 Task: Look for space in Nāgarpur, Bangladesh from 2nd June, 2023 to 6th June, 2023 for 1 adult in price range Rs.10000 to Rs.13000. Place can be private room with 1  bedroom having 1 bed and 1 bathroom. Property type can be hotel. Amenities needed are: air conditioning, . Booking option can be shelf check-in. Required host language is English.
Action: Mouse moved to (564, 156)
Screenshot: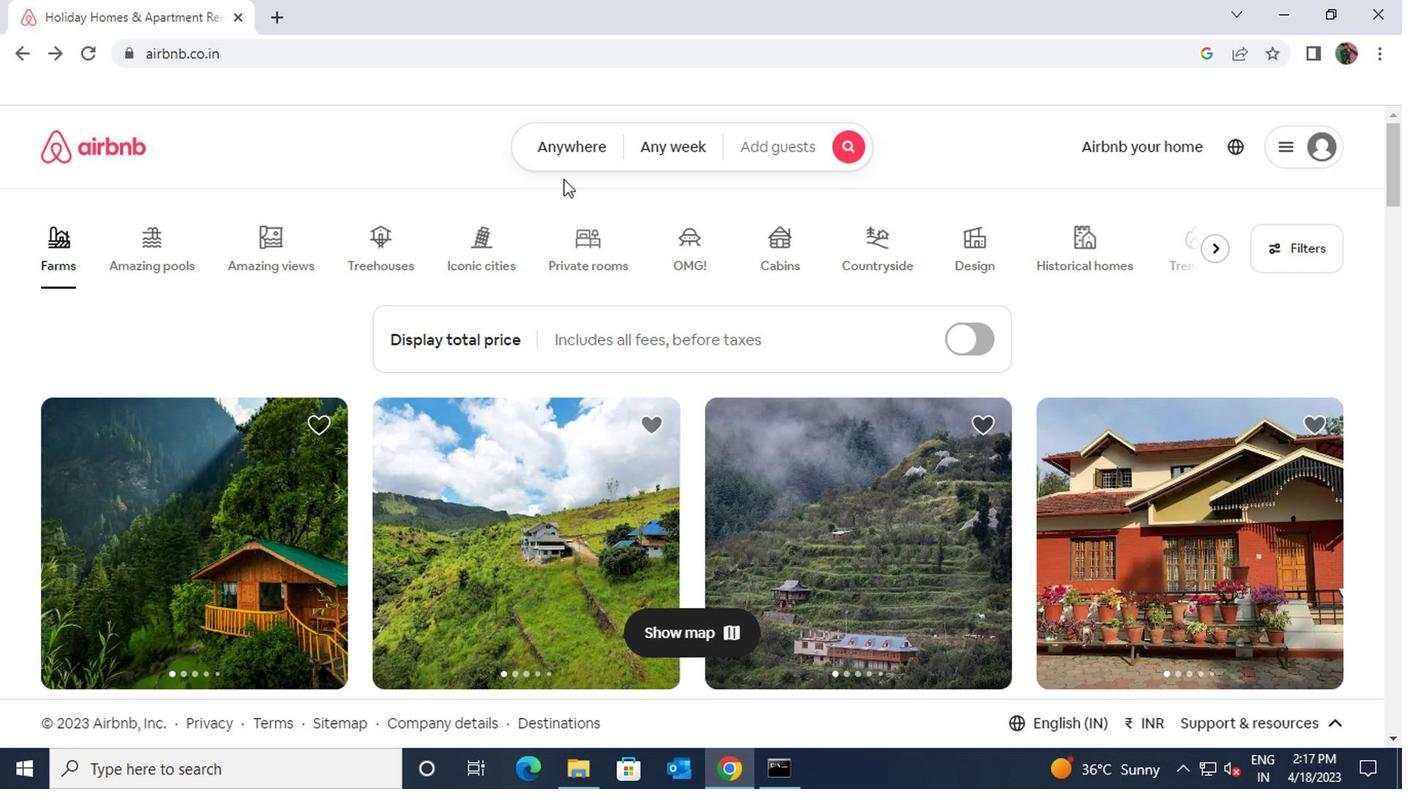 
Action: Mouse pressed left at (564, 156)
Screenshot: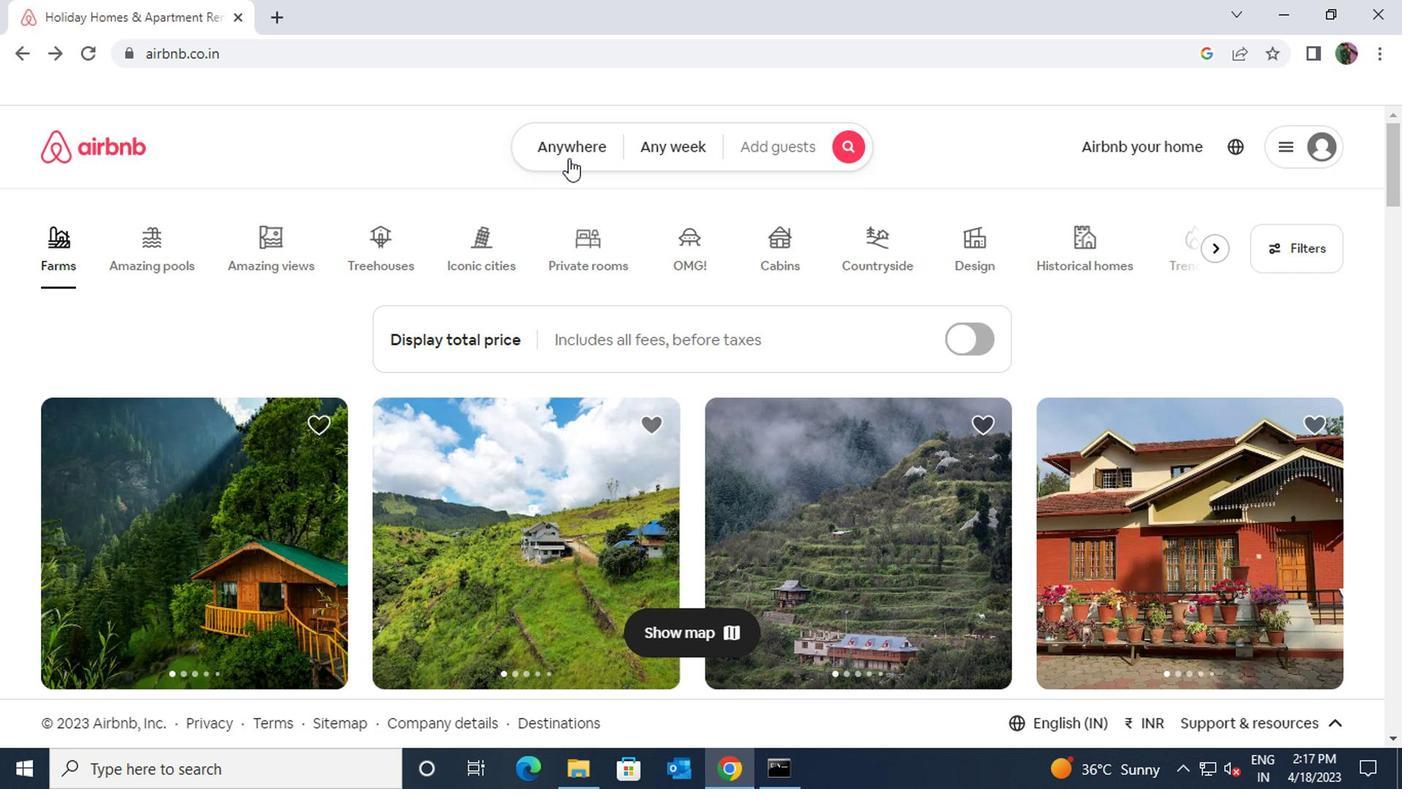 
Action: Mouse moved to (474, 214)
Screenshot: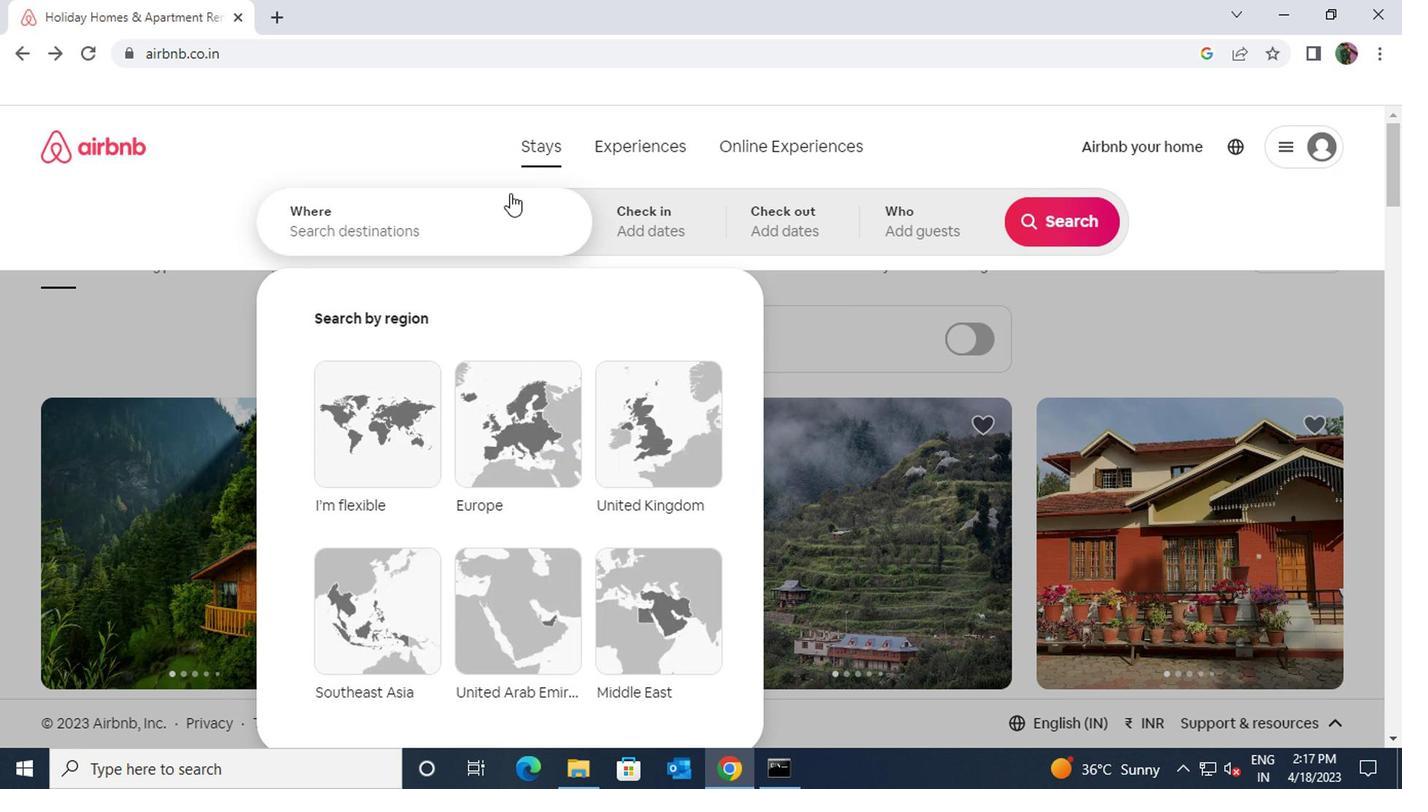 
Action: Mouse pressed left at (474, 214)
Screenshot: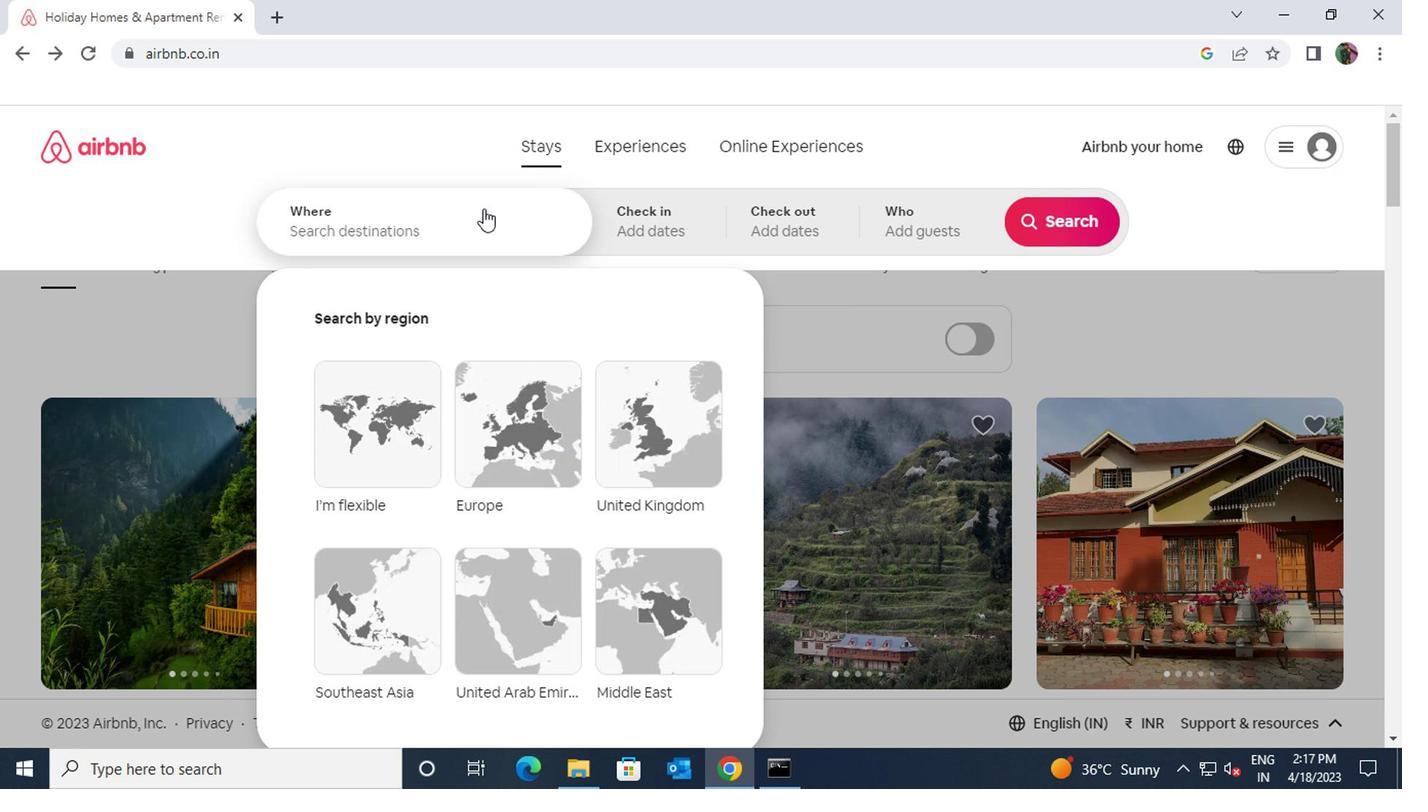 
Action: Mouse moved to (471, 217)
Screenshot: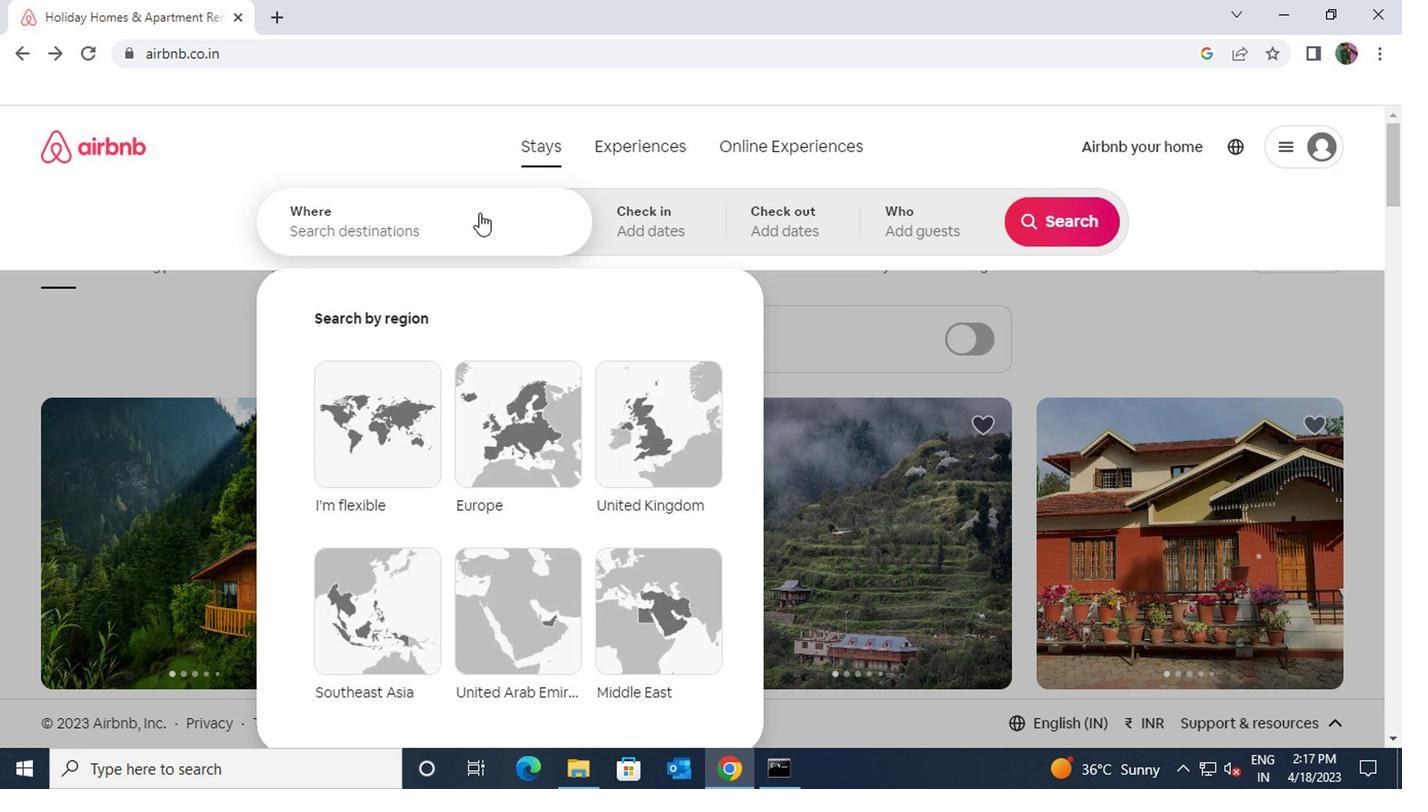 
Action: Key pressed nagarpur
Screenshot: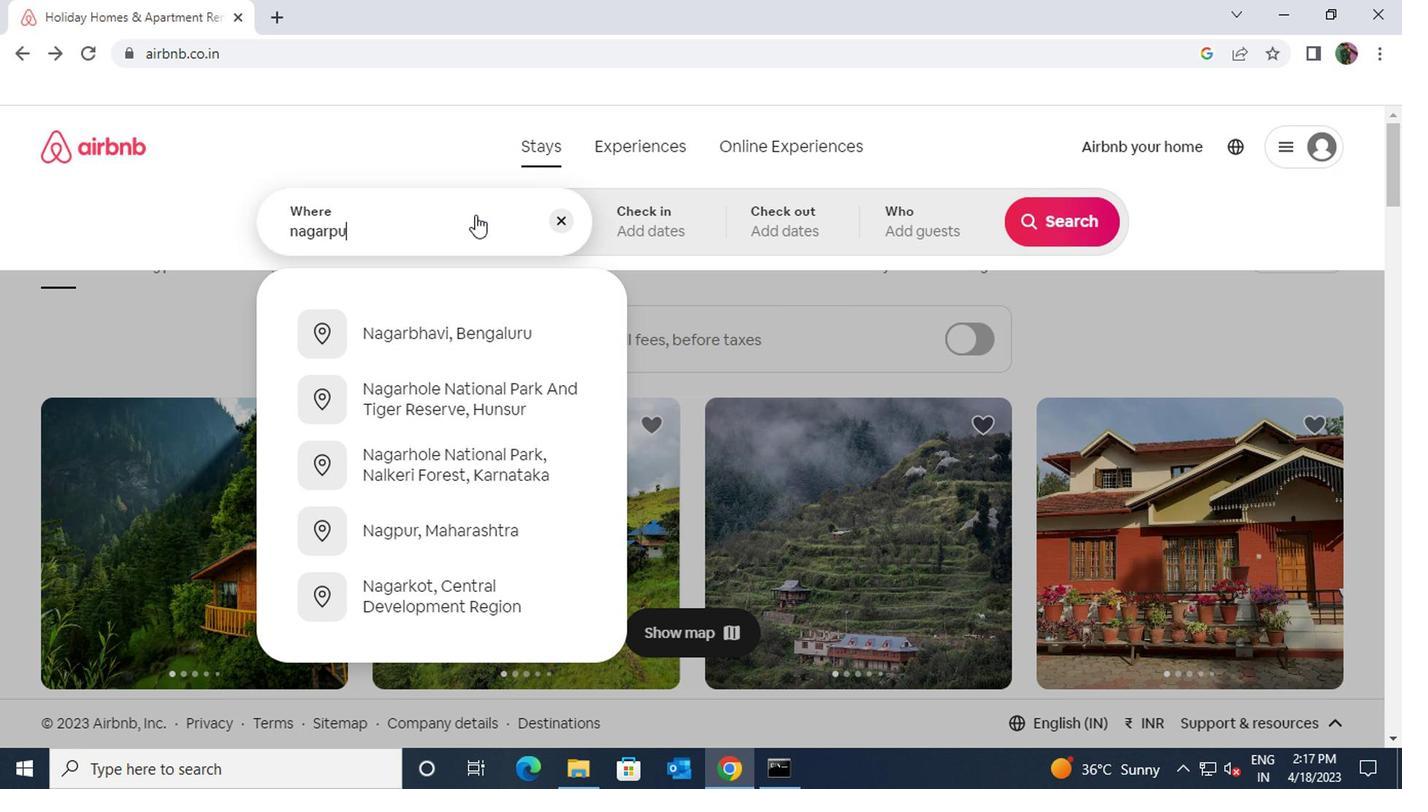 
Action: Mouse moved to (483, 458)
Screenshot: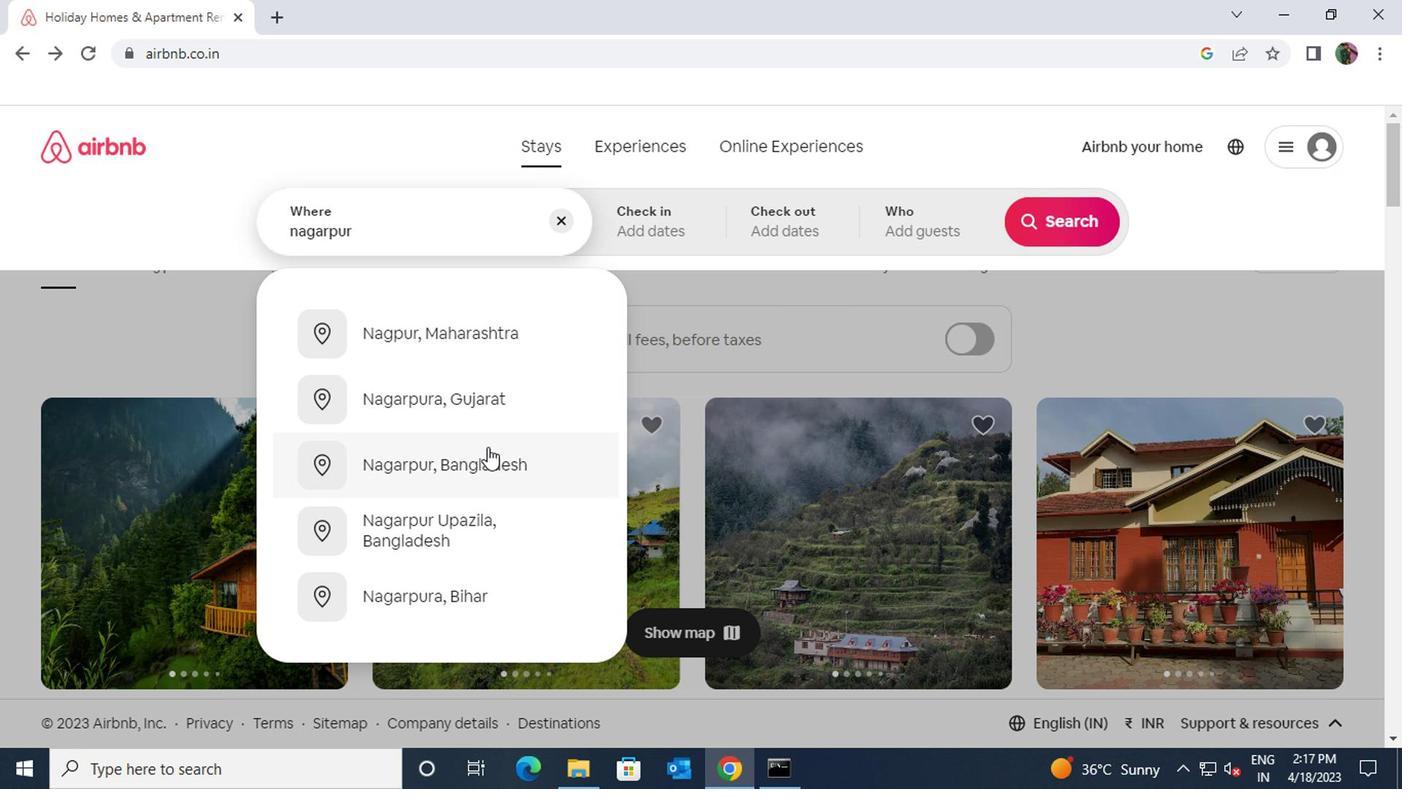 
Action: Mouse pressed left at (483, 458)
Screenshot: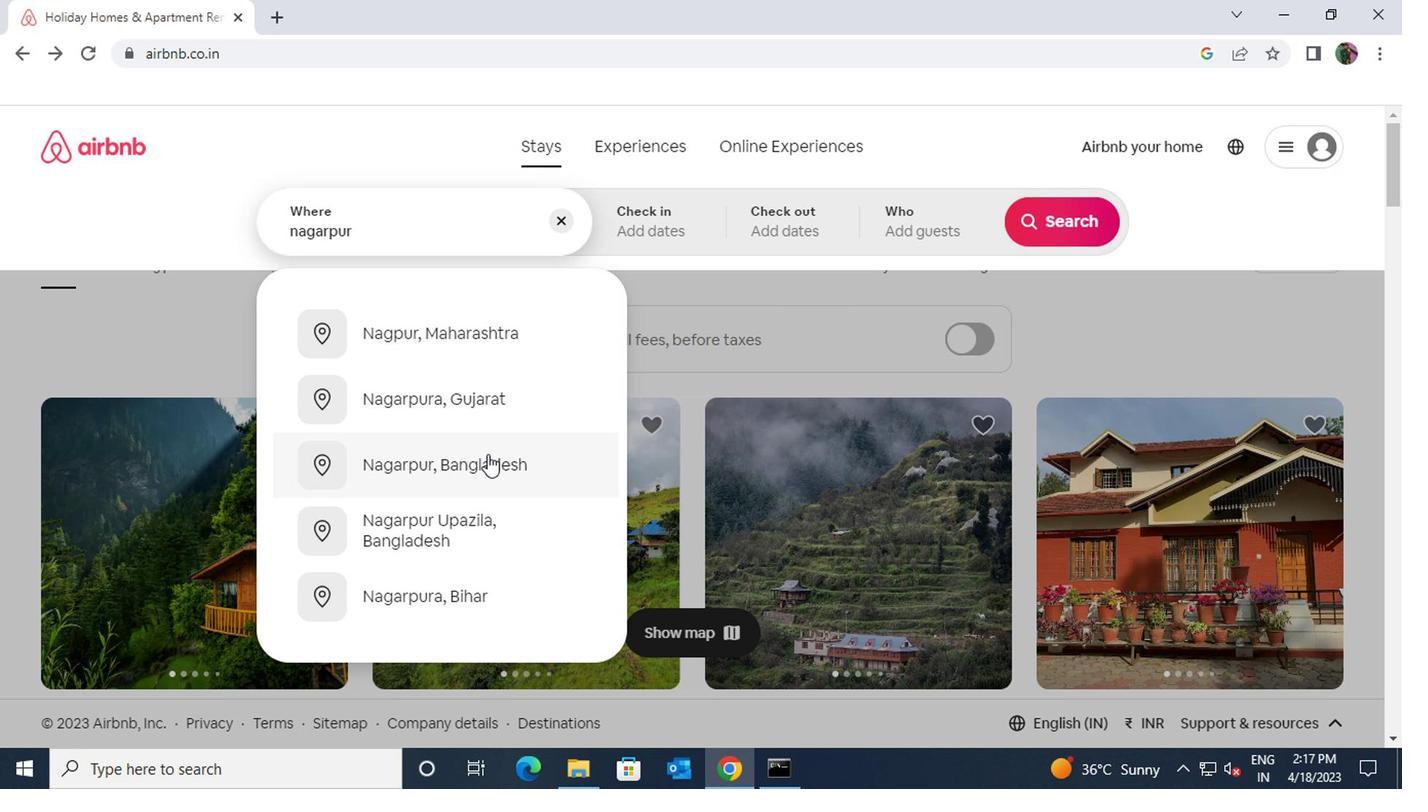 
Action: Mouse moved to (1038, 391)
Screenshot: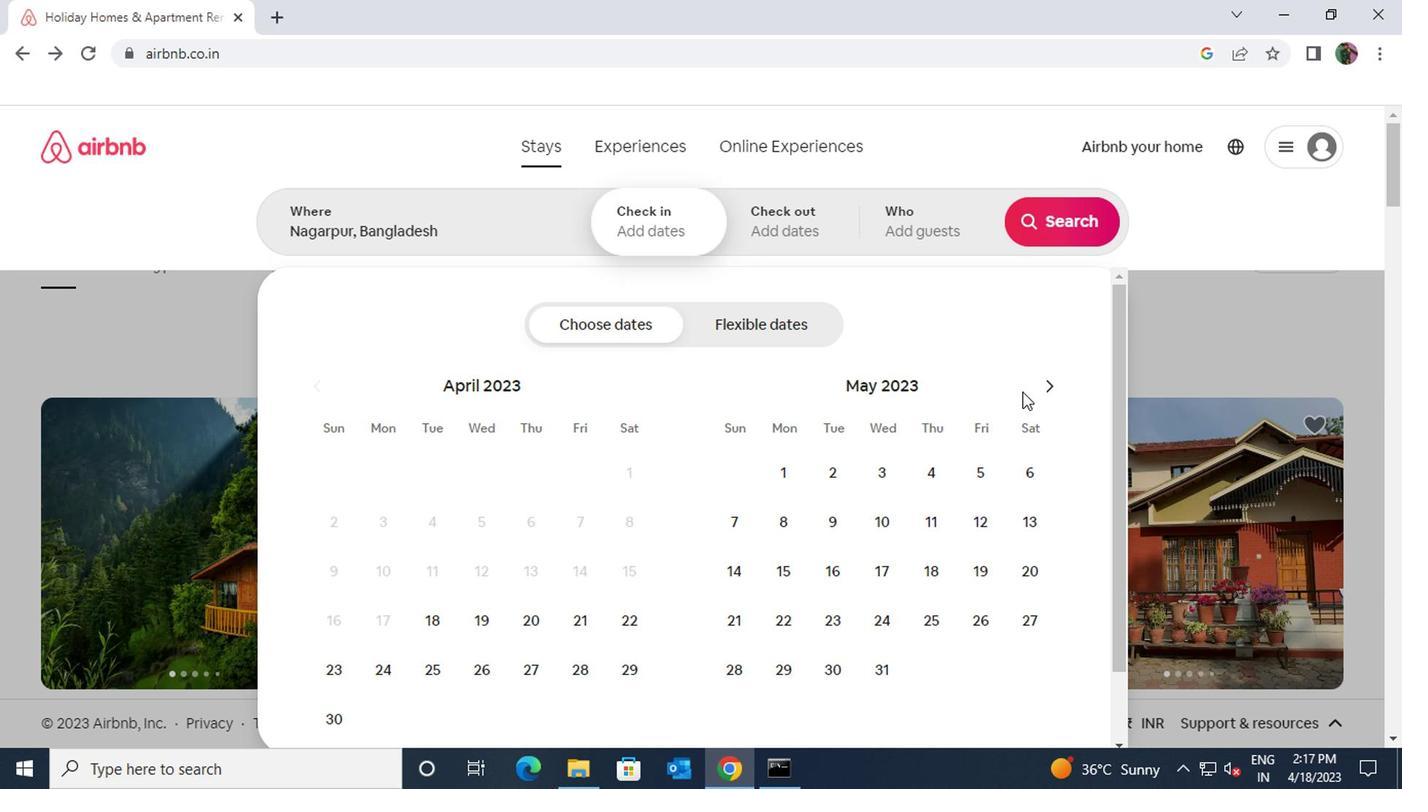 
Action: Mouse pressed left at (1038, 391)
Screenshot: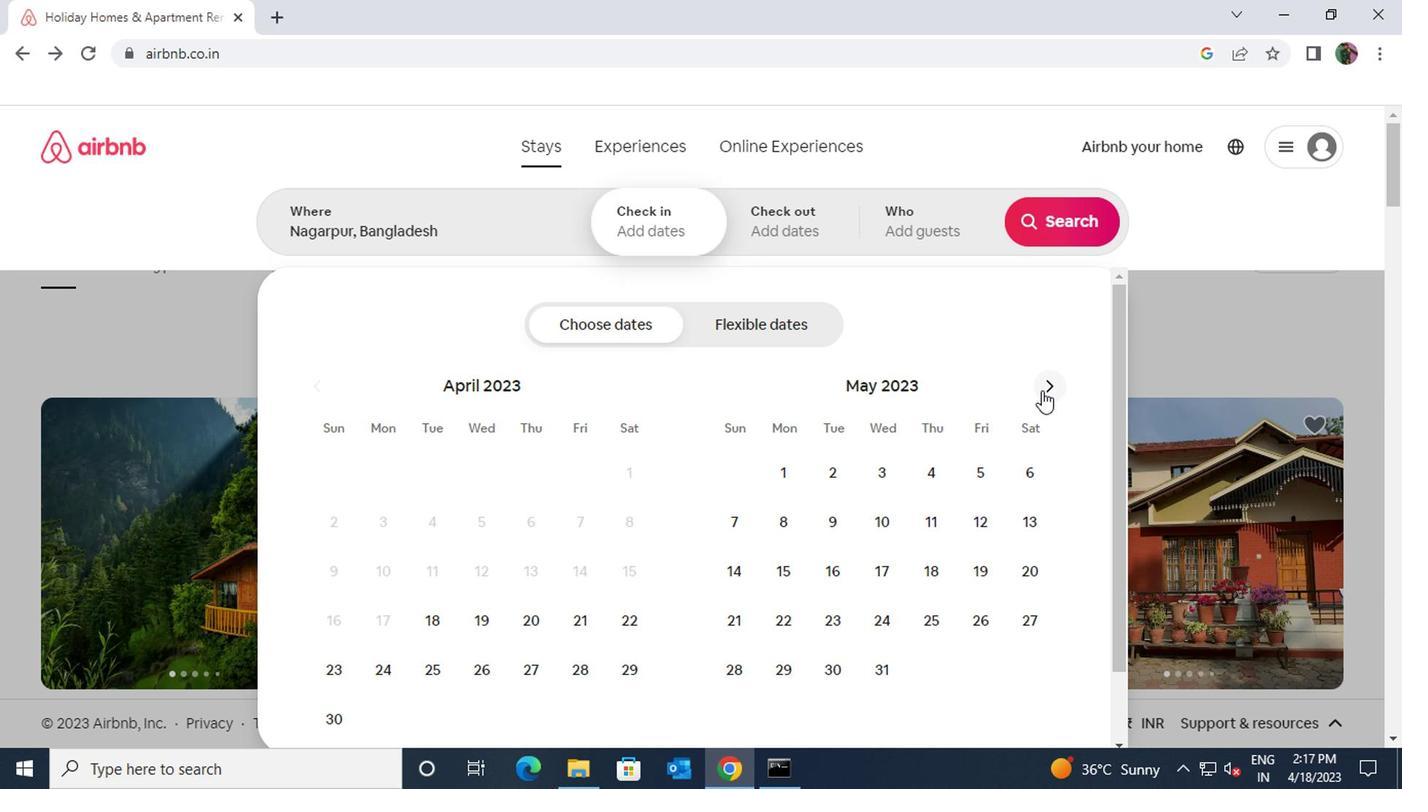
Action: Mouse moved to (963, 458)
Screenshot: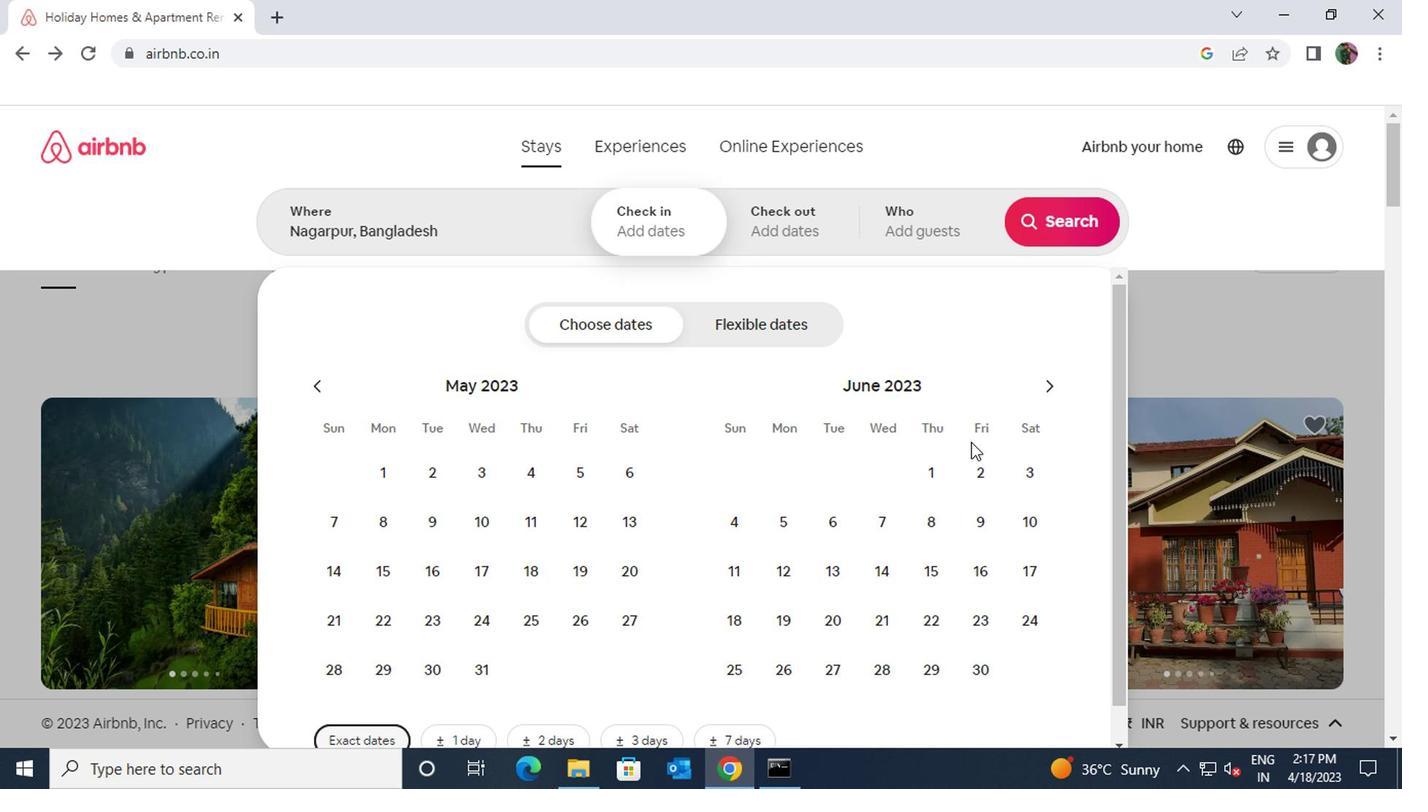 
Action: Mouse pressed left at (963, 458)
Screenshot: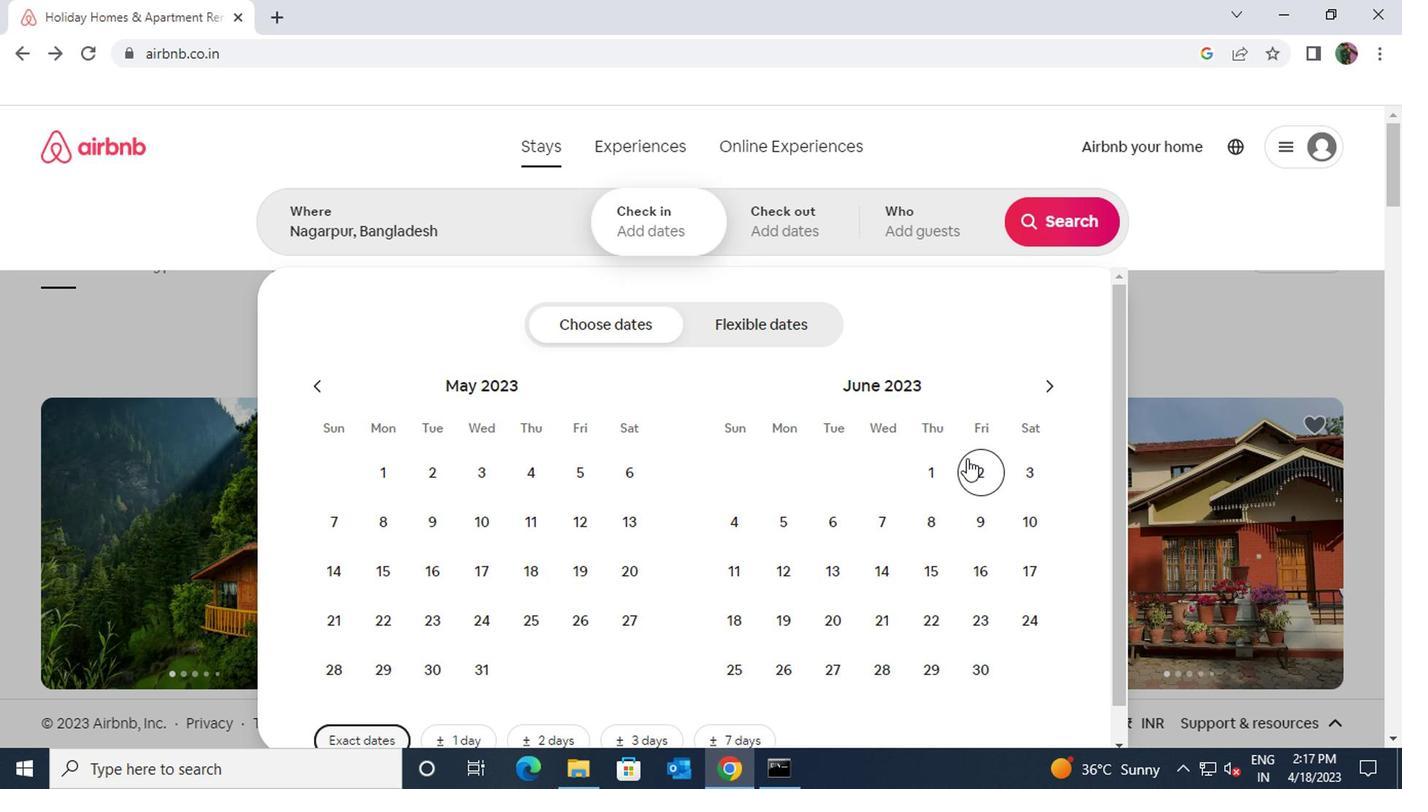 
Action: Mouse moved to (828, 512)
Screenshot: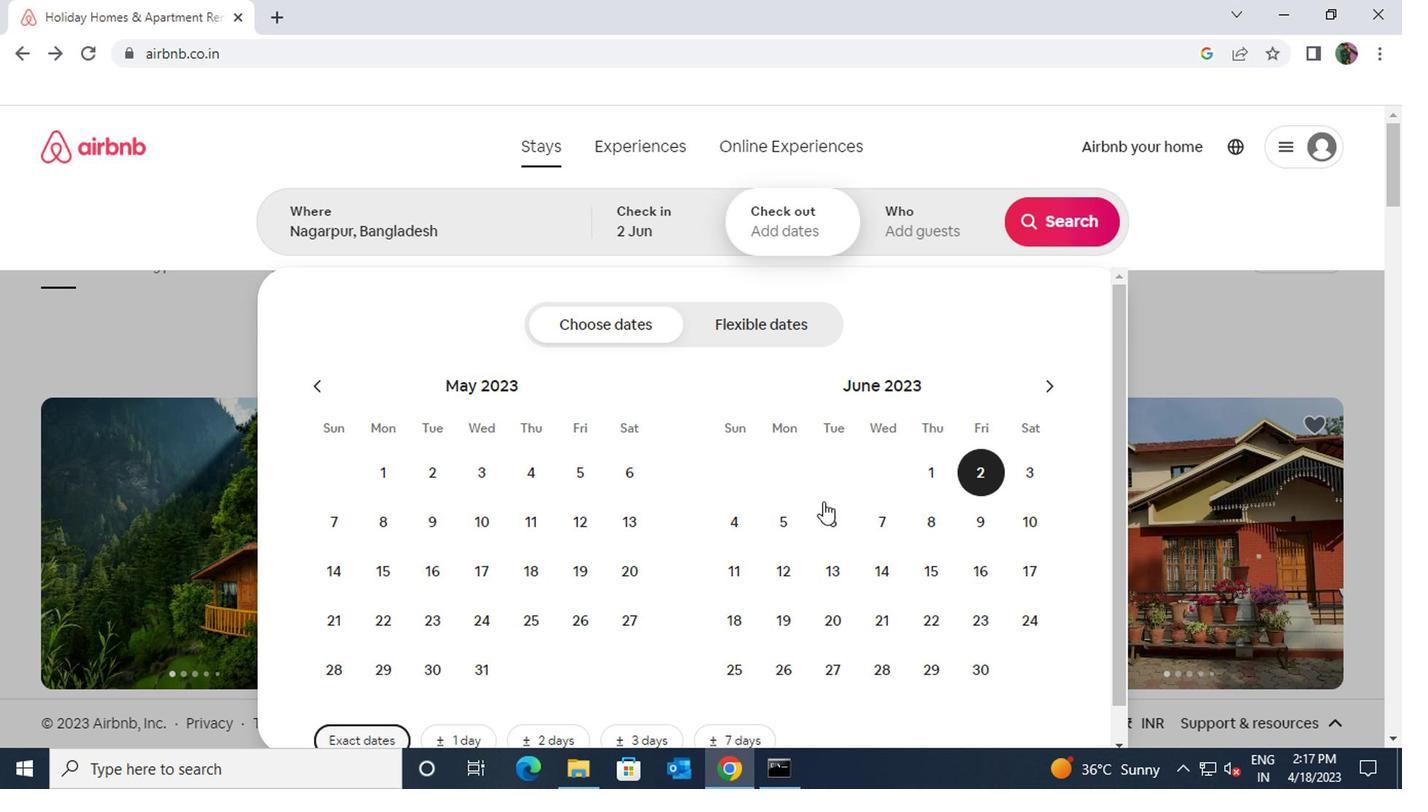 
Action: Mouse pressed left at (828, 512)
Screenshot: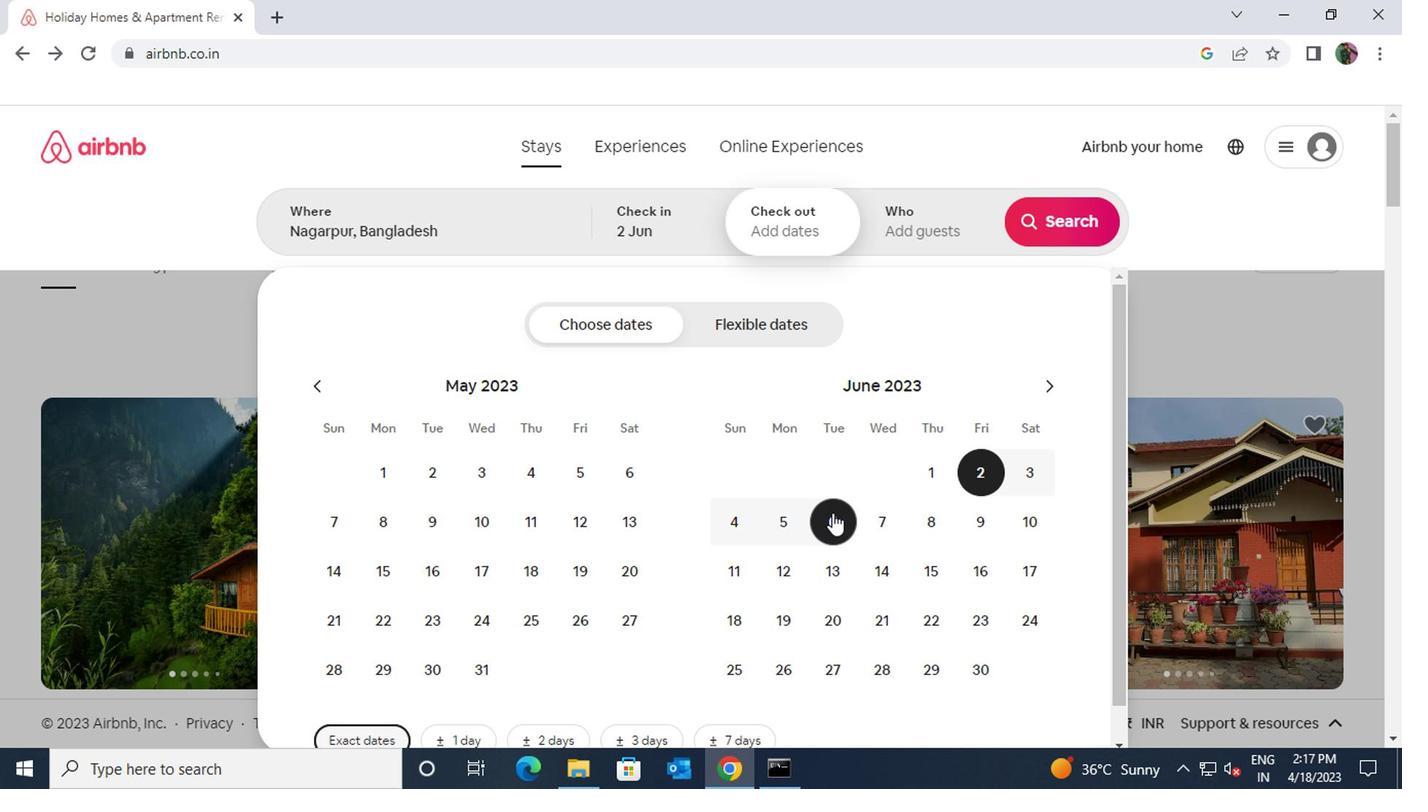 
Action: Mouse moved to (905, 228)
Screenshot: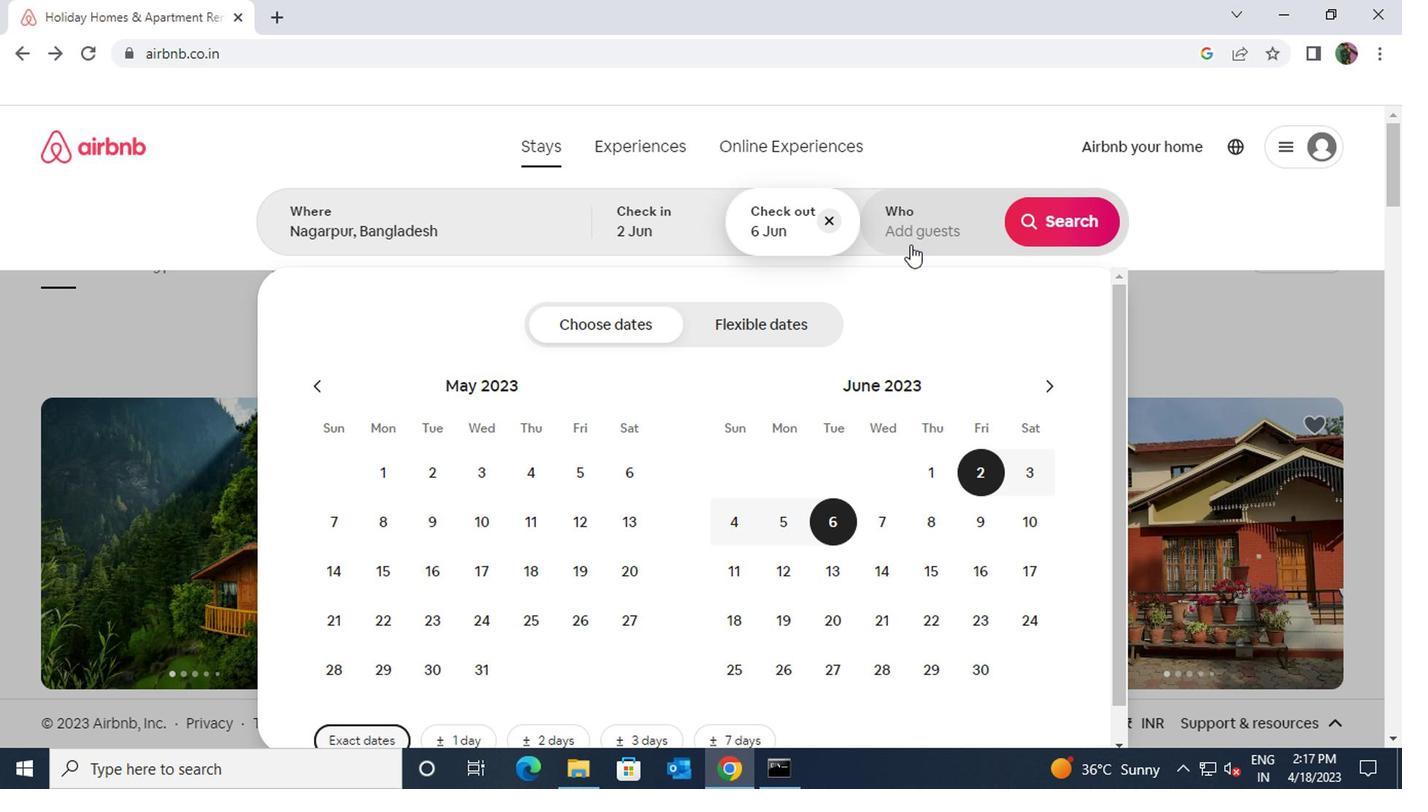 
Action: Mouse pressed left at (905, 228)
Screenshot: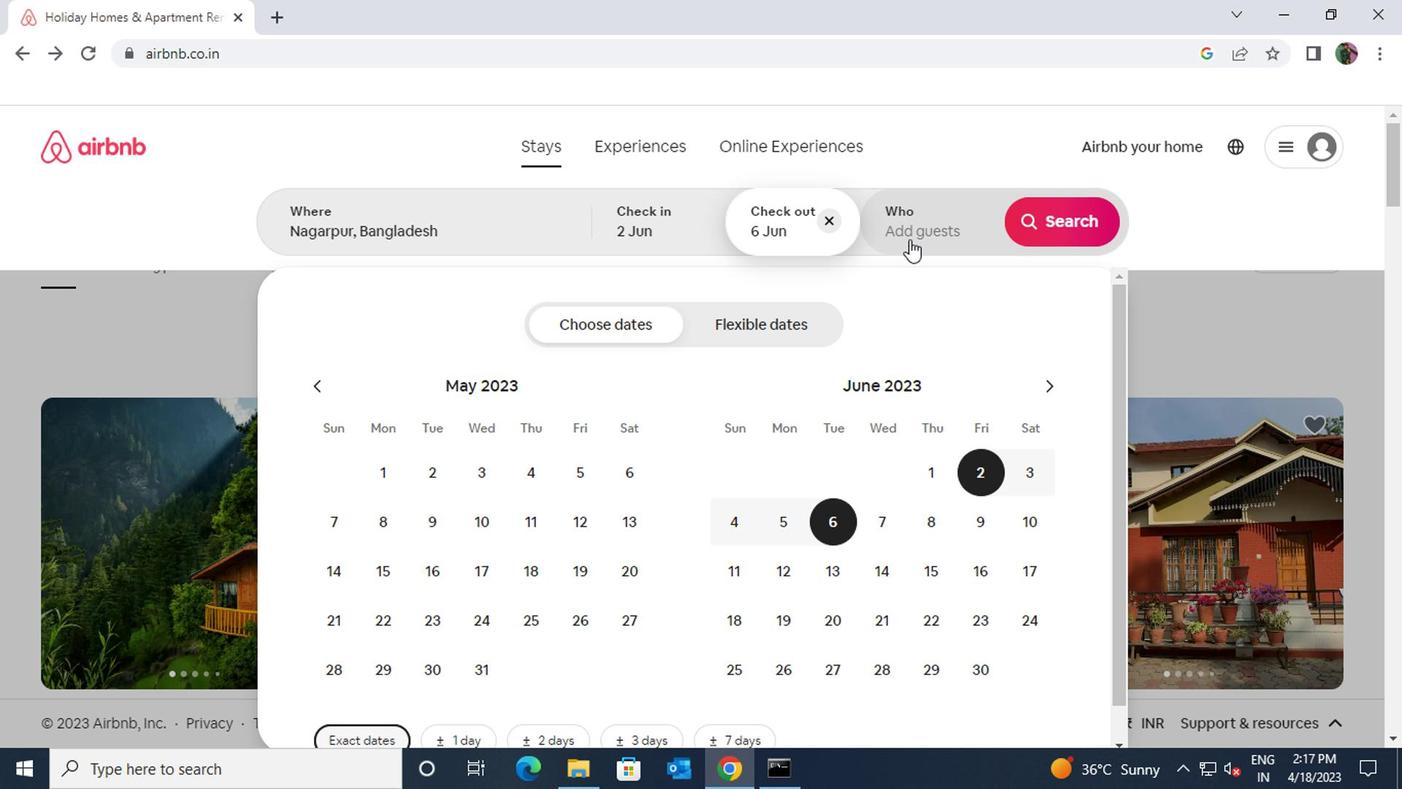 
Action: Mouse moved to (1067, 332)
Screenshot: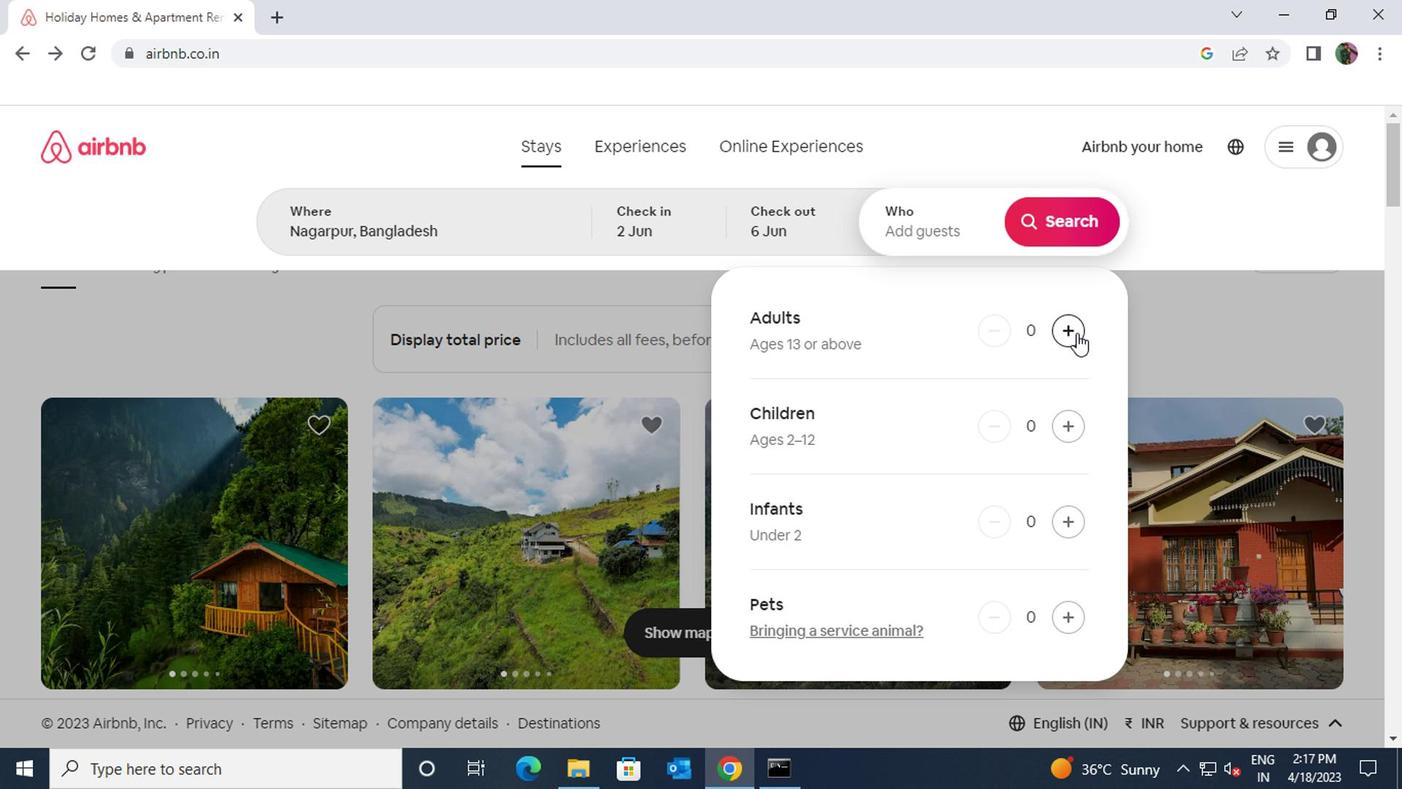 
Action: Mouse pressed left at (1067, 332)
Screenshot: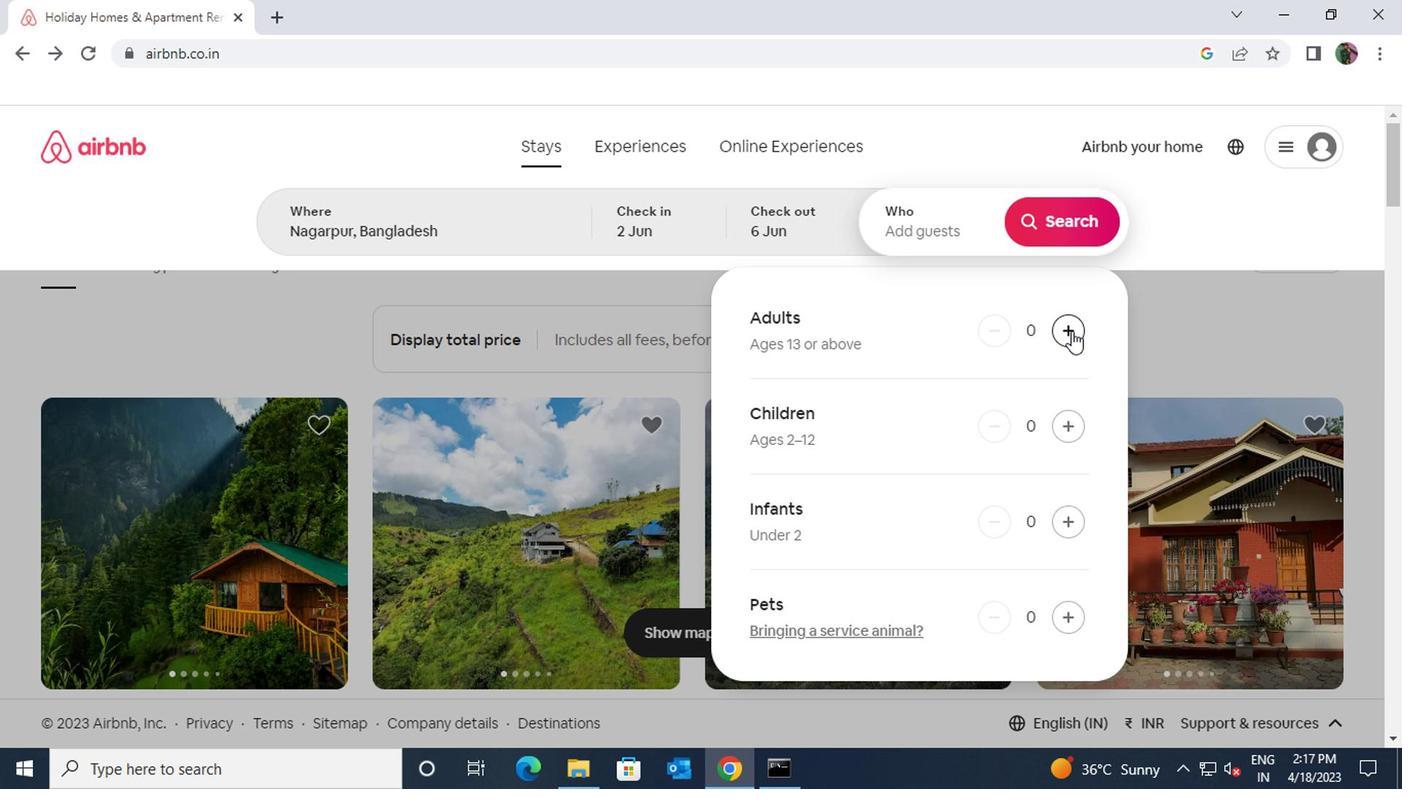 
Action: Mouse moved to (1044, 227)
Screenshot: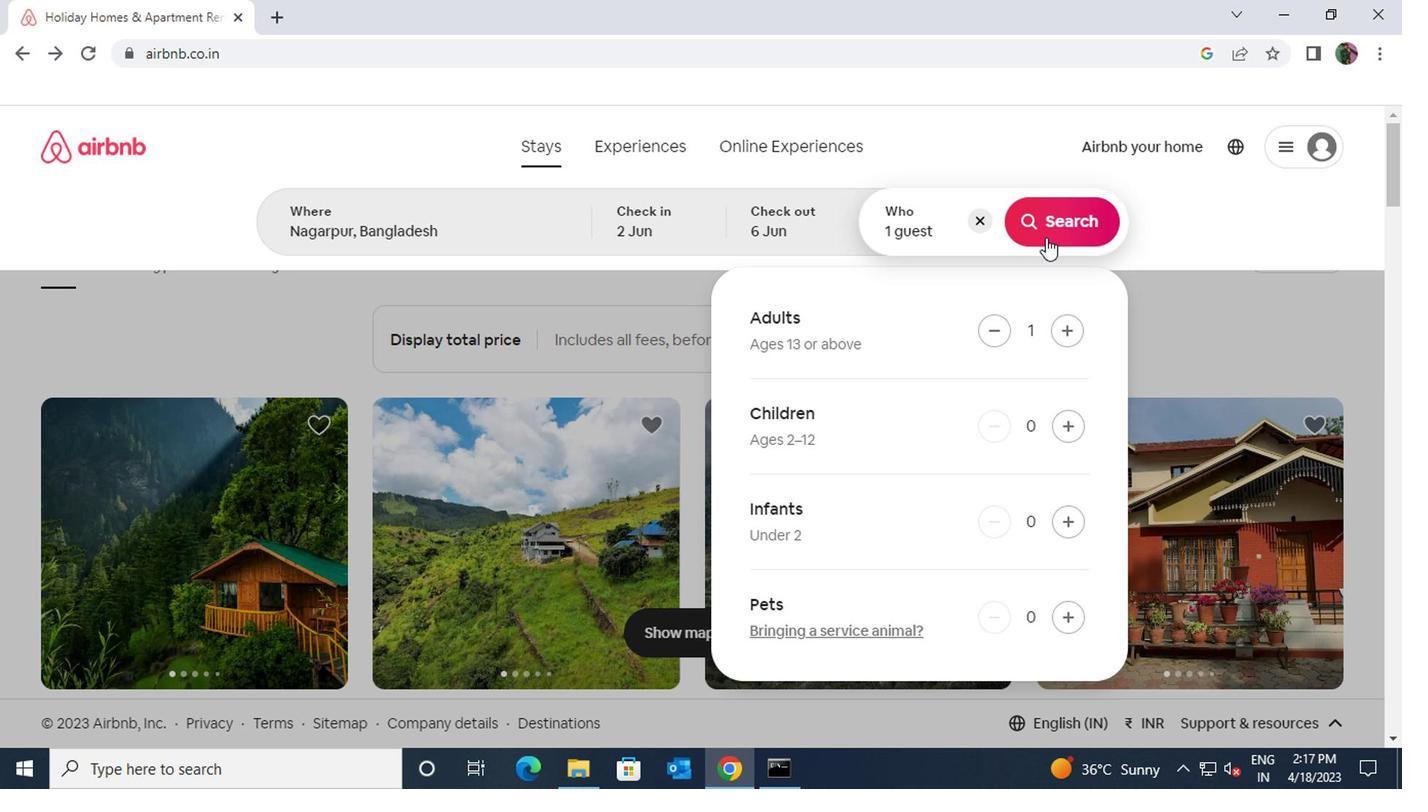 
Action: Mouse pressed left at (1044, 227)
Screenshot: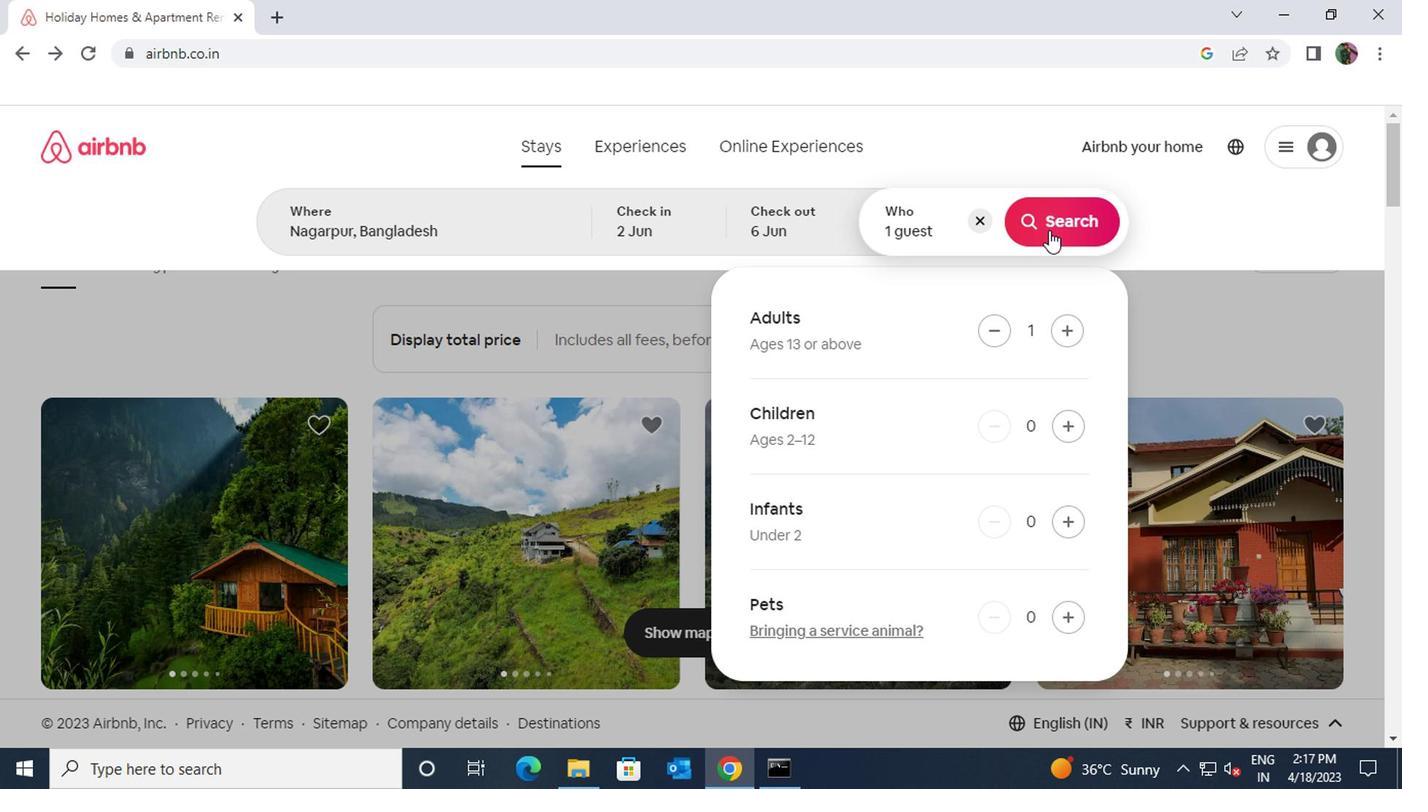 
Action: Mouse moved to (1291, 222)
Screenshot: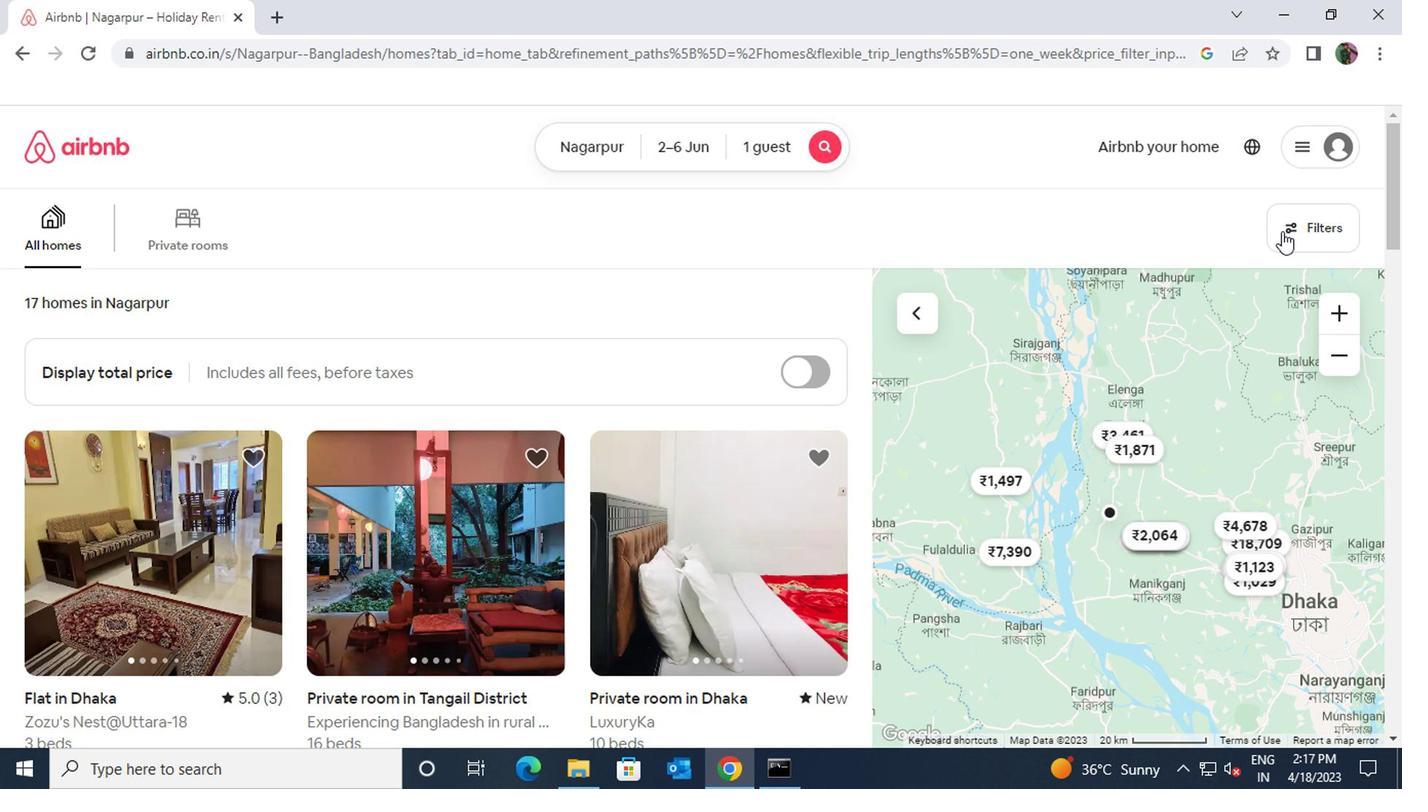 
Action: Mouse pressed left at (1291, 222)
Screenshot: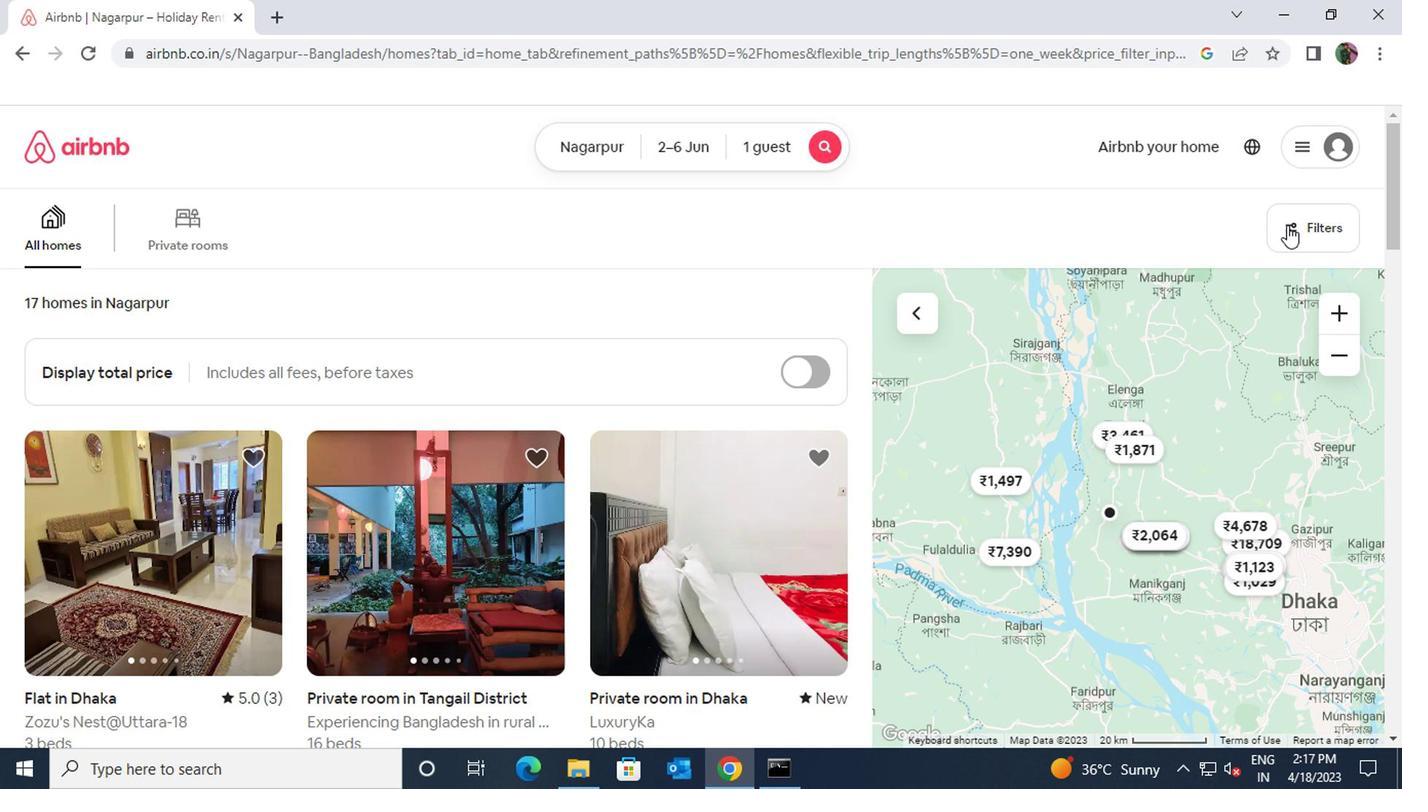 
Action: Mouse moved to (426, 488)
Screenshot: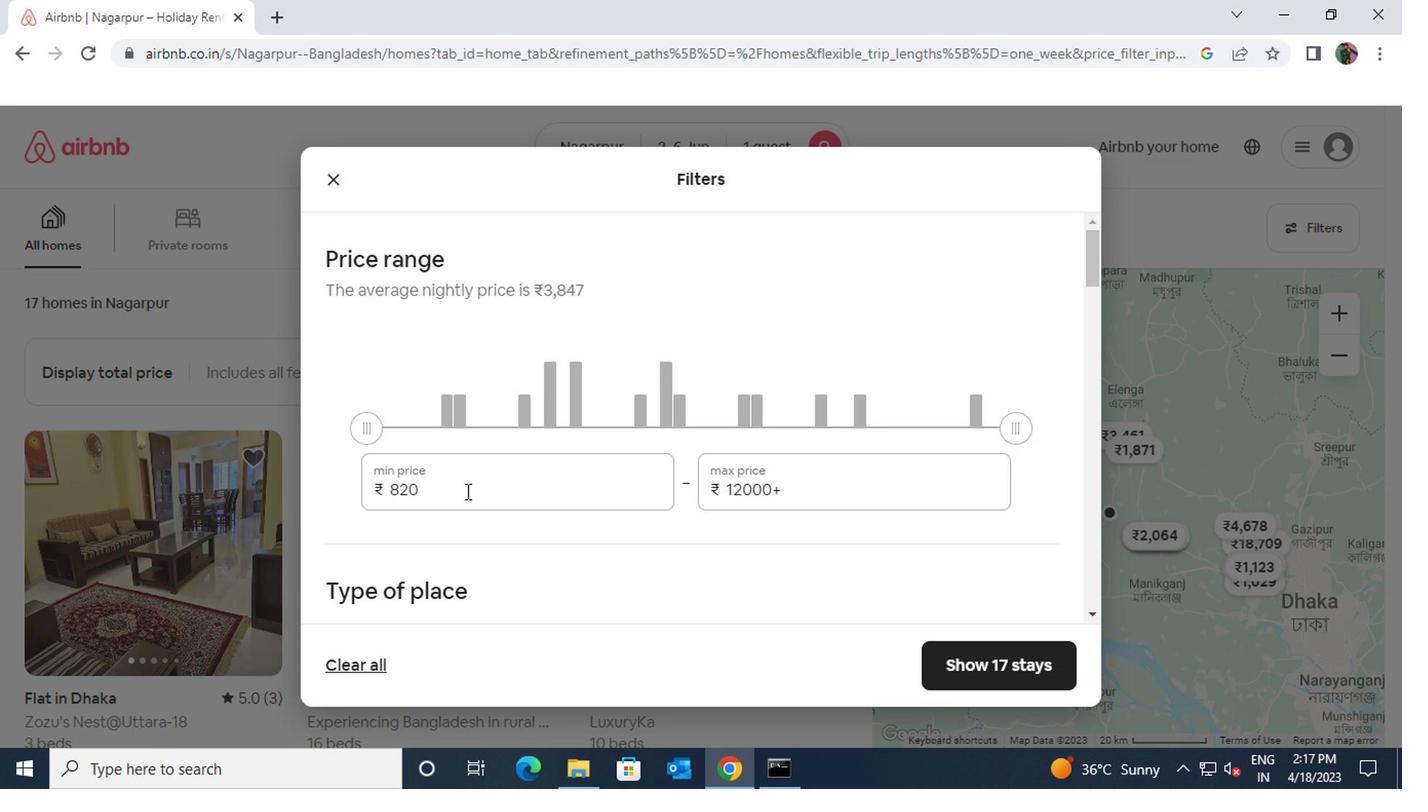 
Action: Mouse pressed left at (426, 488)
Screenshot: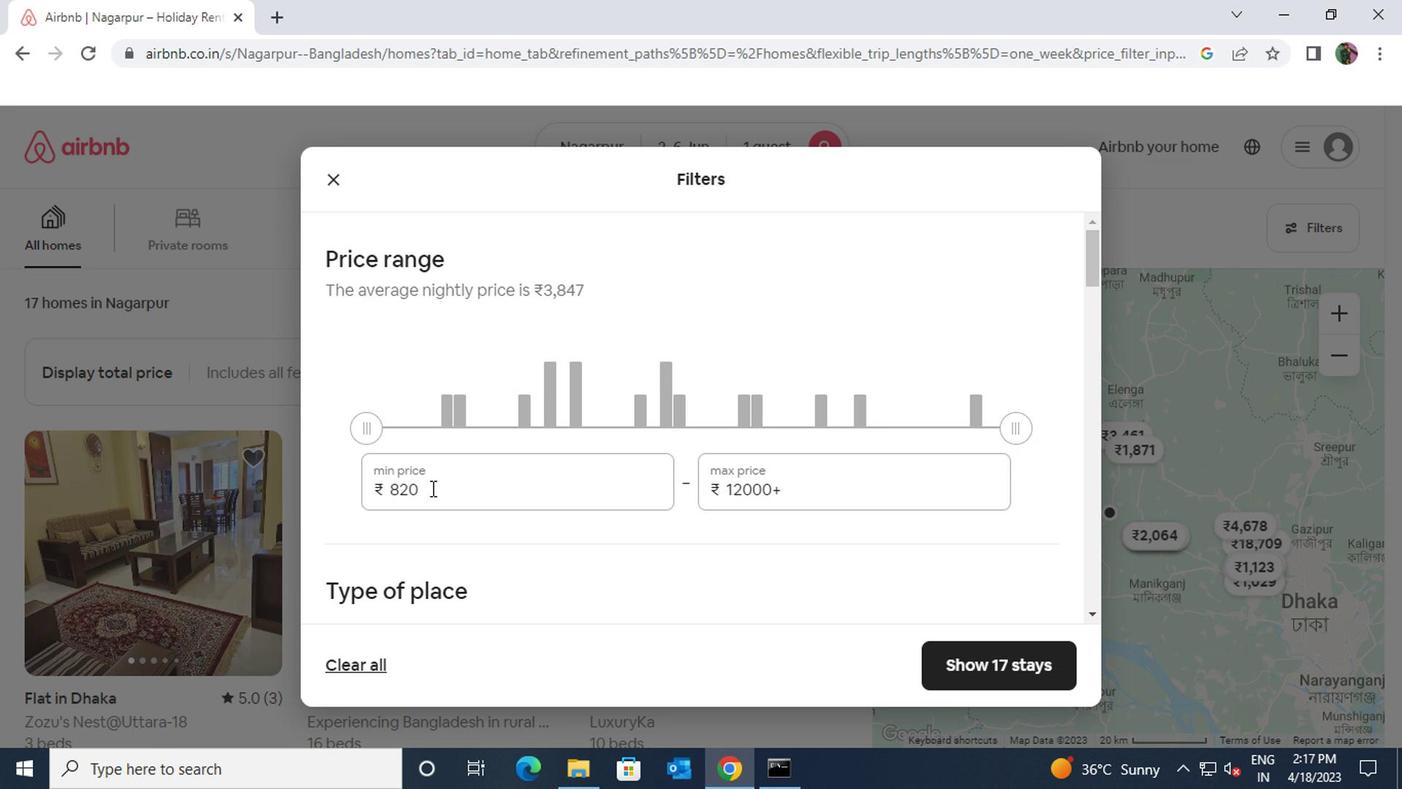 
Action: Mouse moved to (377, 494)
Screenshot: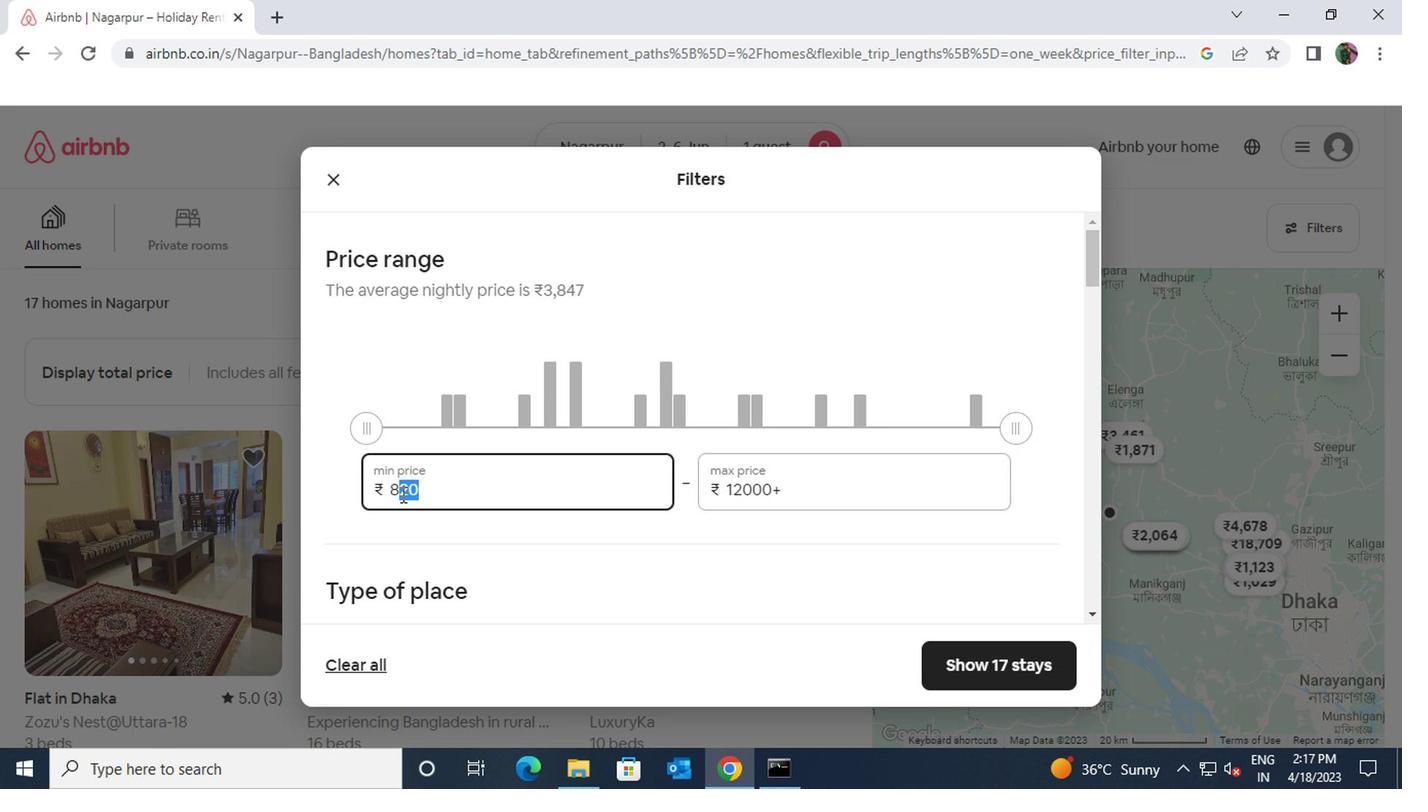 
Action: Key pressed 10000
Screenshot: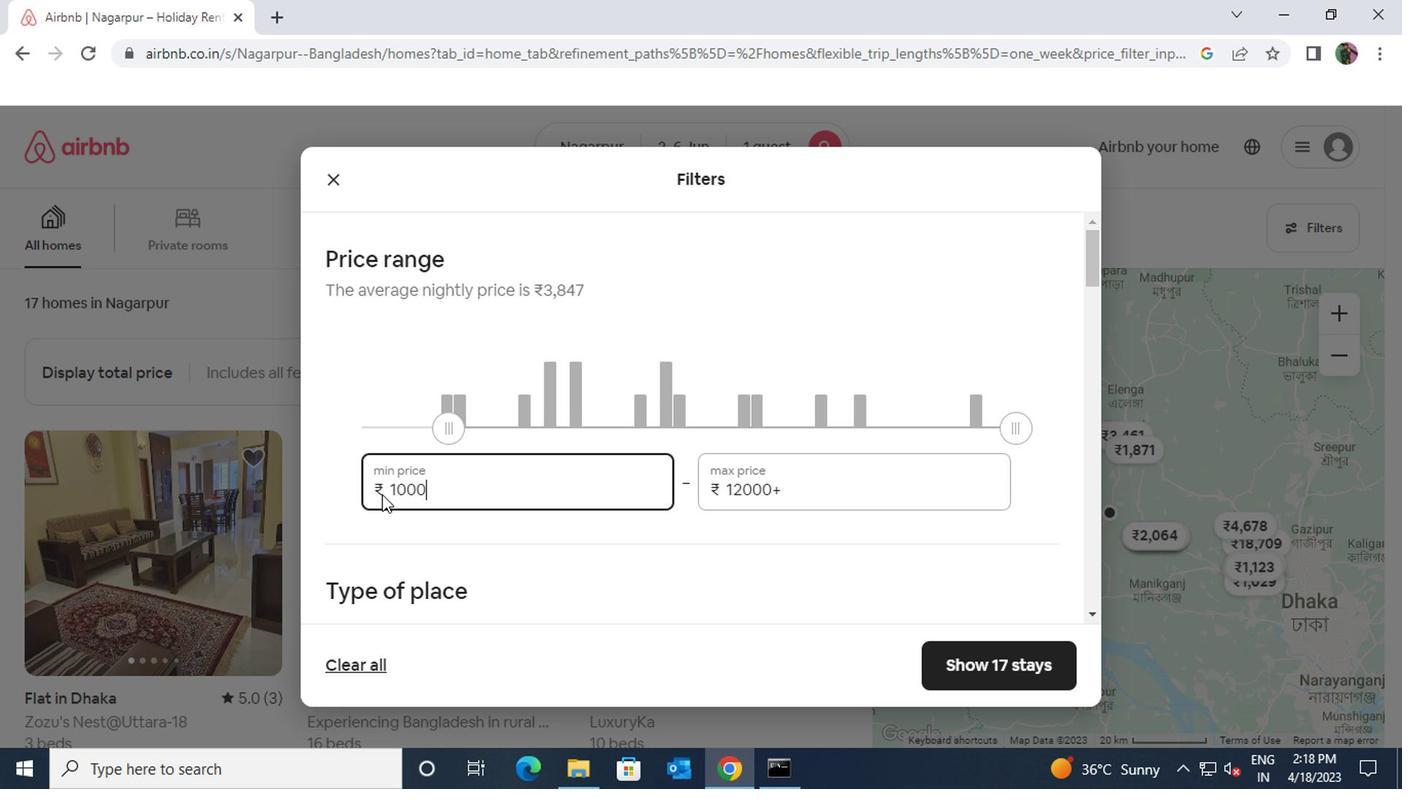 
Action: Mouse moved to (780, 489)
Screenshot: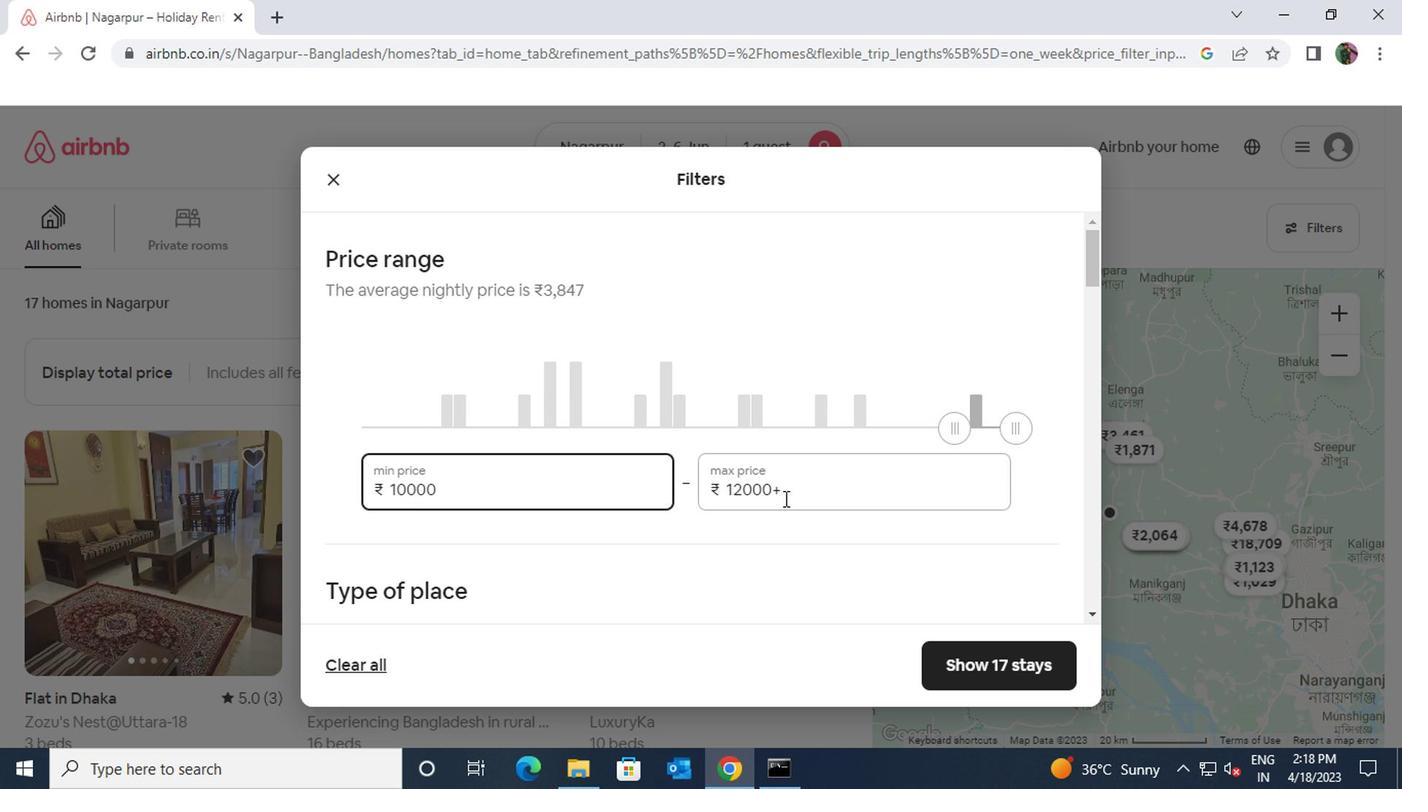 
Action: Mouse pressed left at (780, 489)
Screenshot: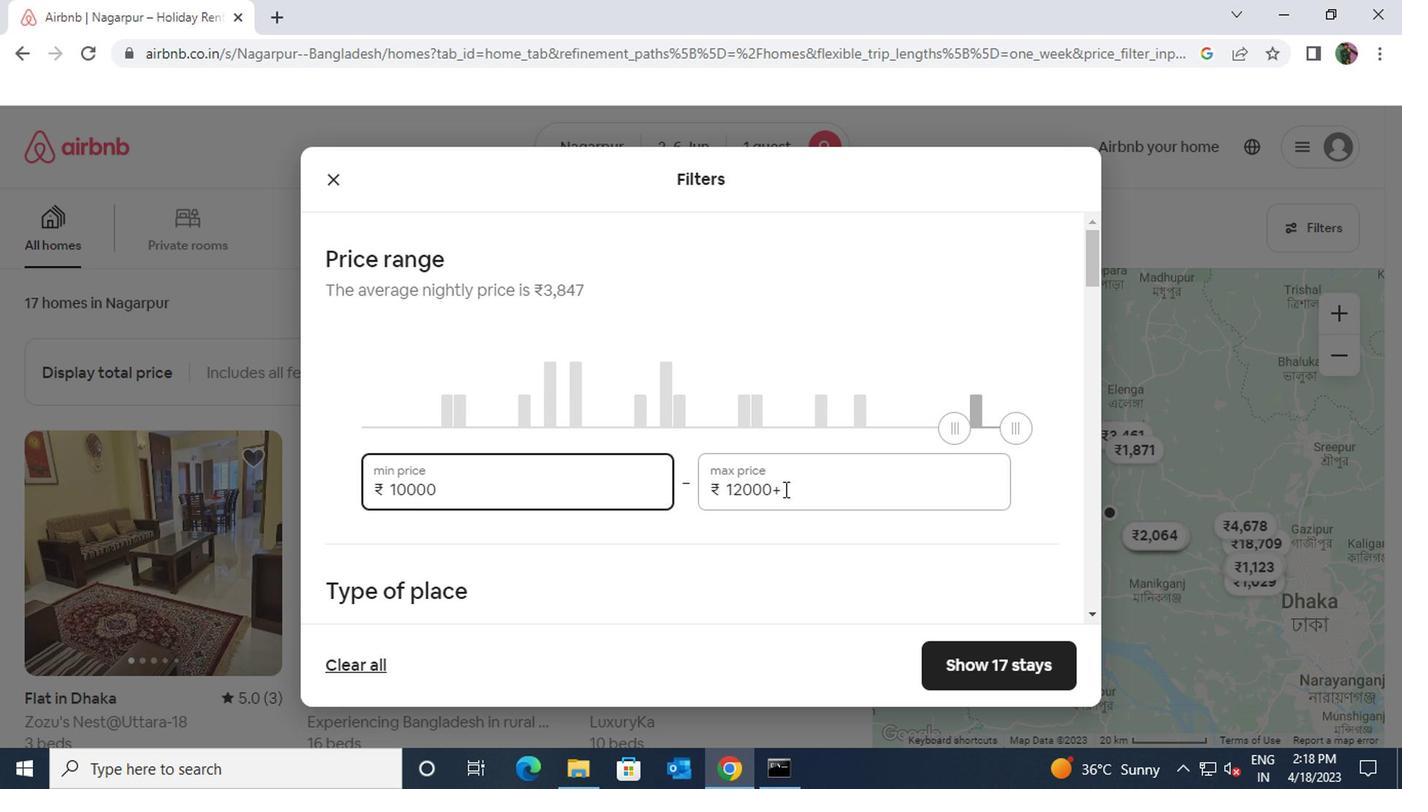 
Action: Mouse moved to (712, 481)
Screenshot: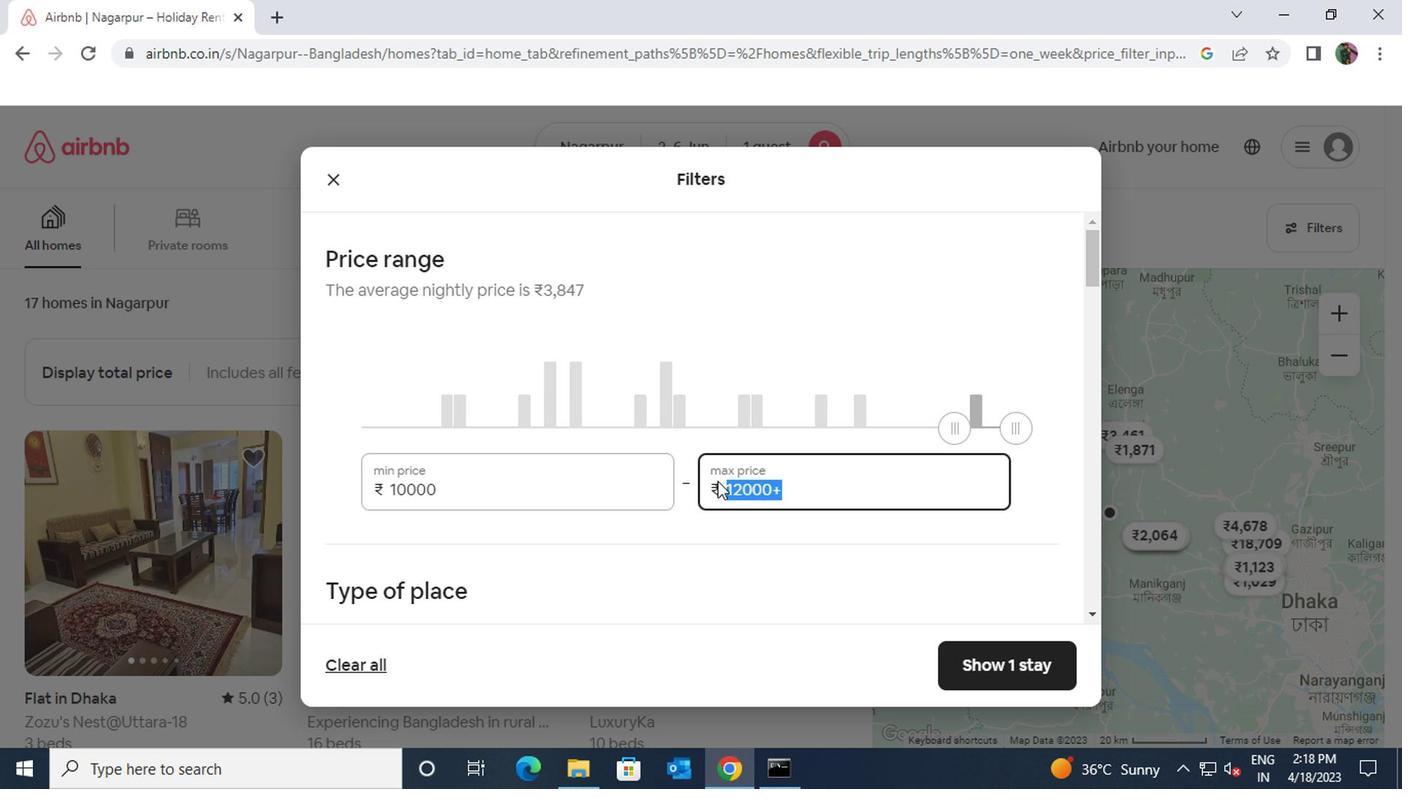 
Action: Key pressed 13000
Screenshot: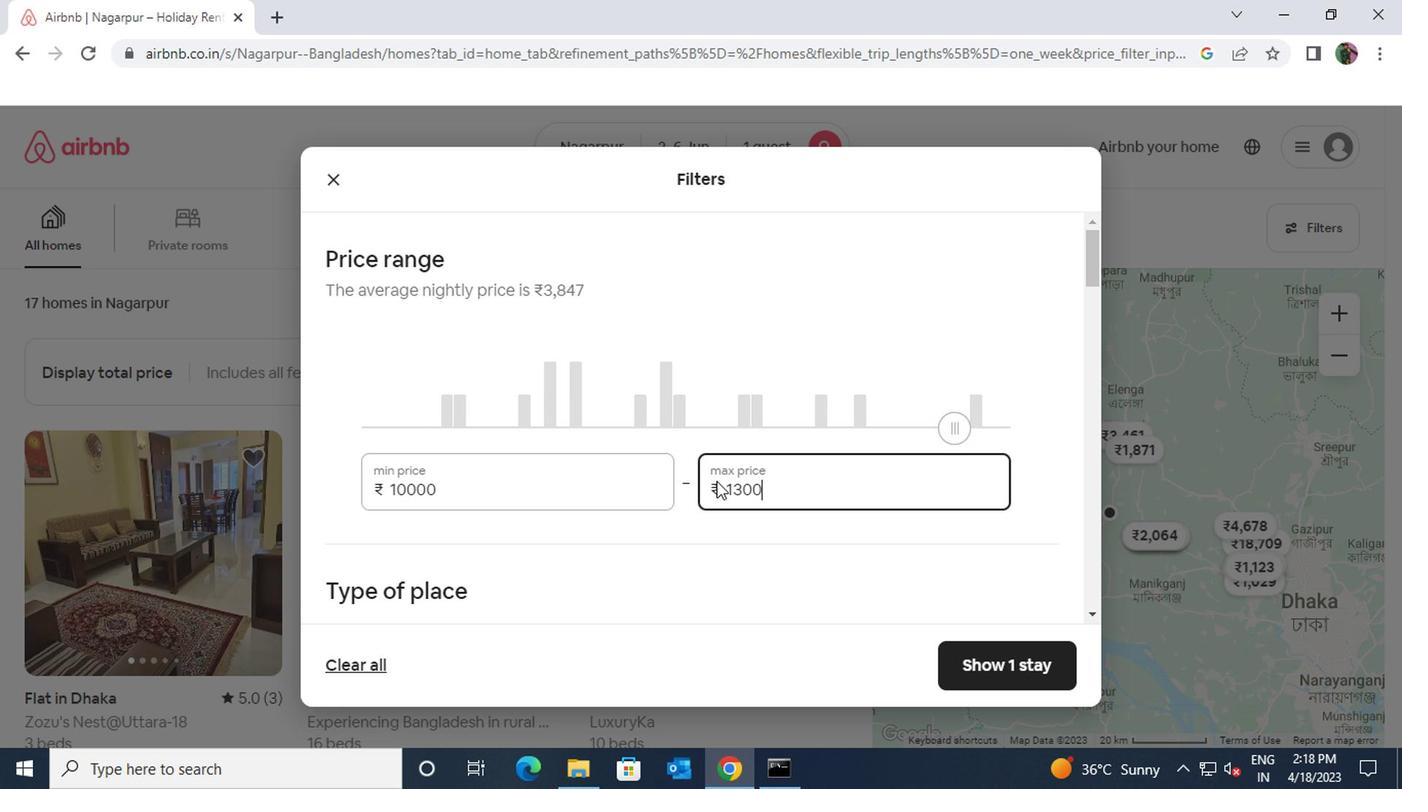 
Action: Mouse moved to (632, 550)
Screenshot: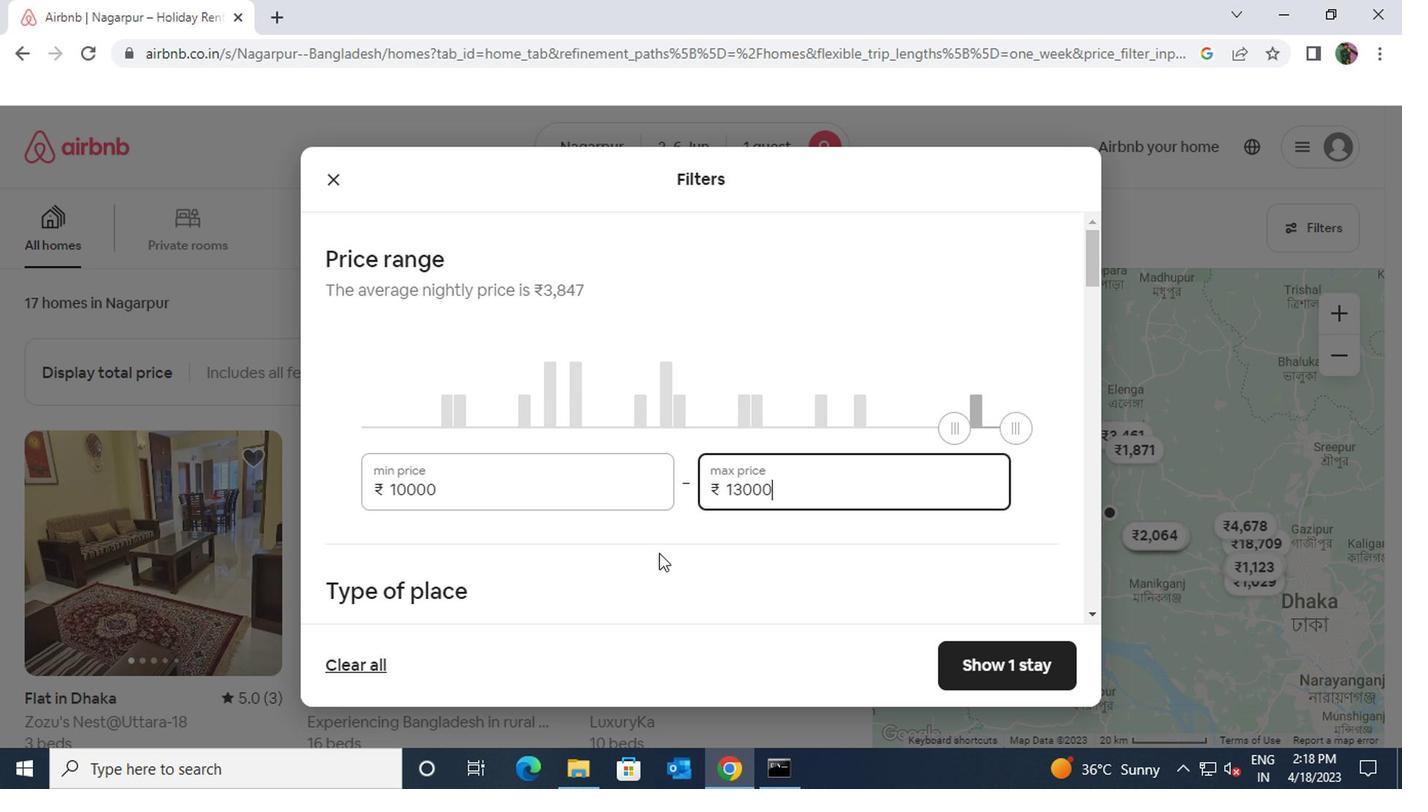 
Action: Mouse scrolled (632, 548) with delta (0, -1)
Screenshot: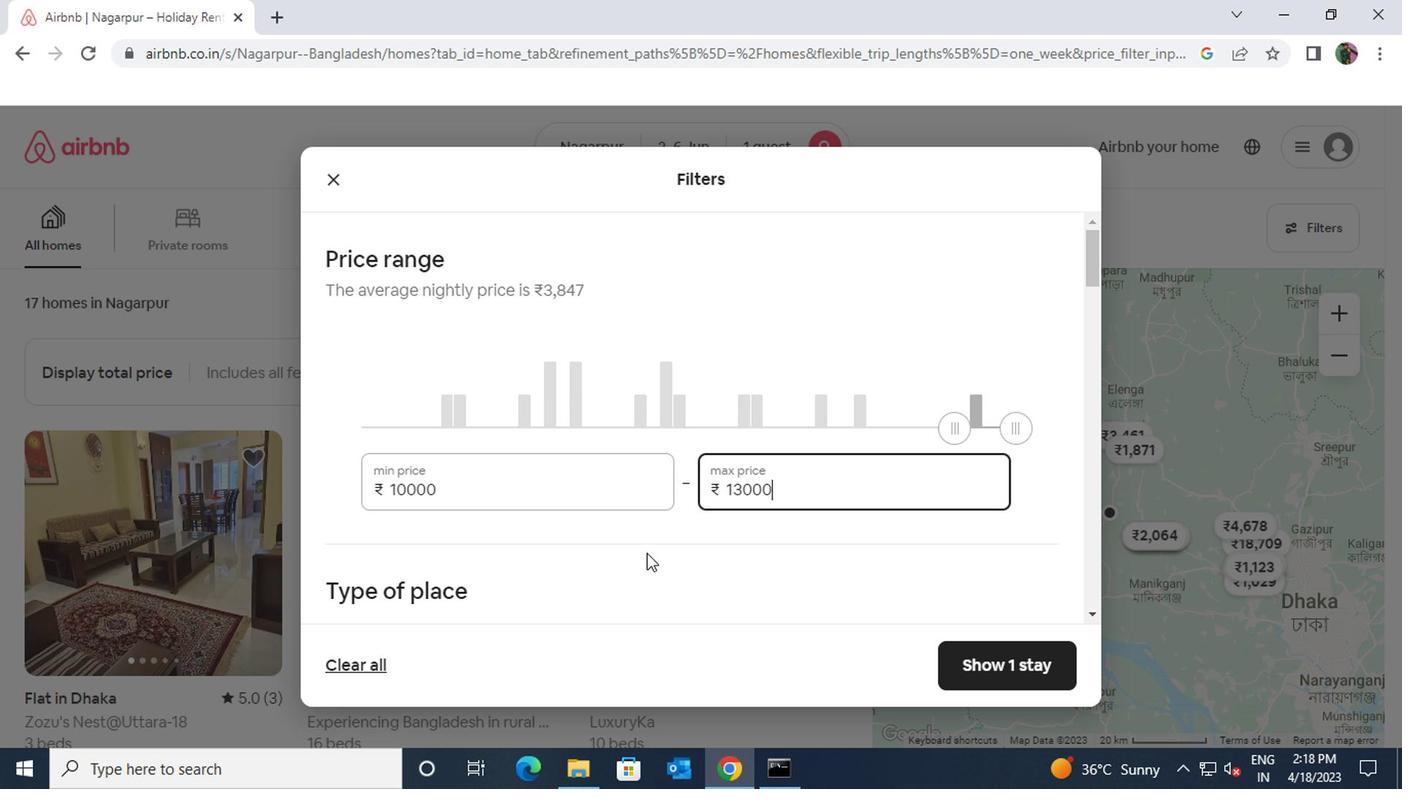 
Action: Mouse scrolled (632, 548) with delta (0, -1)
Screenshot: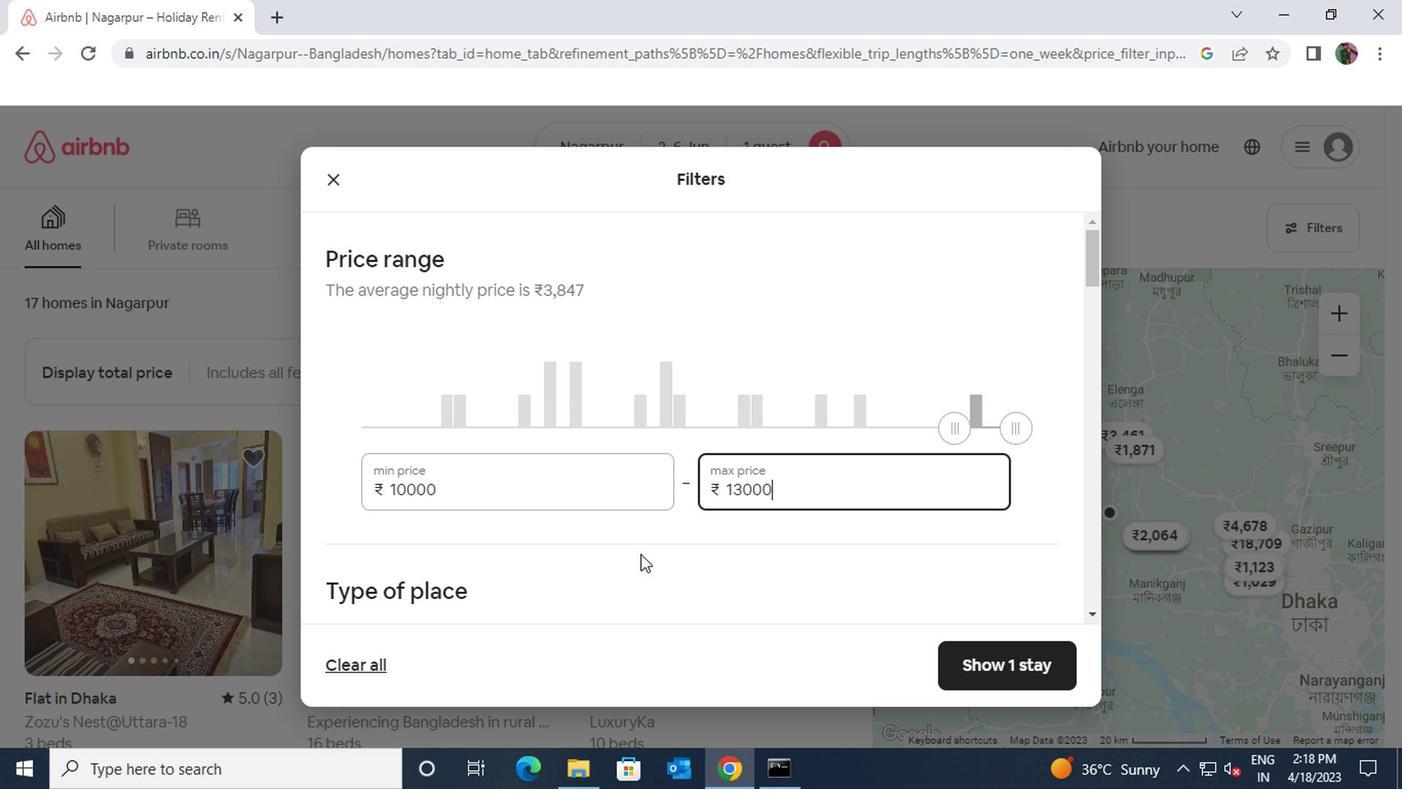 
Action: Mouse moved to (687, 451)
Screenshot: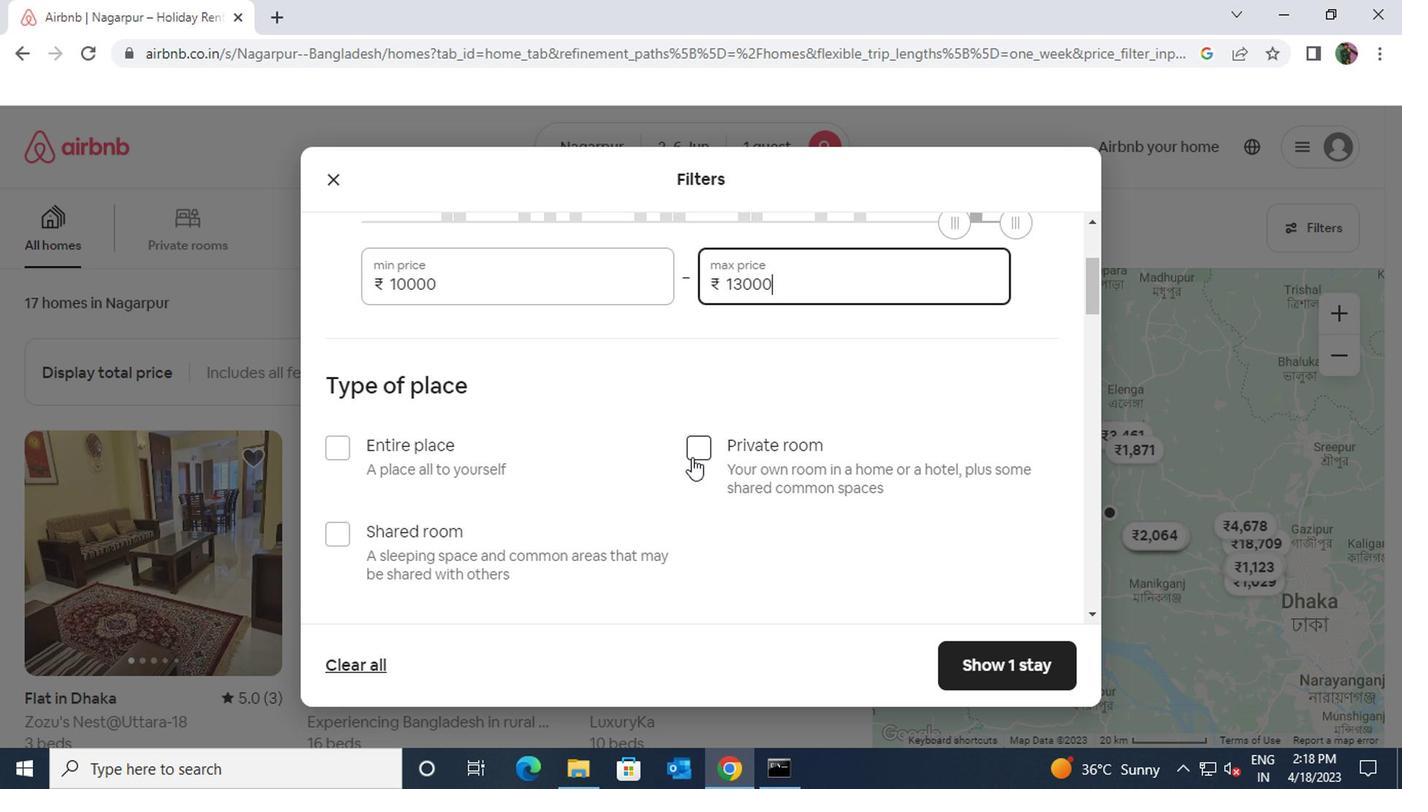 
Action: Mouse pressed left at (687, 451)
Screenshot: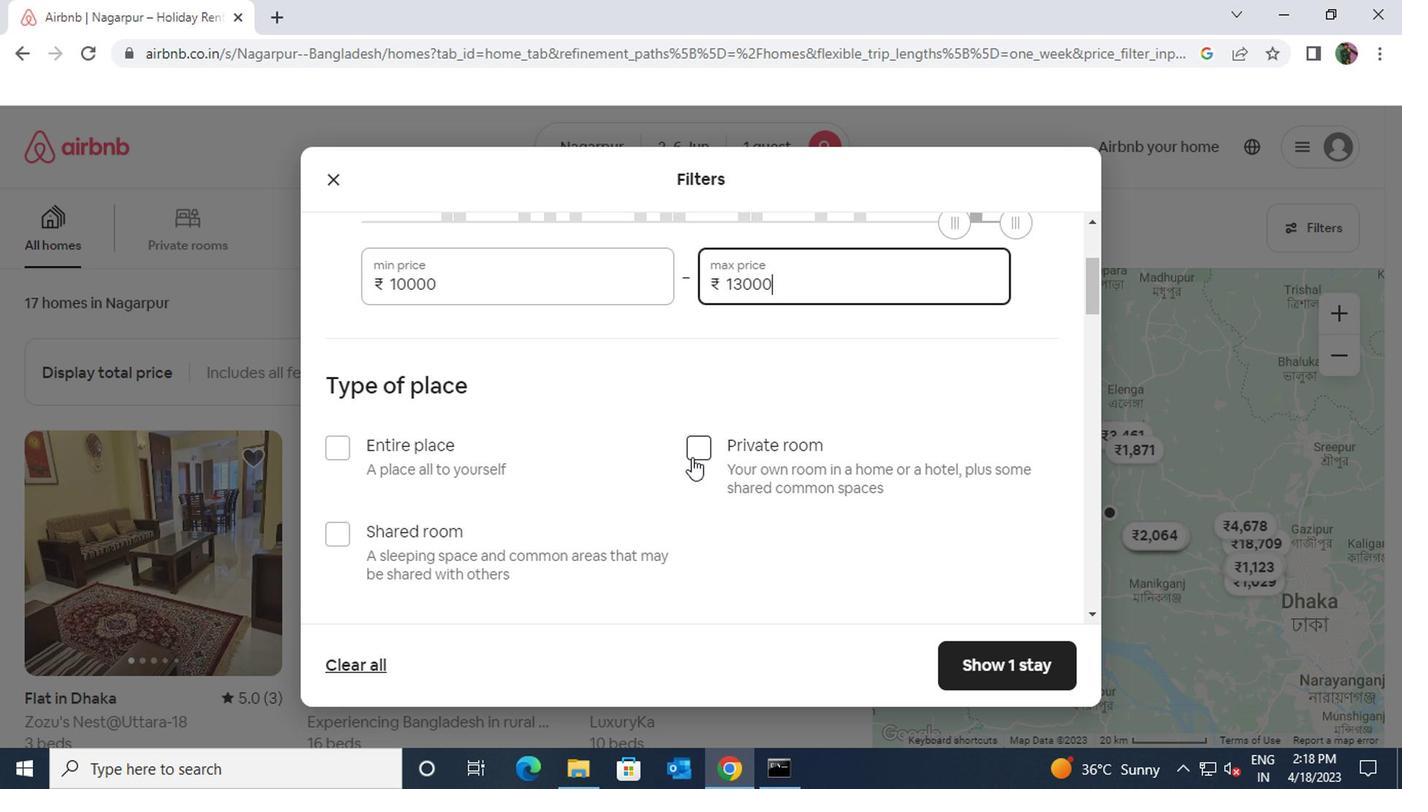 
Action: Mouse moved to (667, 535)
Screenshot: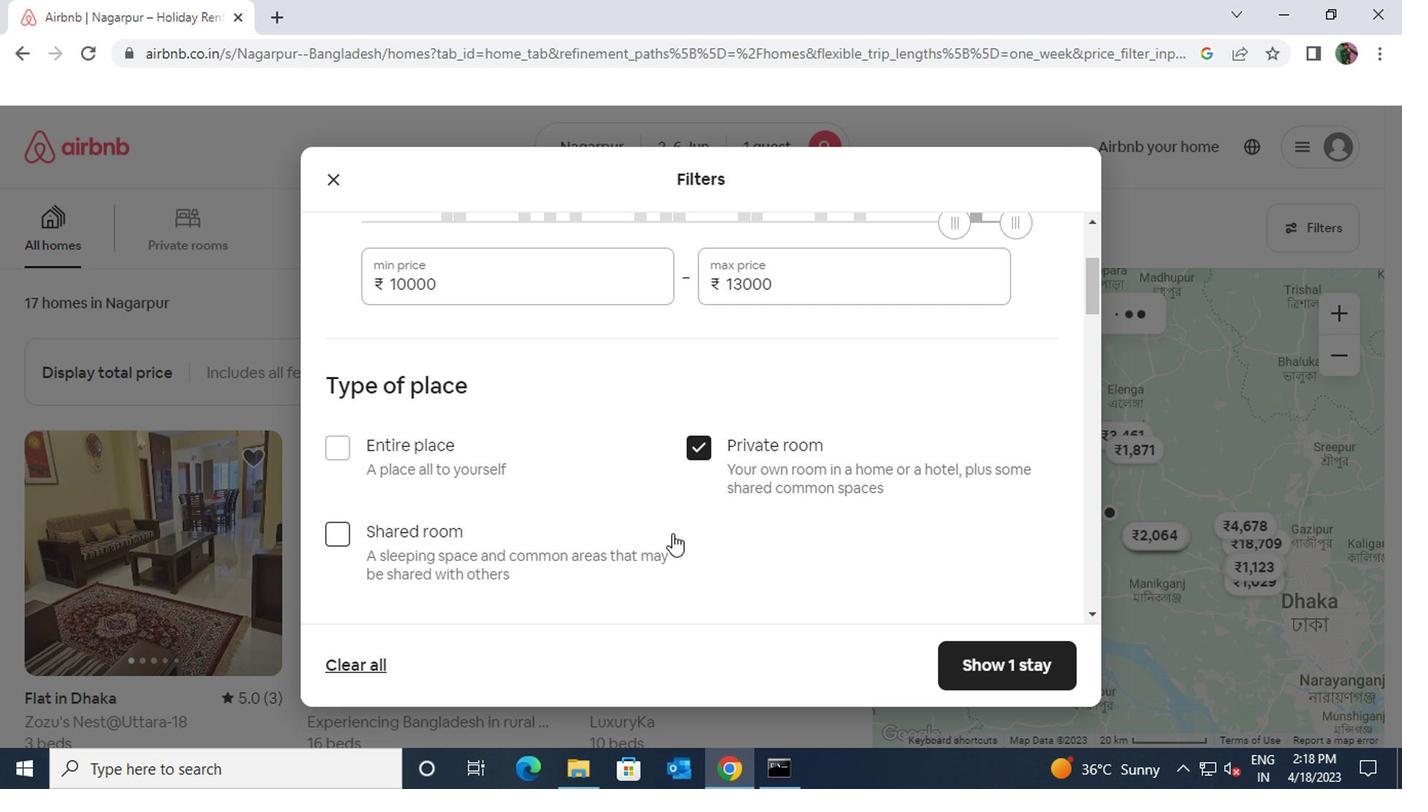 
Action: Mouse scrolled (667, 534) with delta (0, 0)
Screenshot: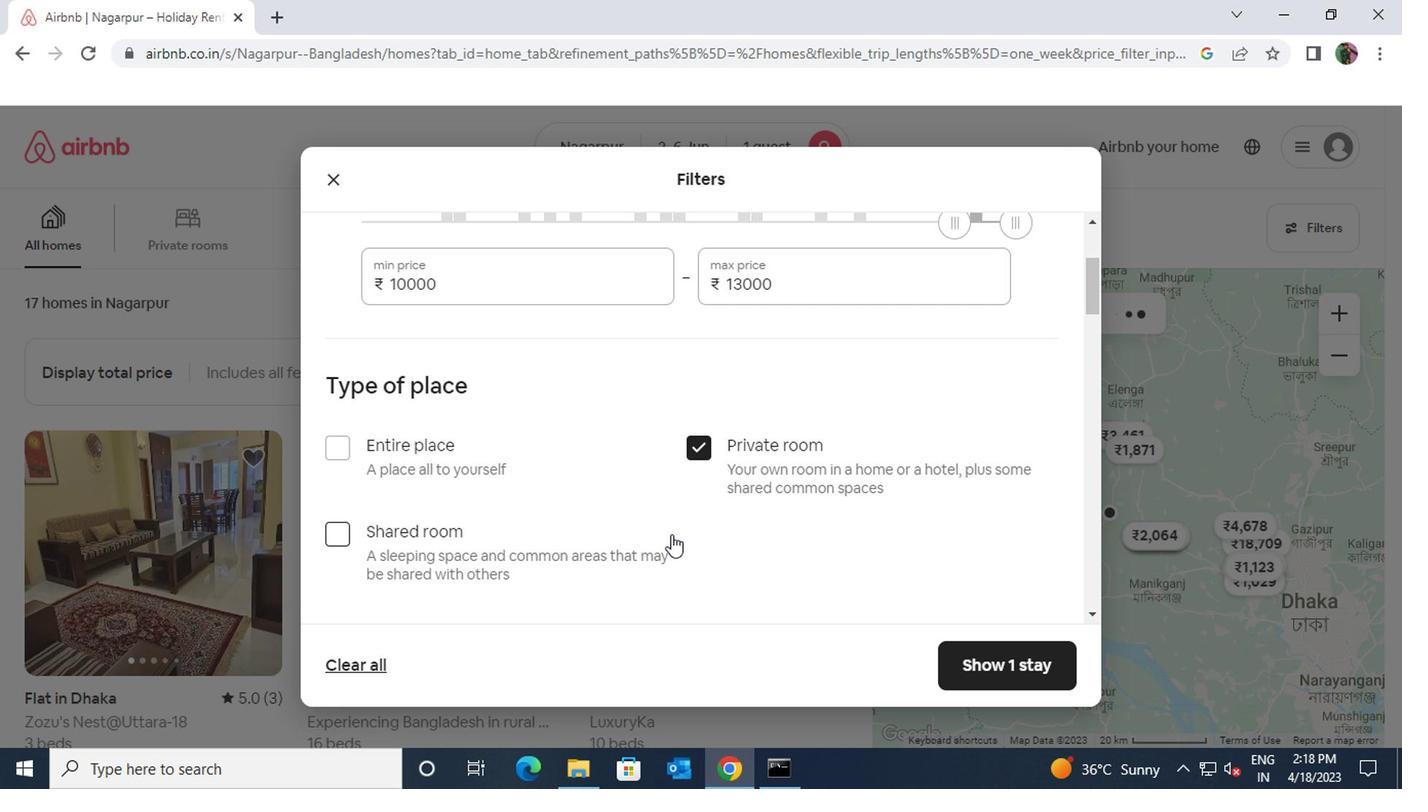 
Action: Mouse scrolled (667, 534) with delta (0, 0)
Screenshot: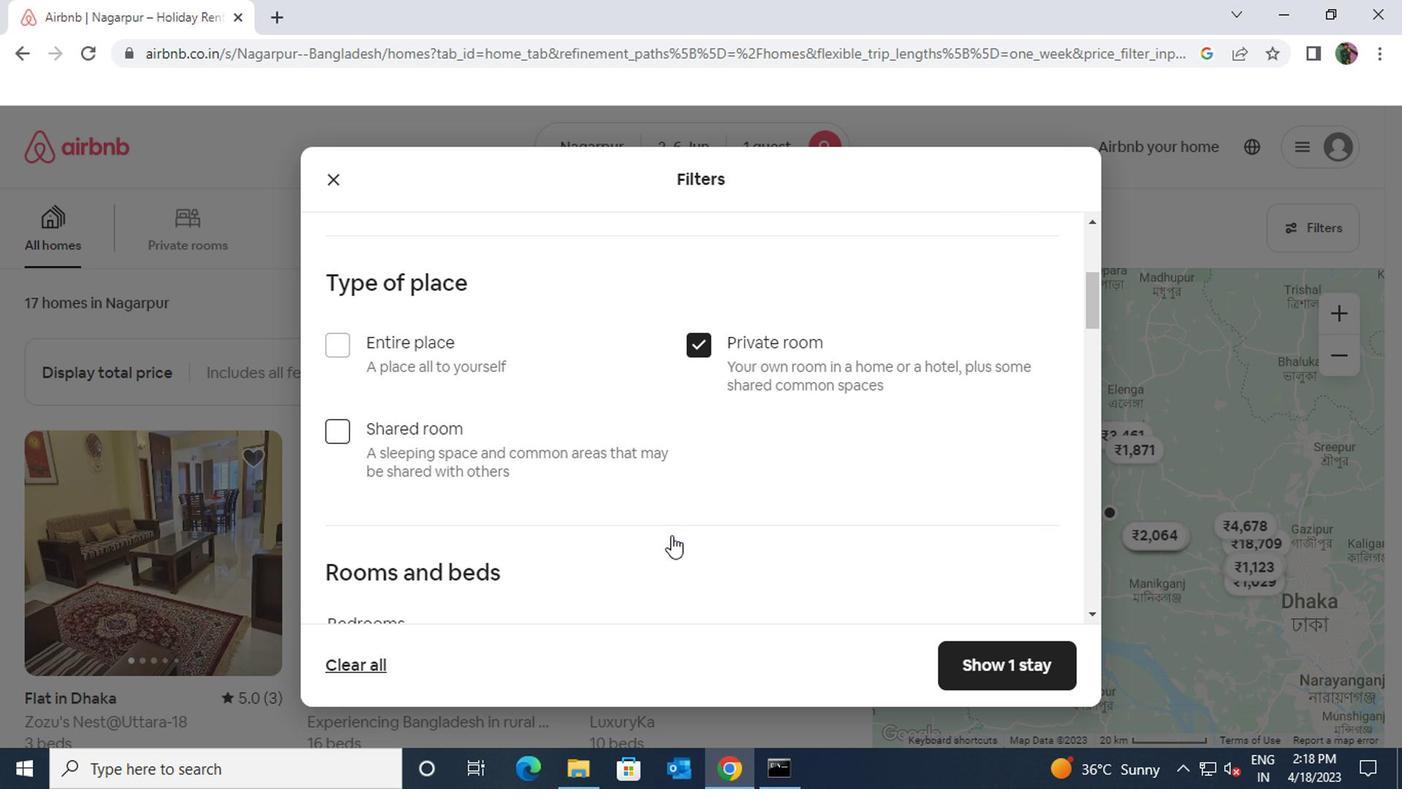 
Action: Mouse scrolled (667, 534) with delta (0, 0)
Screenshot: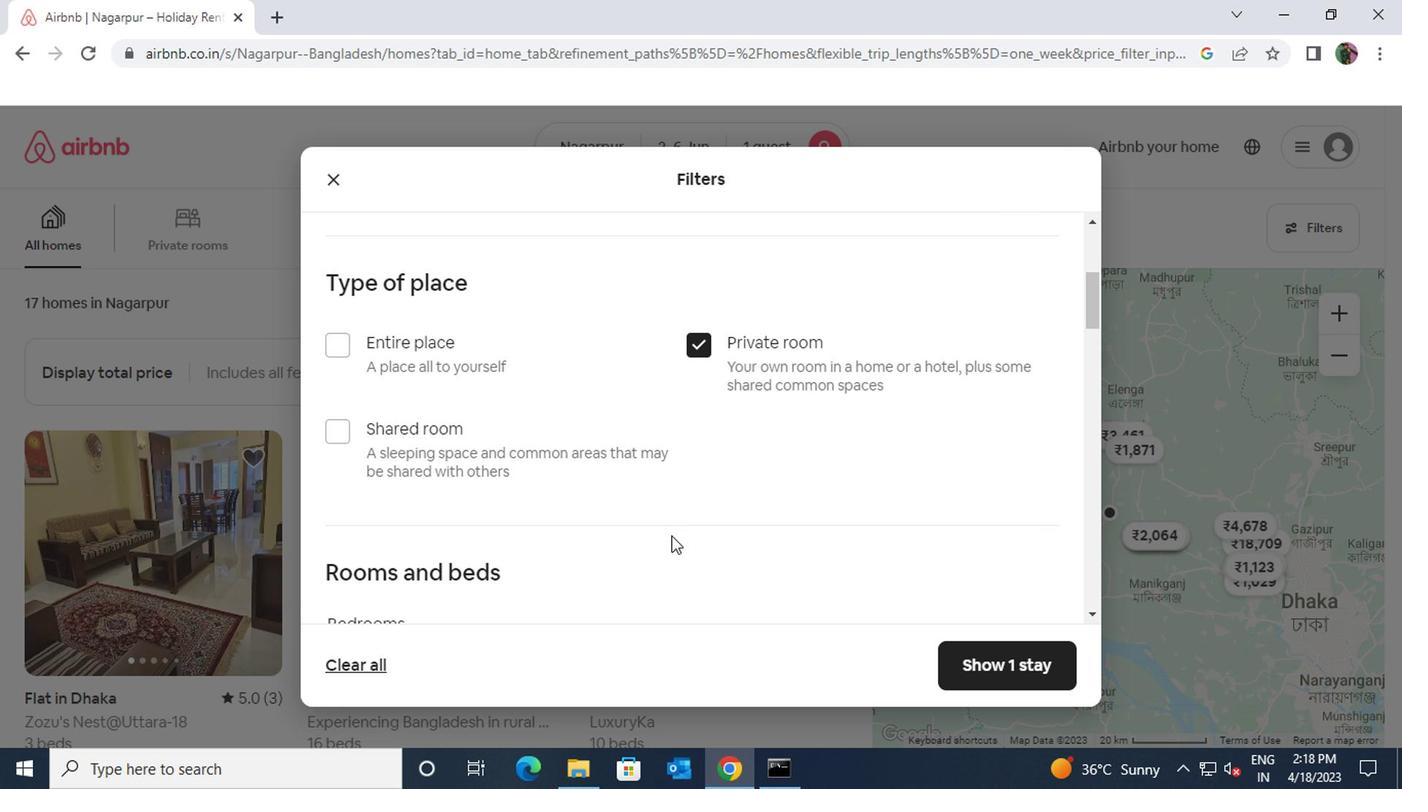 
Action: Mouse moved to (452, 478)
Screenshot: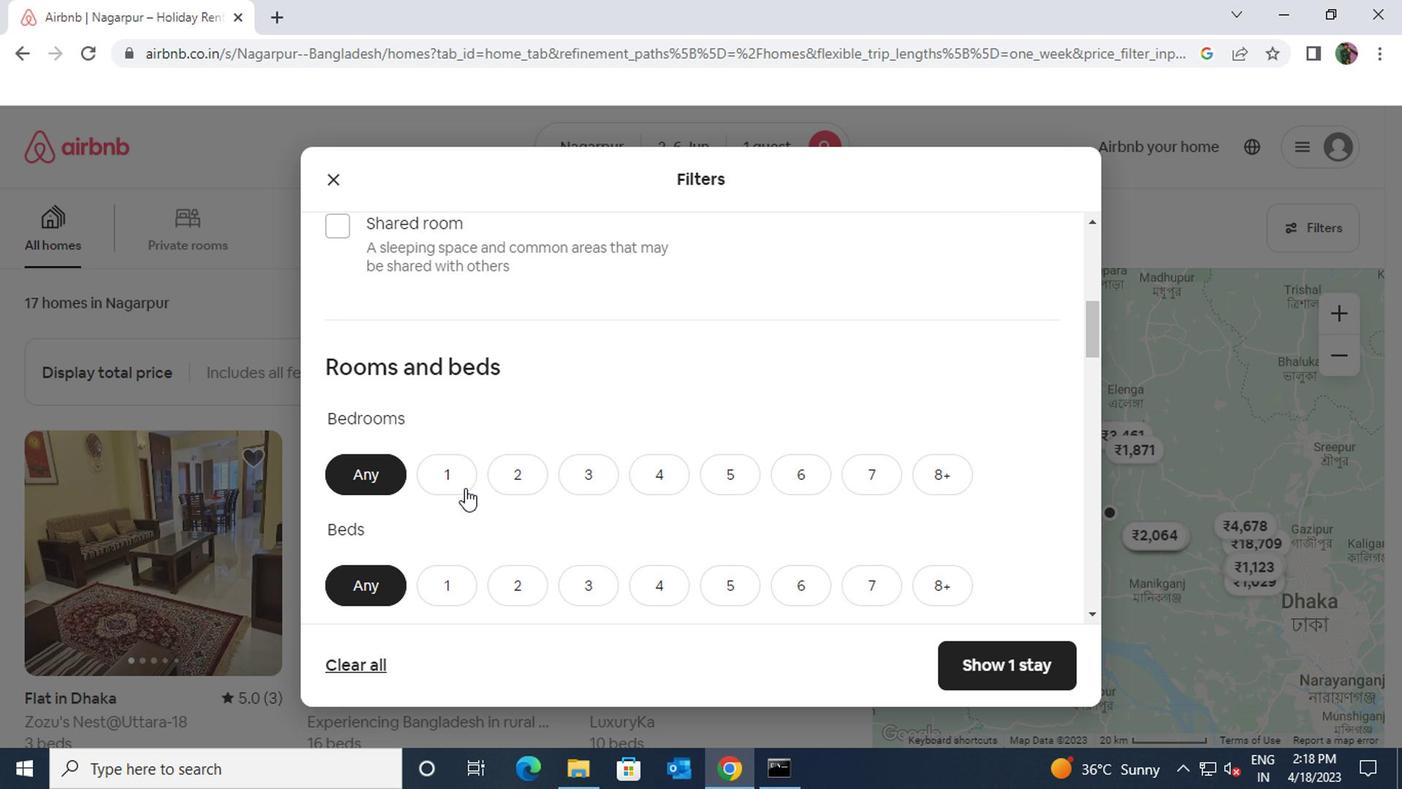 
Action: Mouse pressed left at (452, 478)
Screenshot: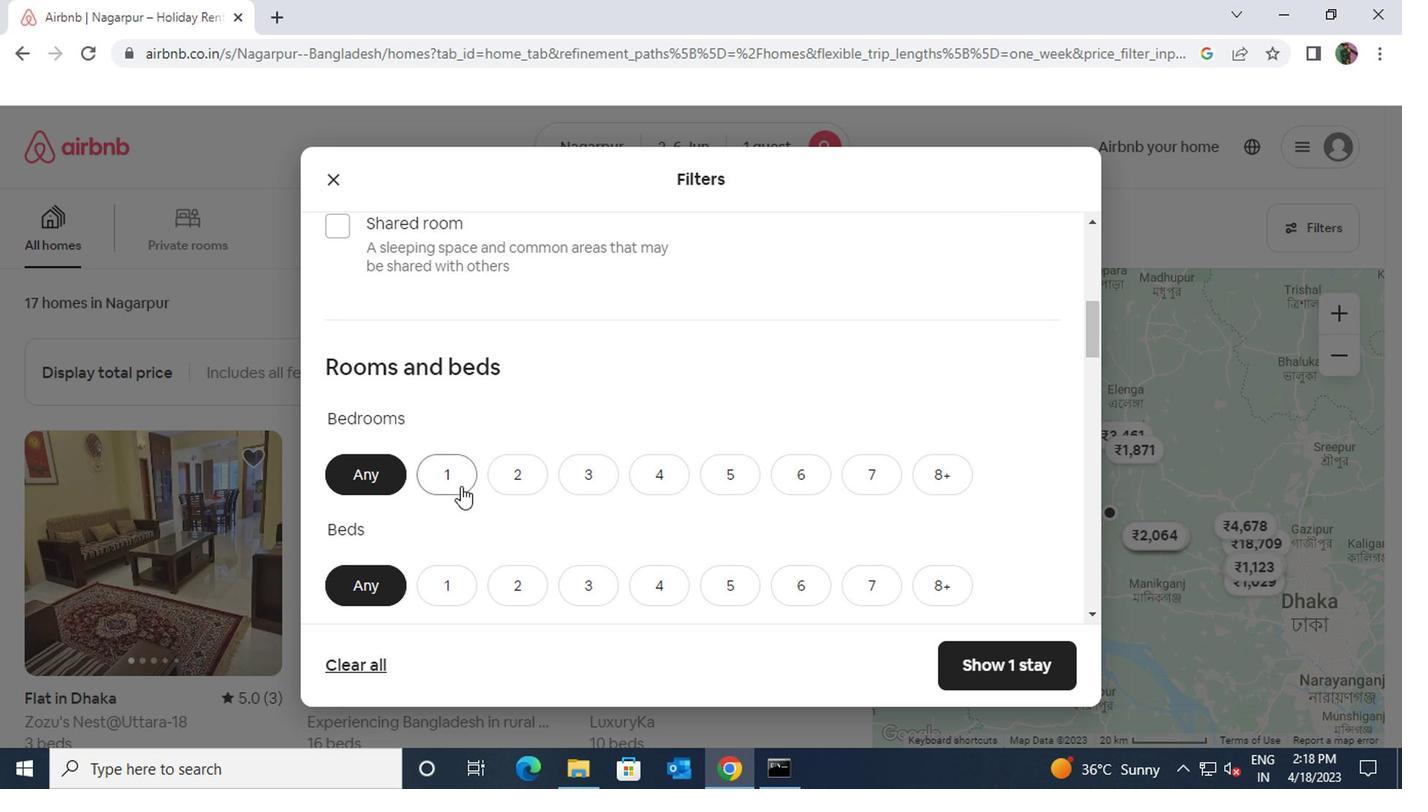 
Action: Mouse moved to (450, 589)
Screenshot: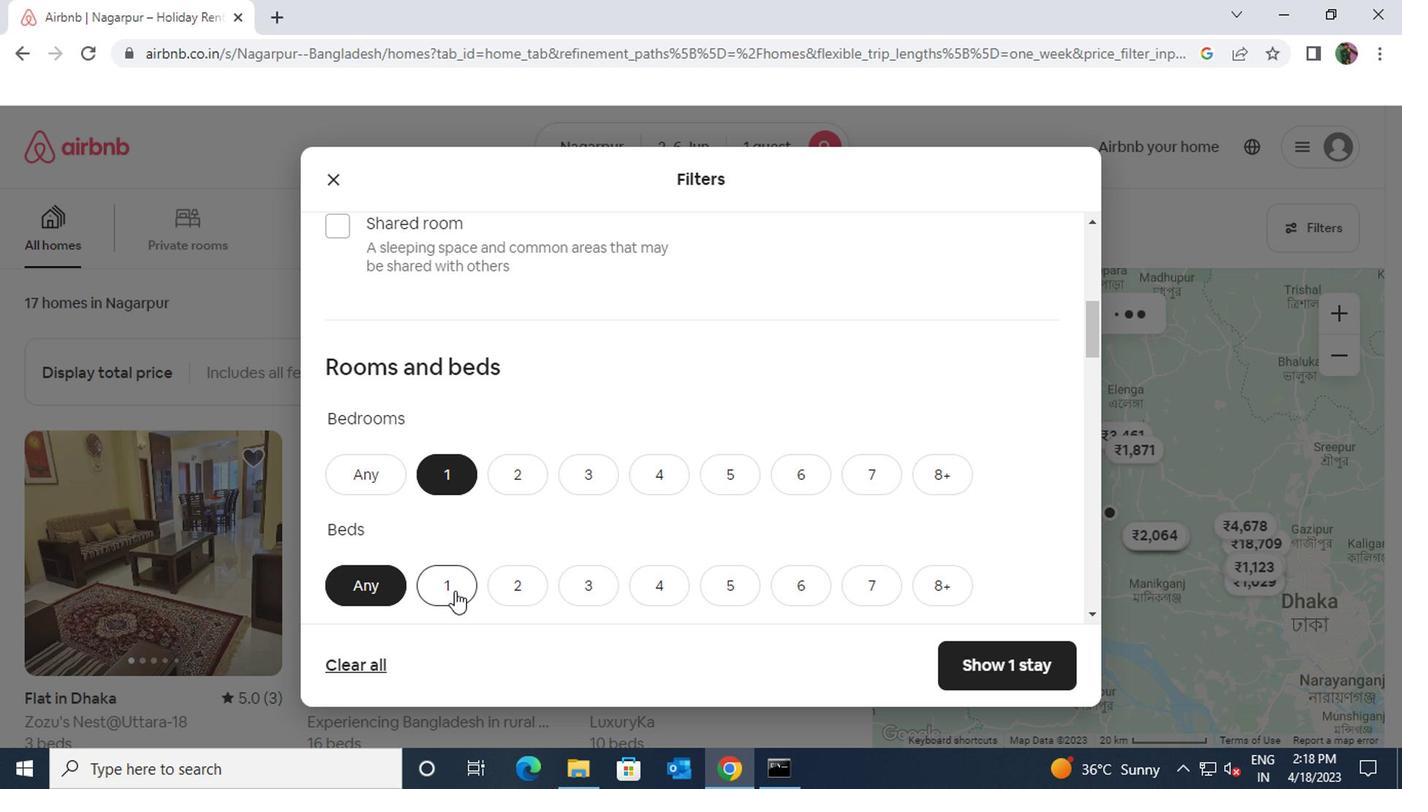 
Action: Mouse pressed left at (450, 589)
Screenshot: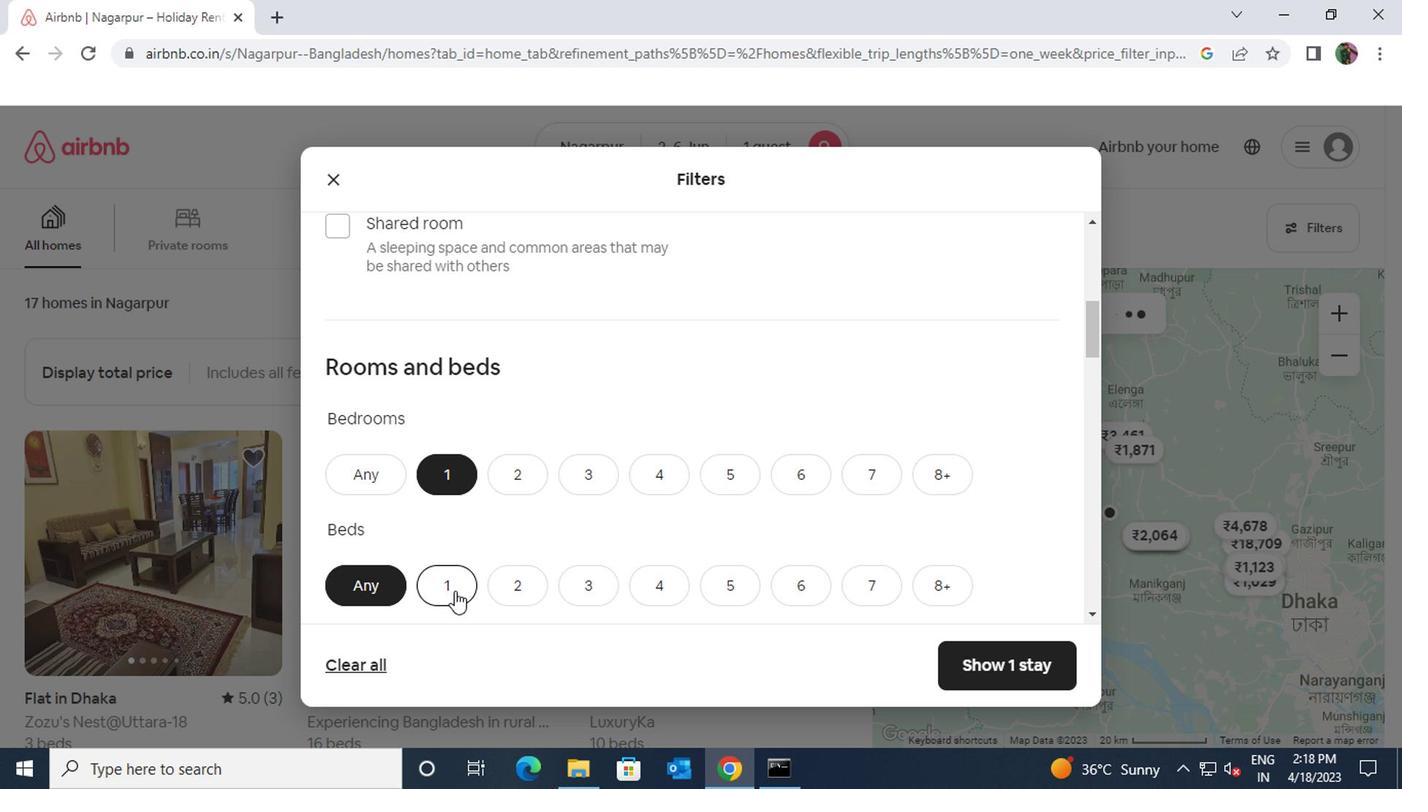 
Action: Mouse moved to (450, 587)
Screenshot: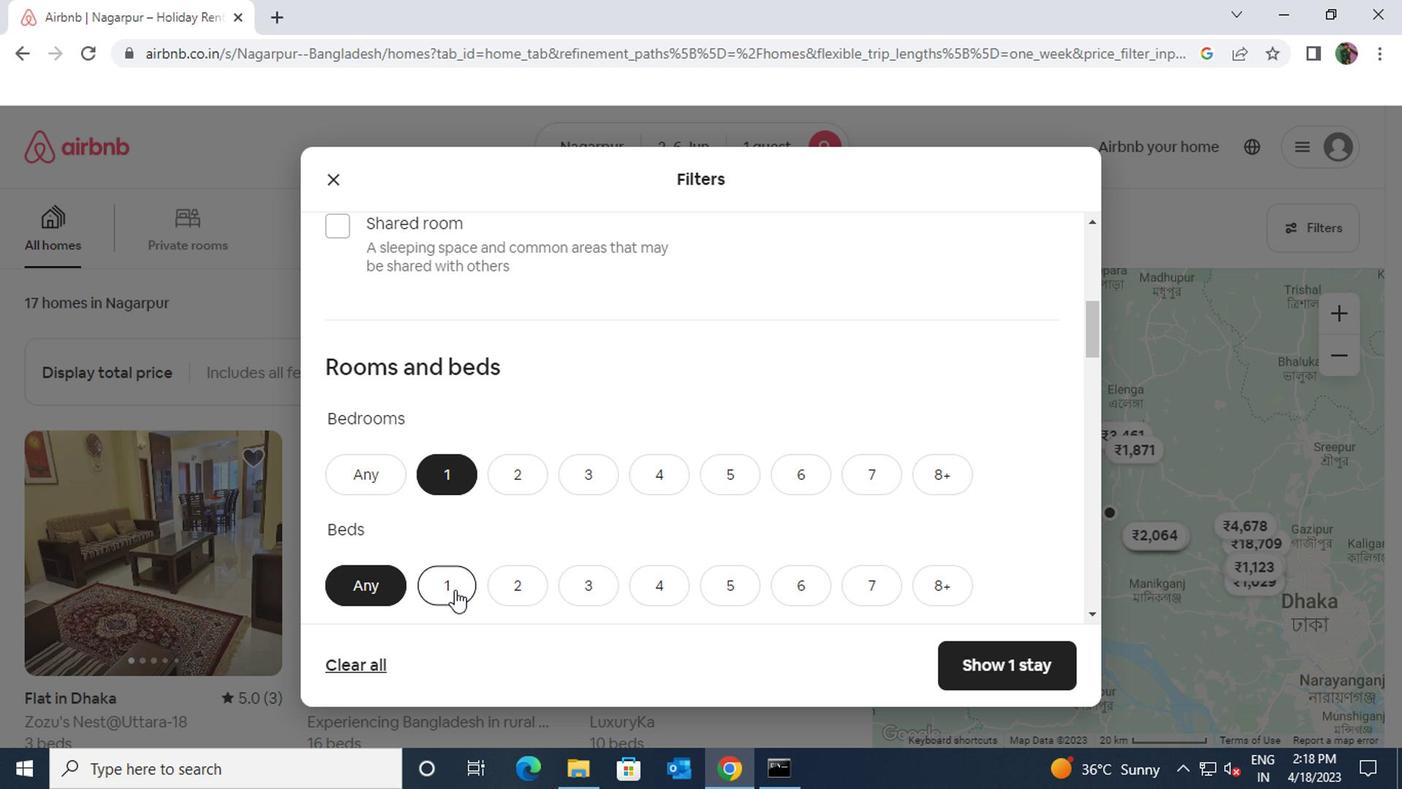 
Action: Mouse scrolled (450, 586) with delta (0, 0)
Screenshot: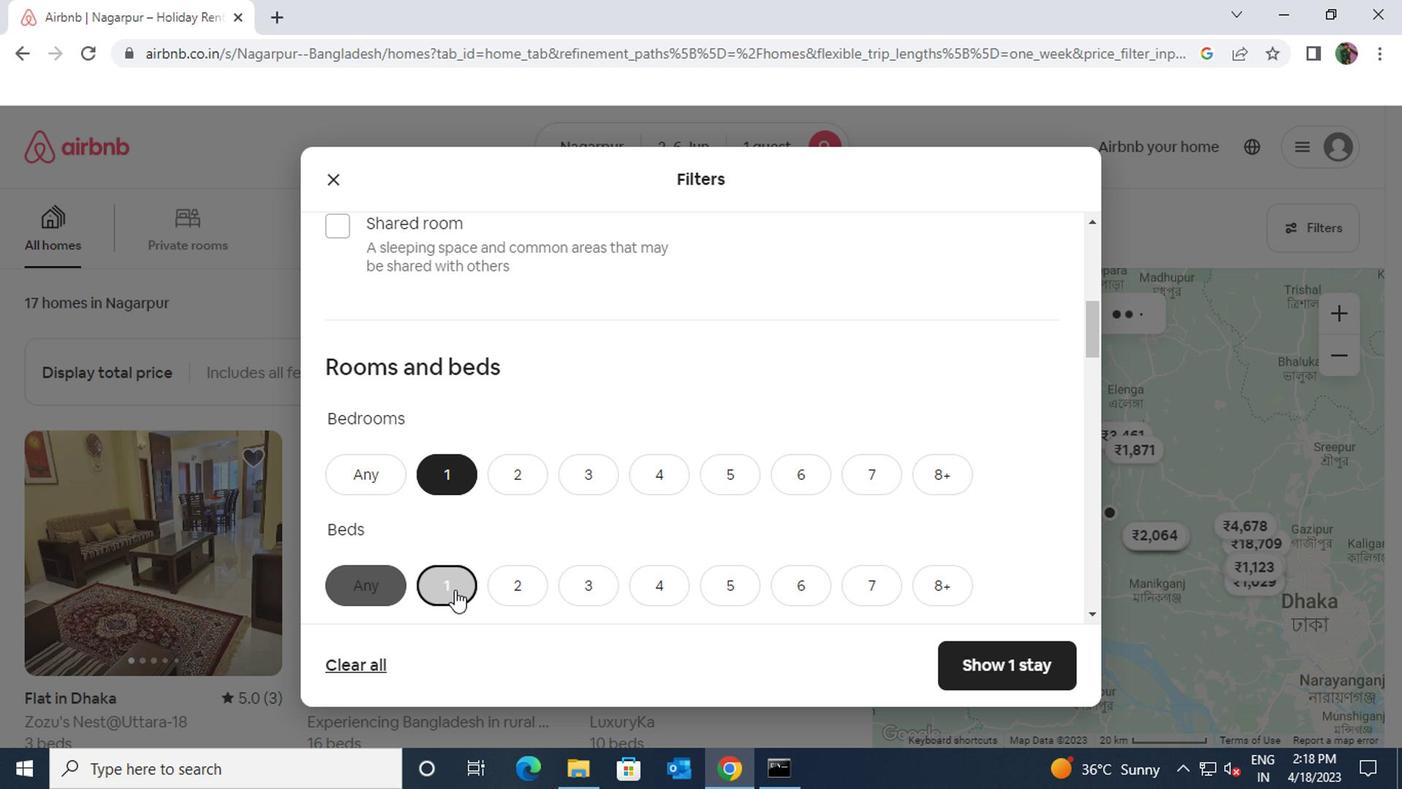 
Action: Mouse pressed left at (450, 587)
Screenshot: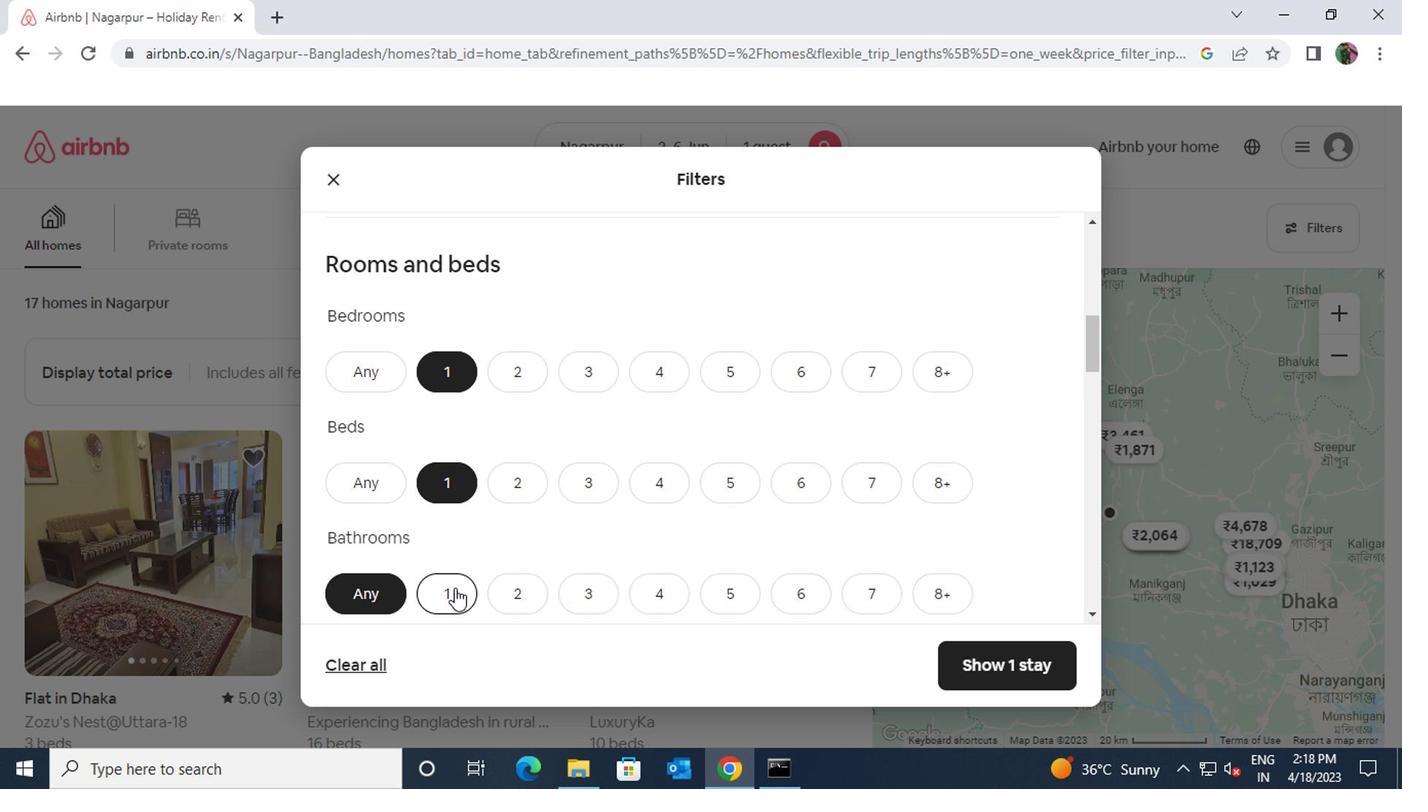 
Action: Mouse moved to (451, 584)
Screenshot: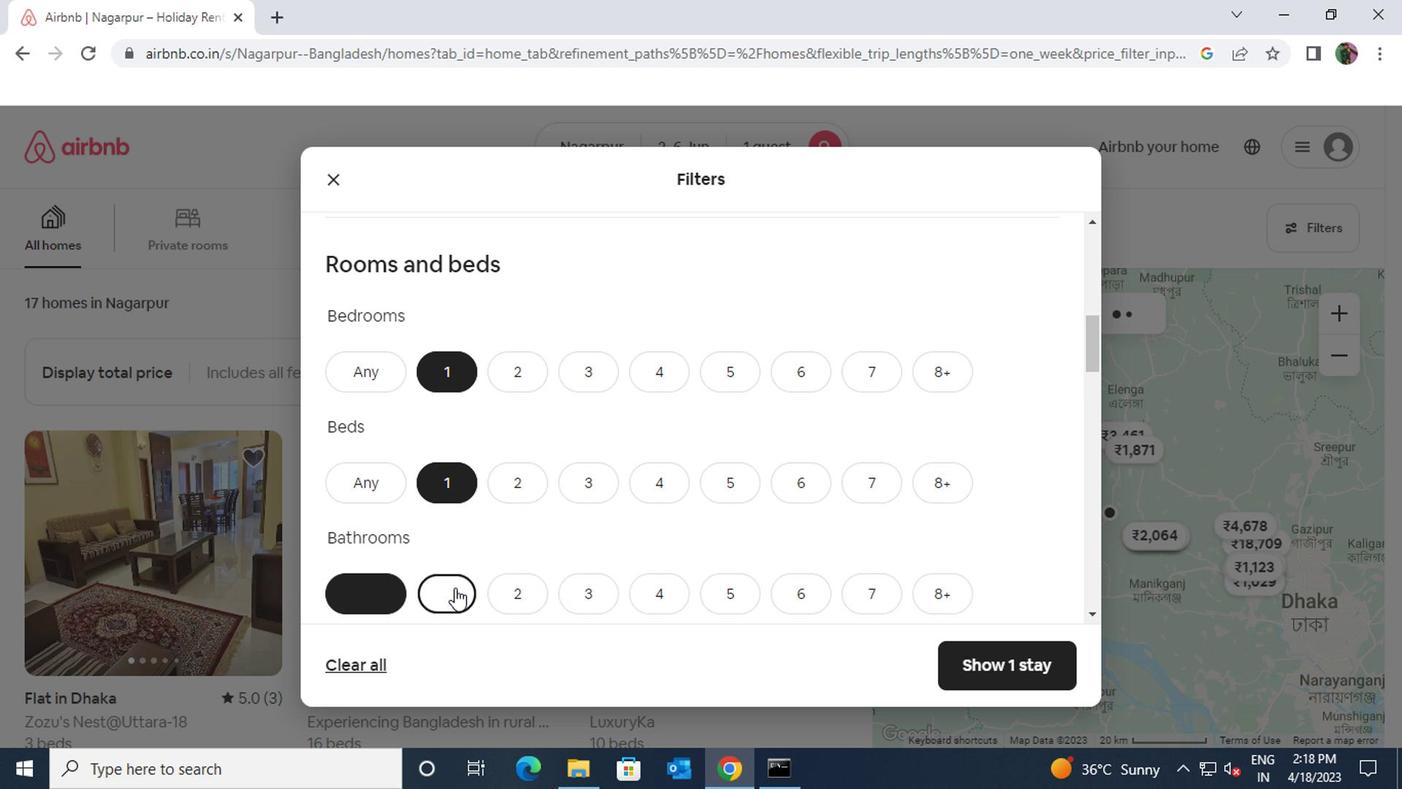
Action: Mouse scrolled (451, 583) with delta (0, 0)
Screenshot: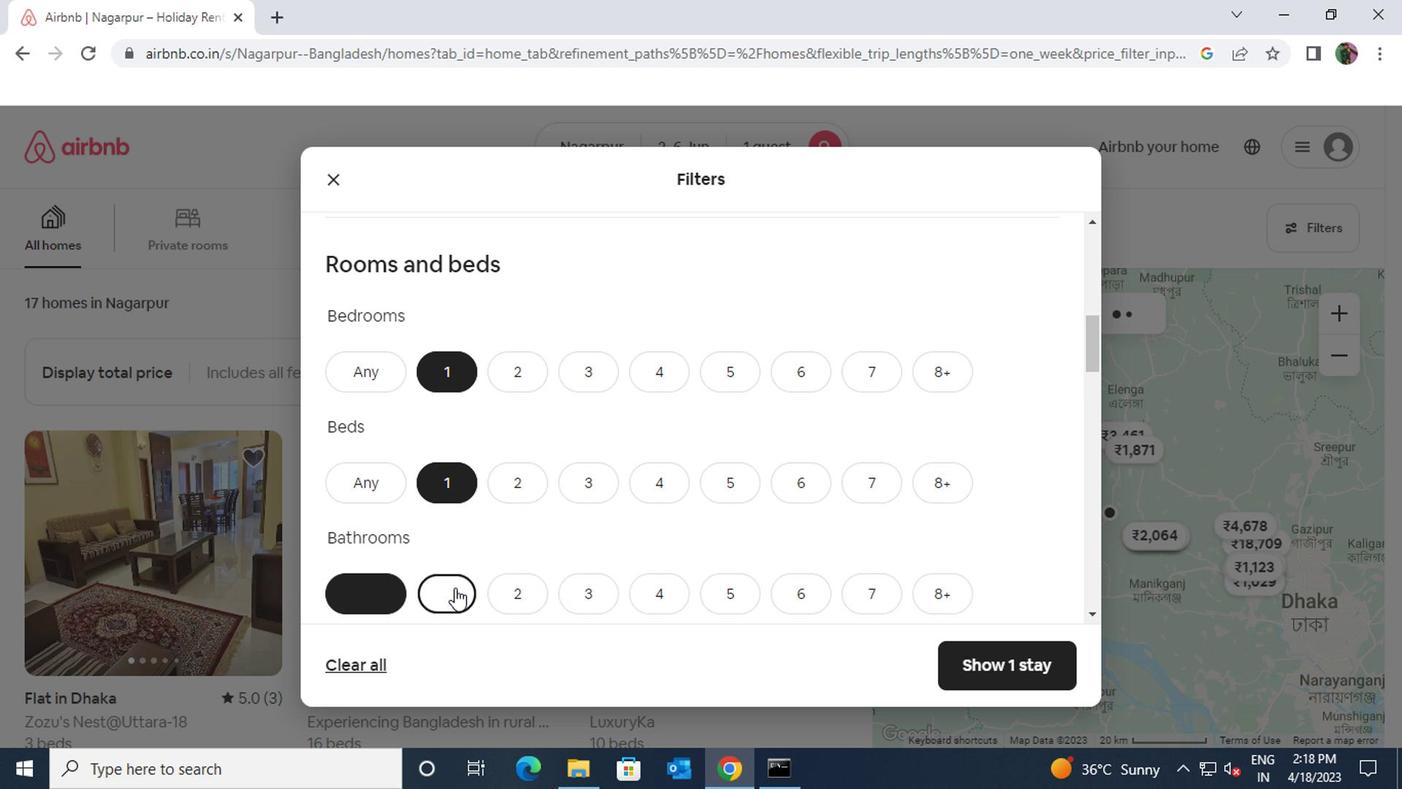 
Action: Mouse scrolled (451, 583) with delta (0, 0)
Screenshot: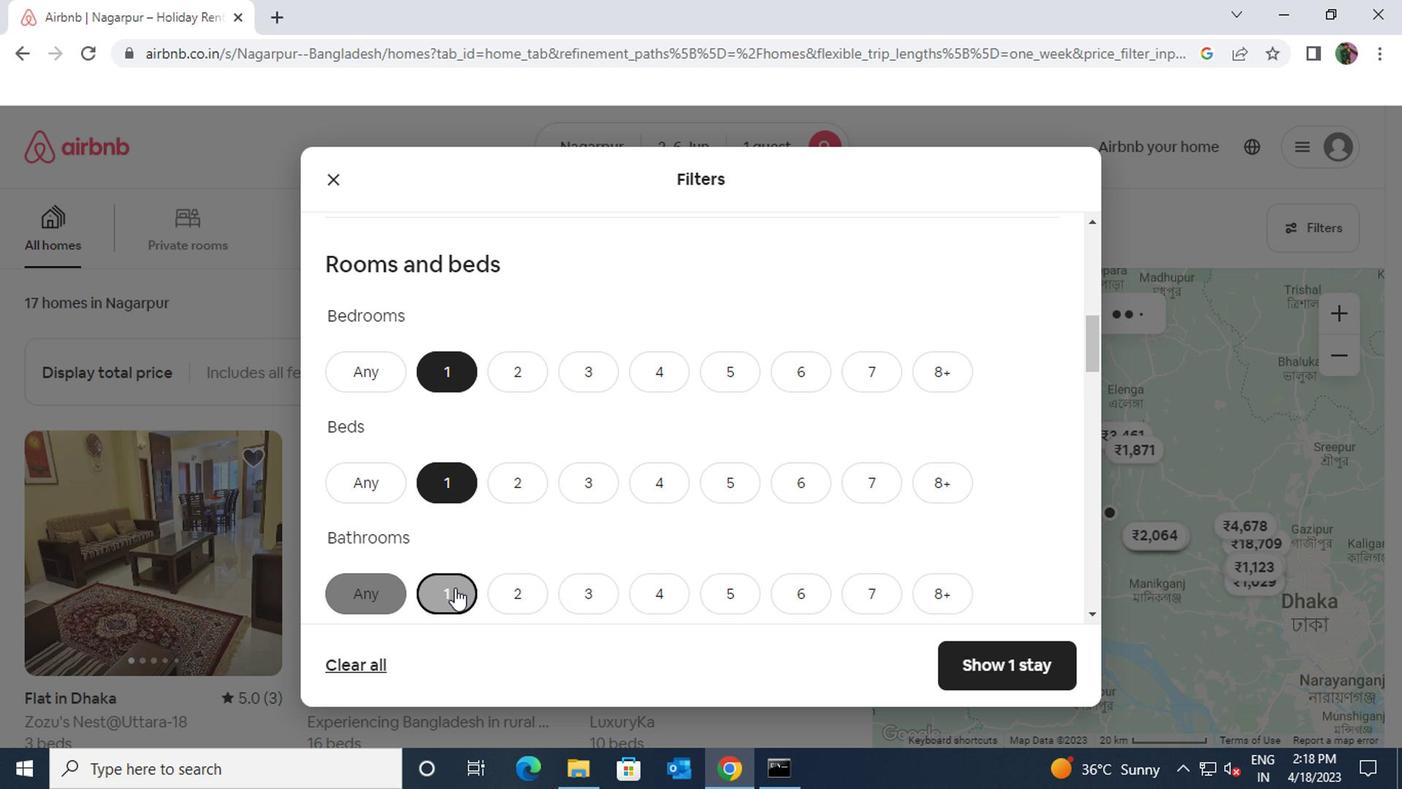 
Action: Mouse scrolled (451, 583) with delta (0, 0)
Screenshot: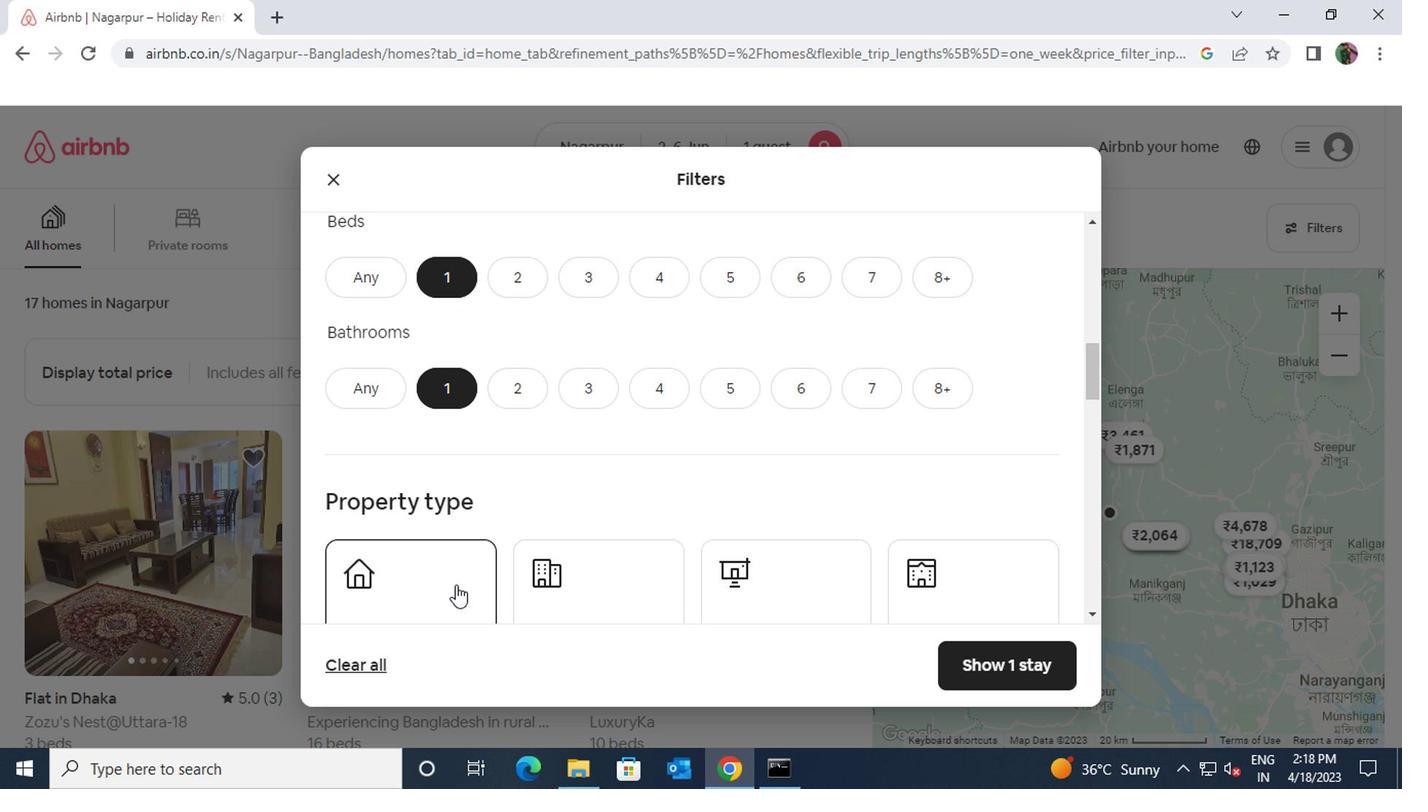 
Action: Mouse moved to (906, 519)
Screenshot: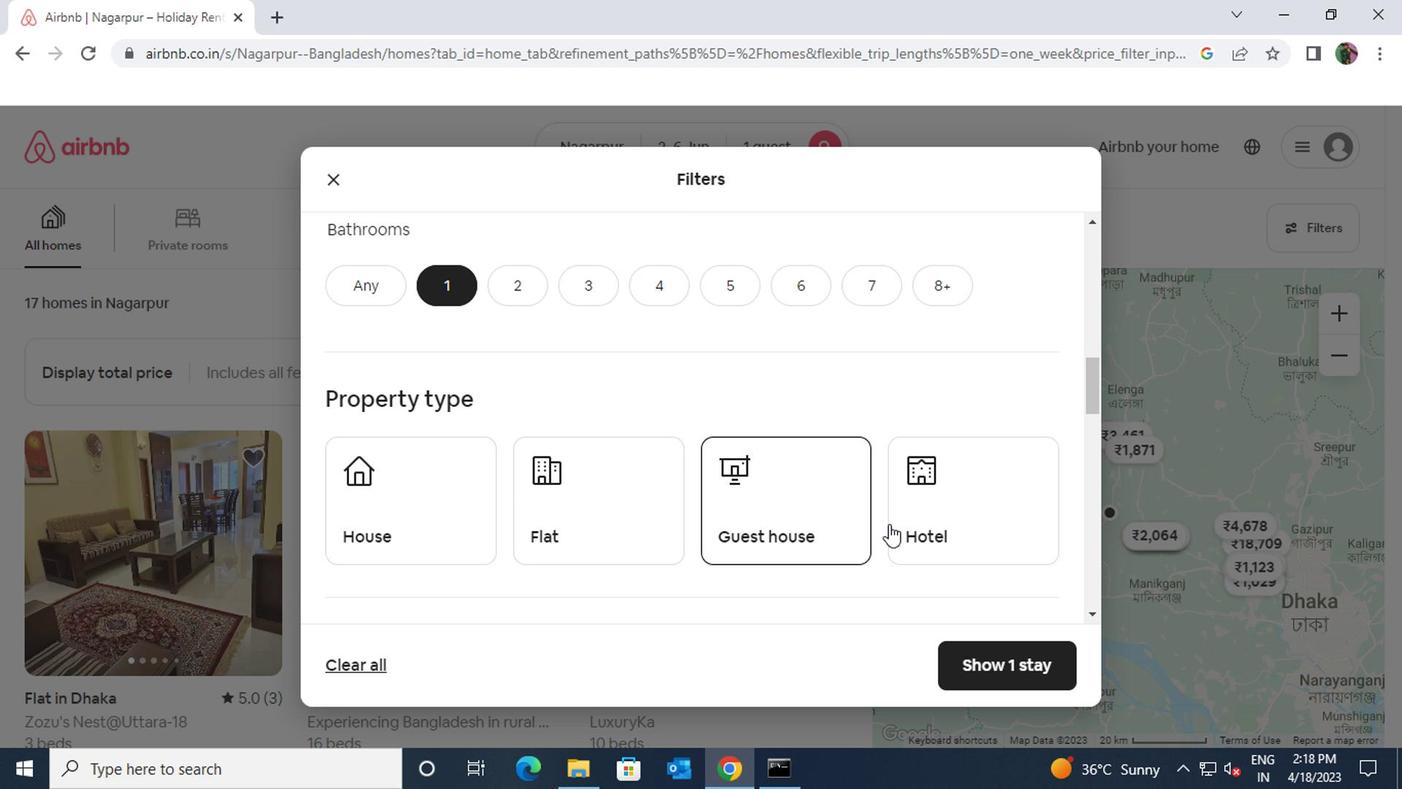 
Action: Mouse pressed left at (906, 519)
Screenshot: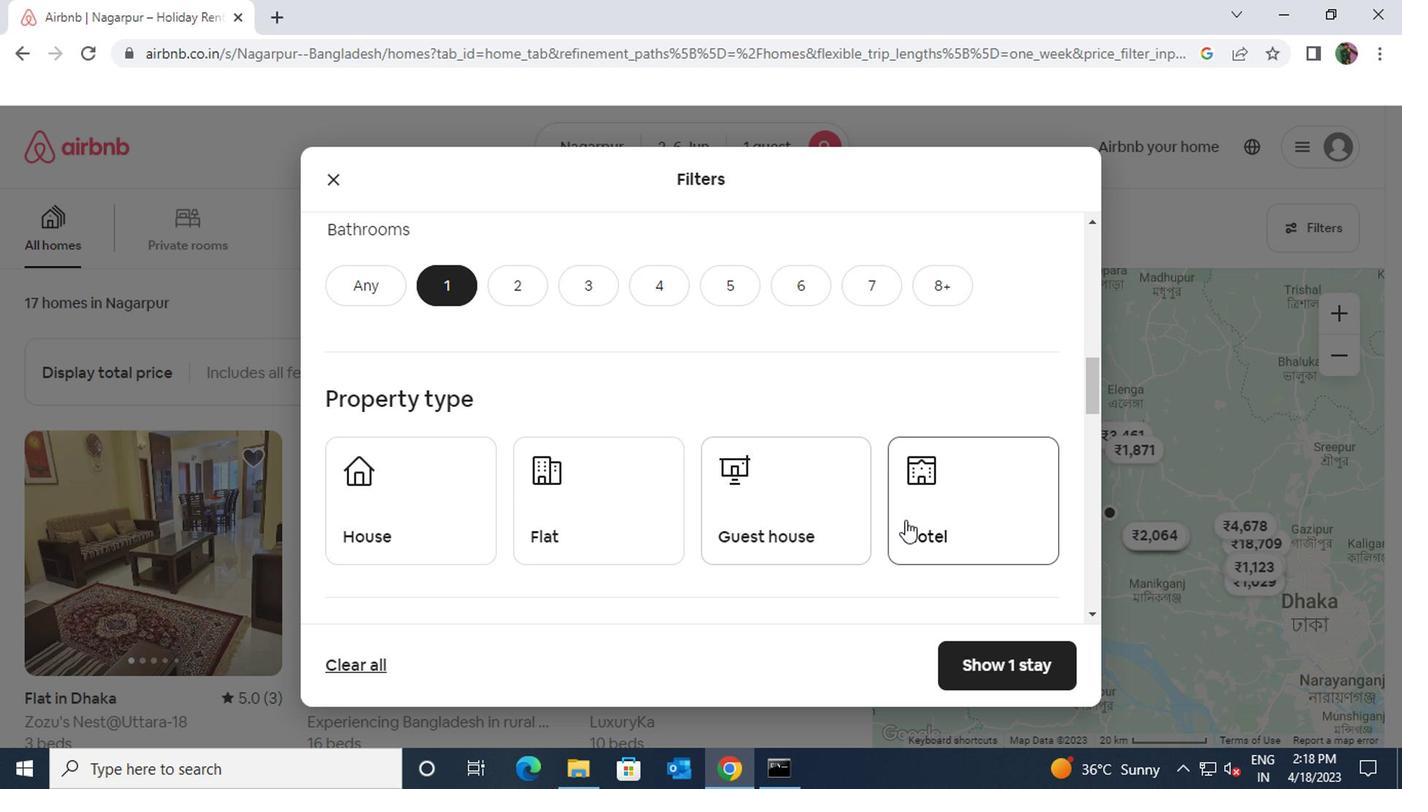 
Action: Mouse moved to (689, 615)
Screenshot: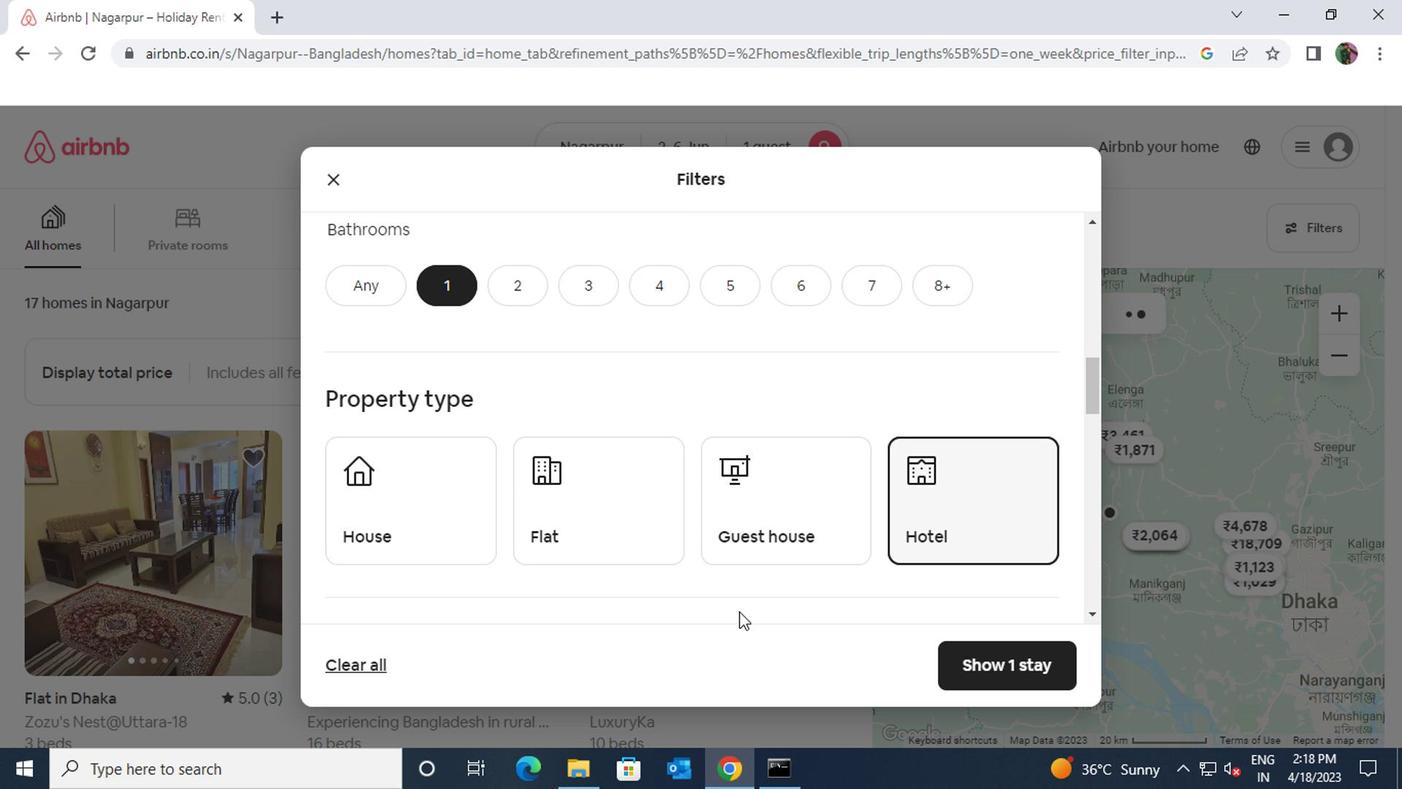 
Action: Mouse scrolled (689, 614) with delta (0, 0)
Screenshot: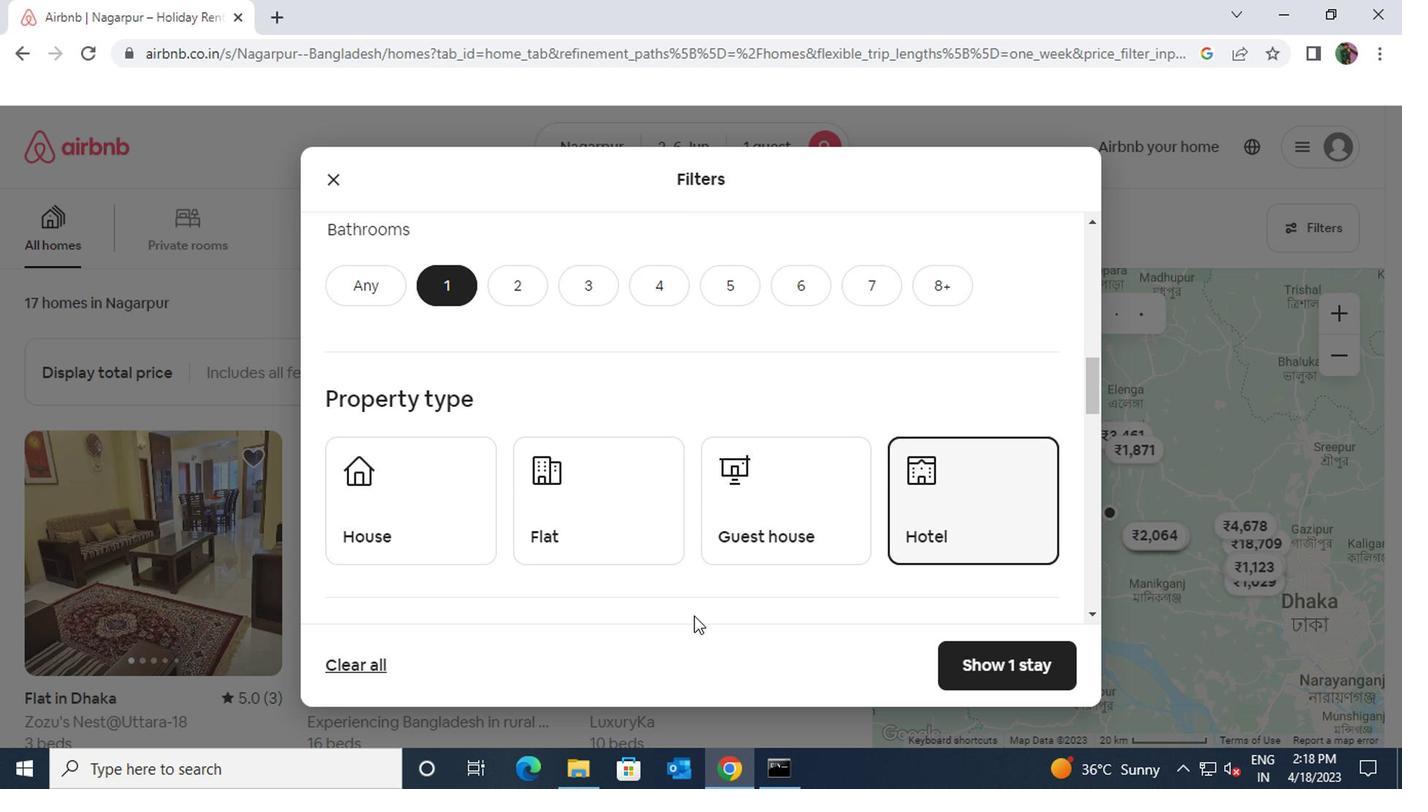 
Action: Mouse moved to (689, 614)
Screenshot: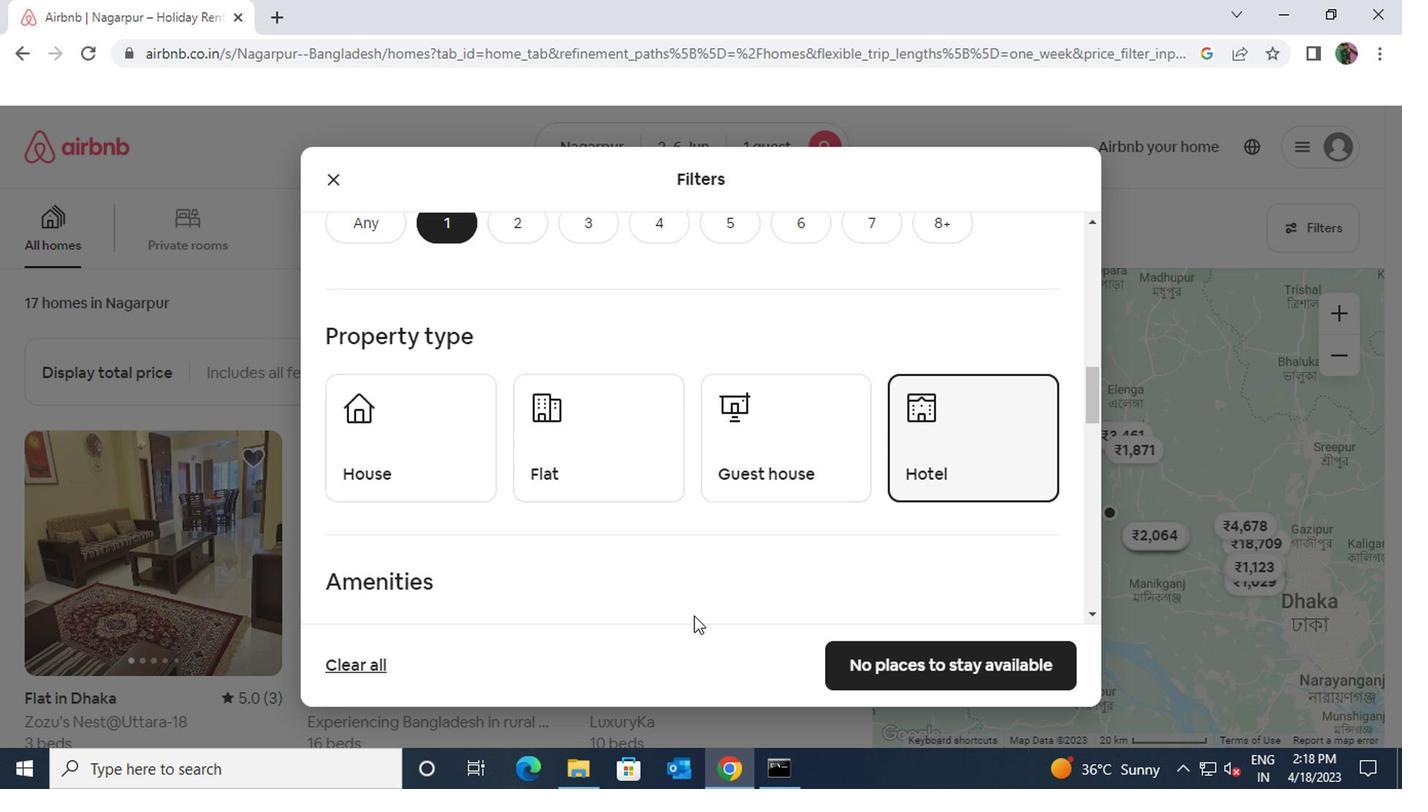 
Action: Mouse scrolled (689, 613) with delta (0, -1)
Screenshot: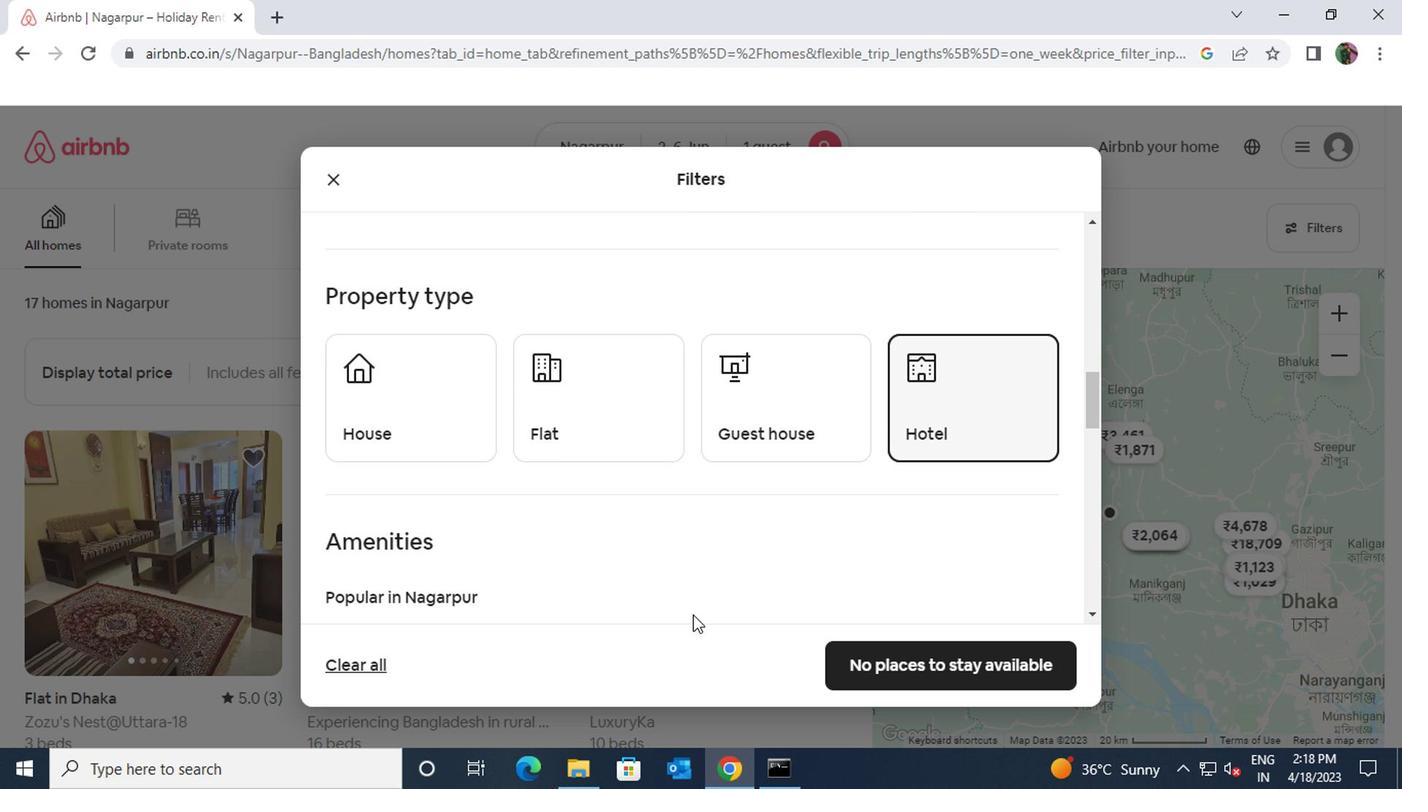
Action: Mouse scrolled (689, 613) with delta (0, -1)
Screenshot: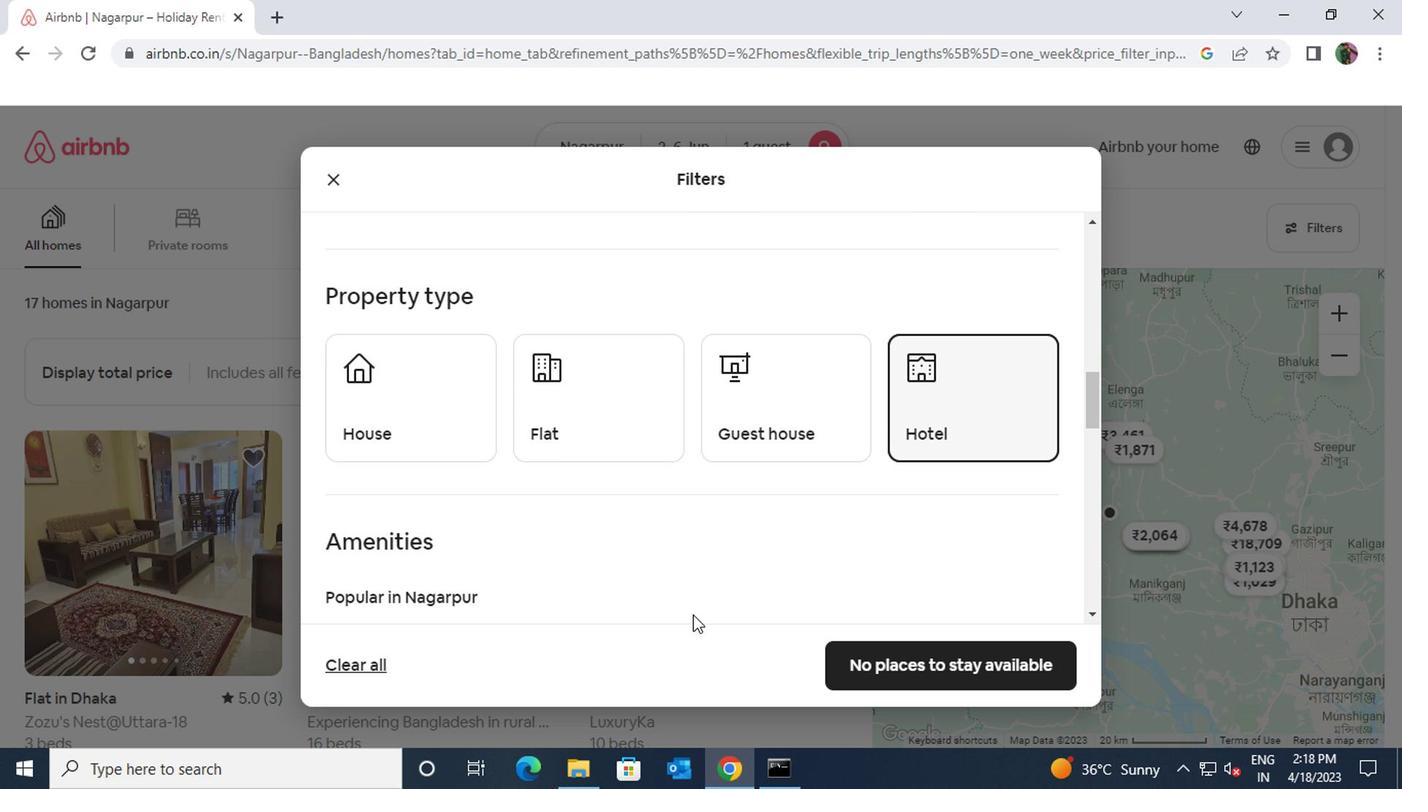 
Action: Mouse moved to (339, 486)
Screenshot: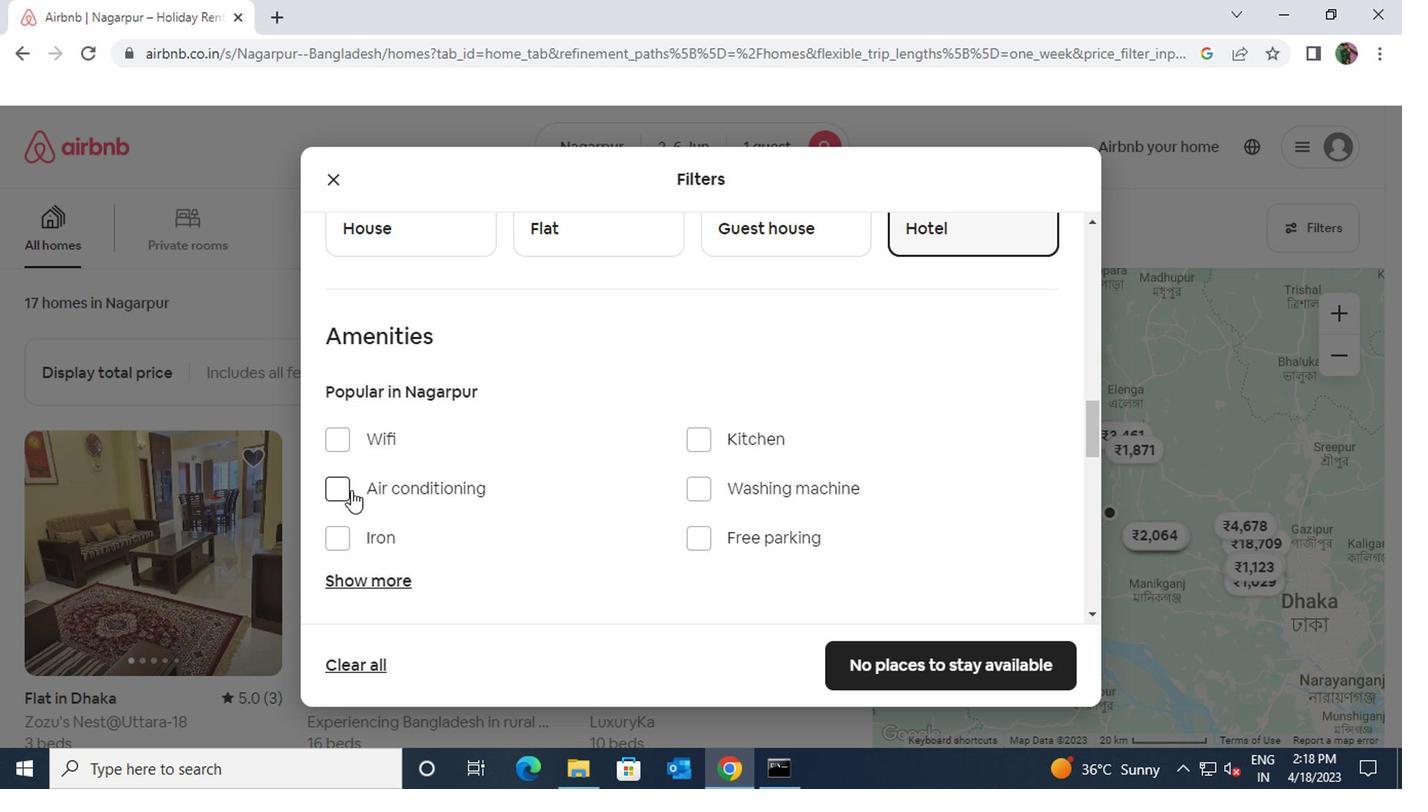 
Action: Mouse pressed left at (339, 486)
Screenshot: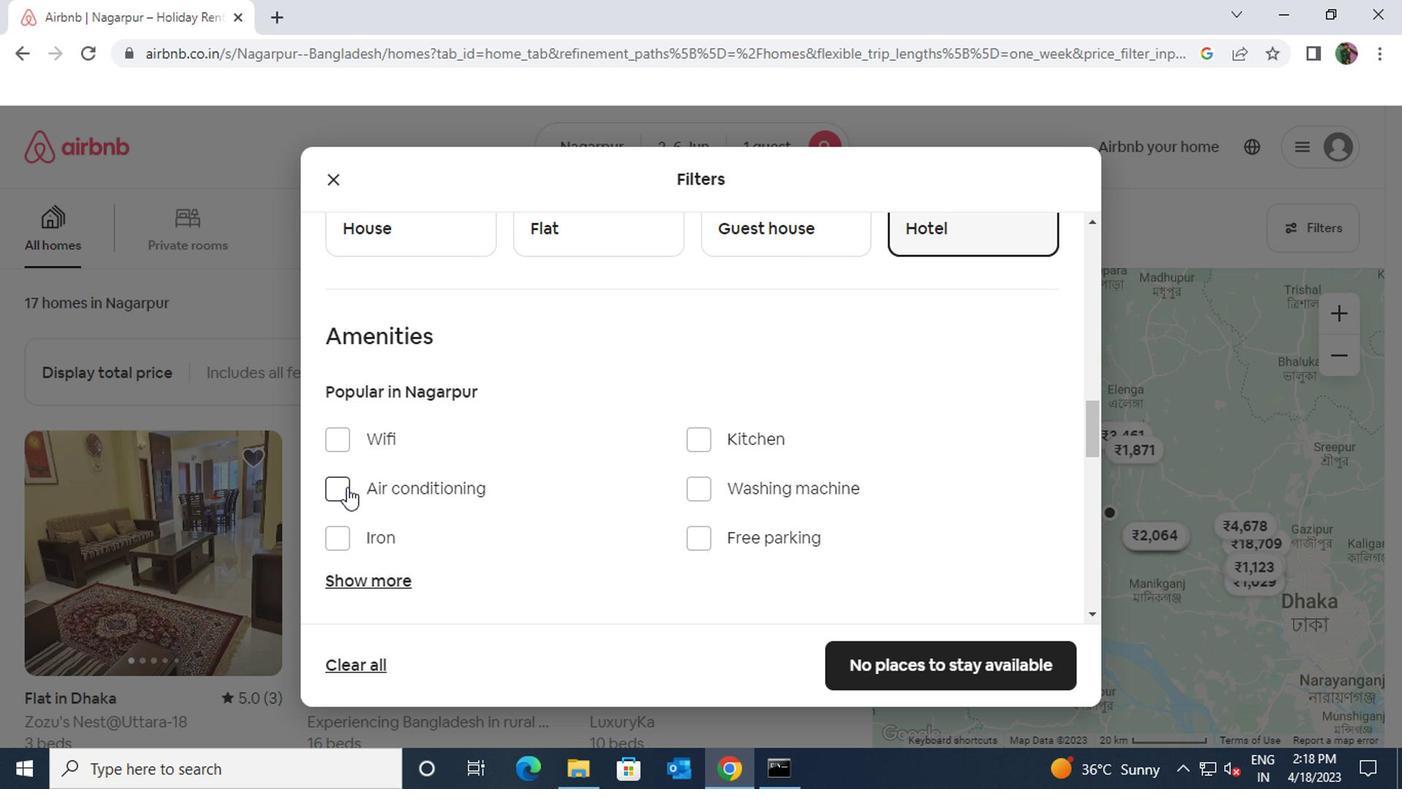 
Action: Mouse moved to (540, 594)
Screenshot: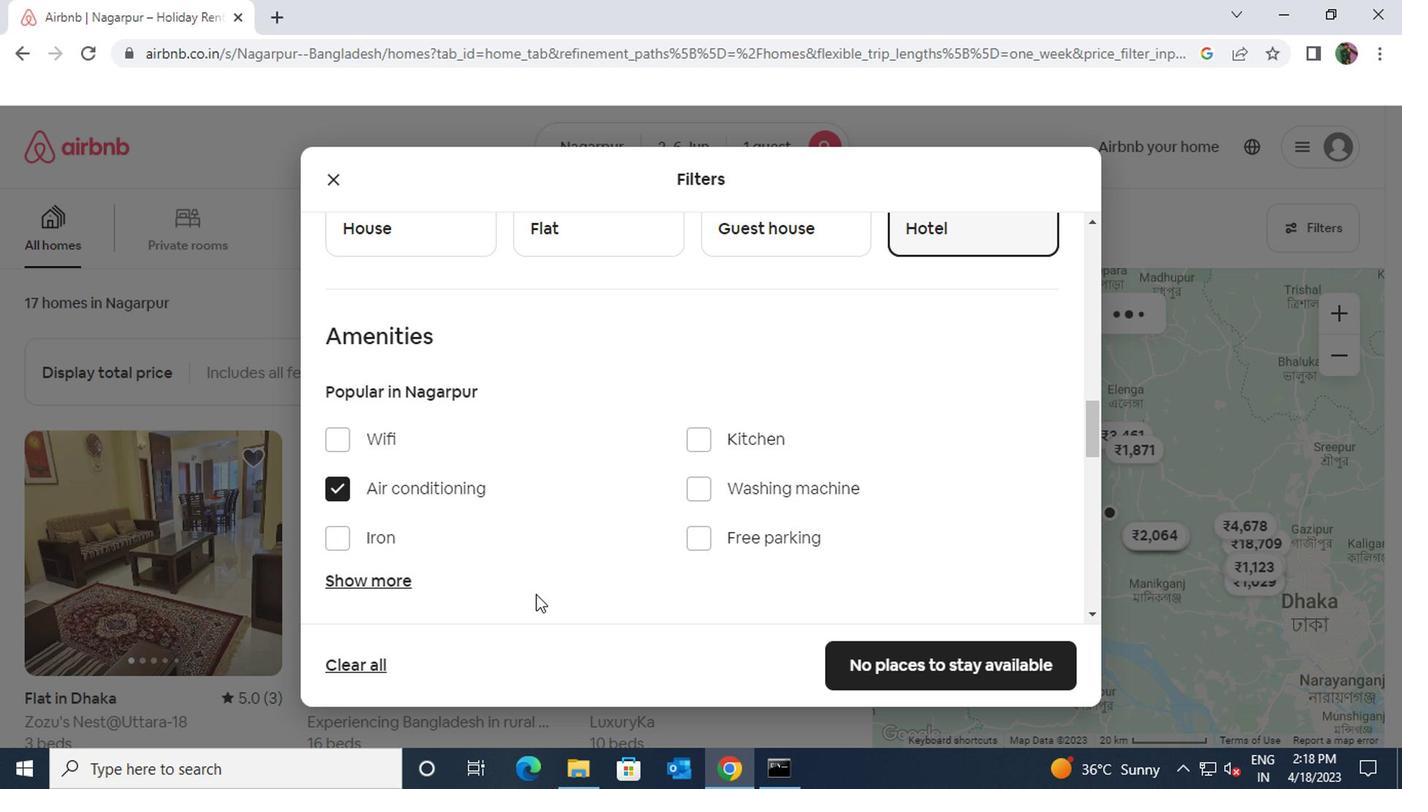 
Action: Mouse scrolled (540, 594) with delta (0, 0)
Screenshot: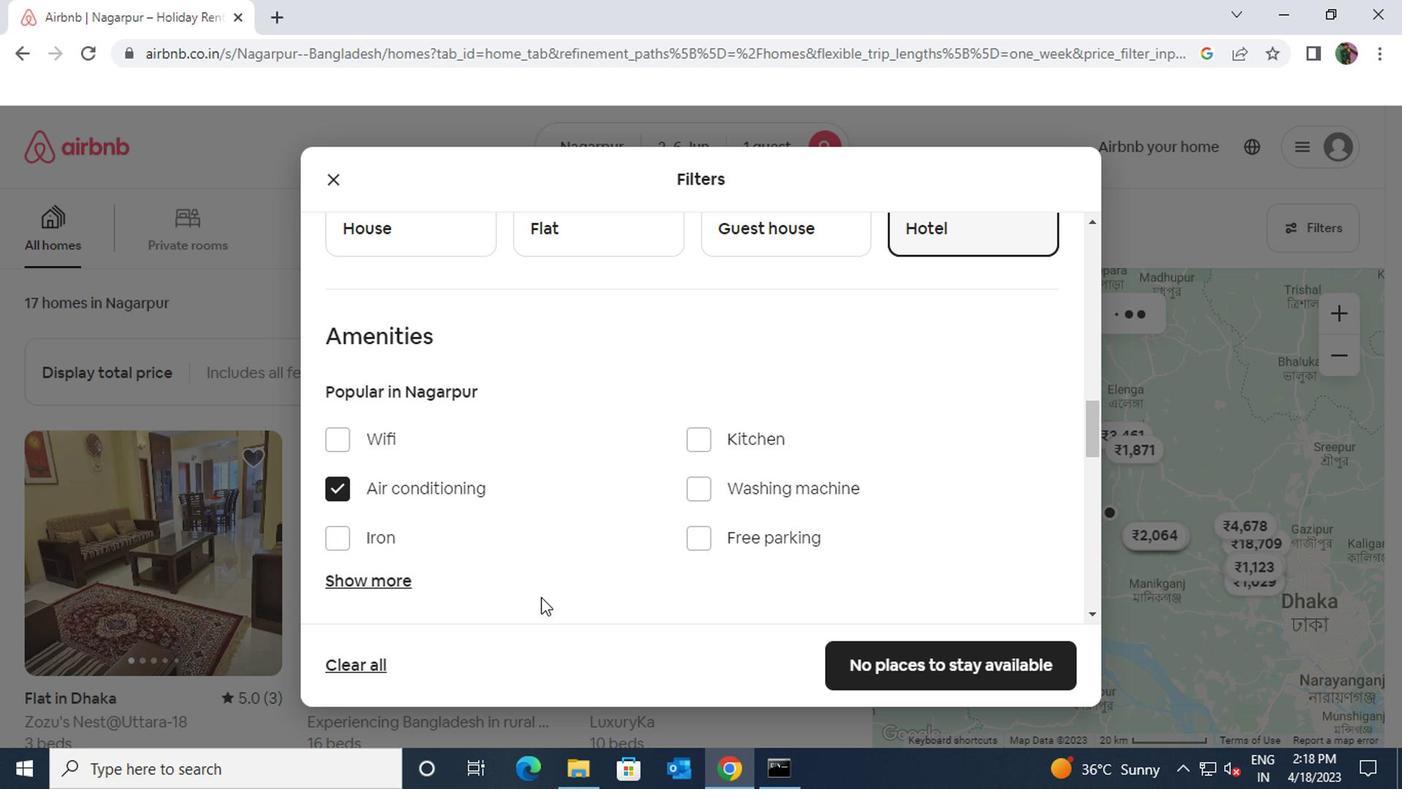 
Action: Mouse scrolled (540, 594) with delta (0, 0)
Screenshot: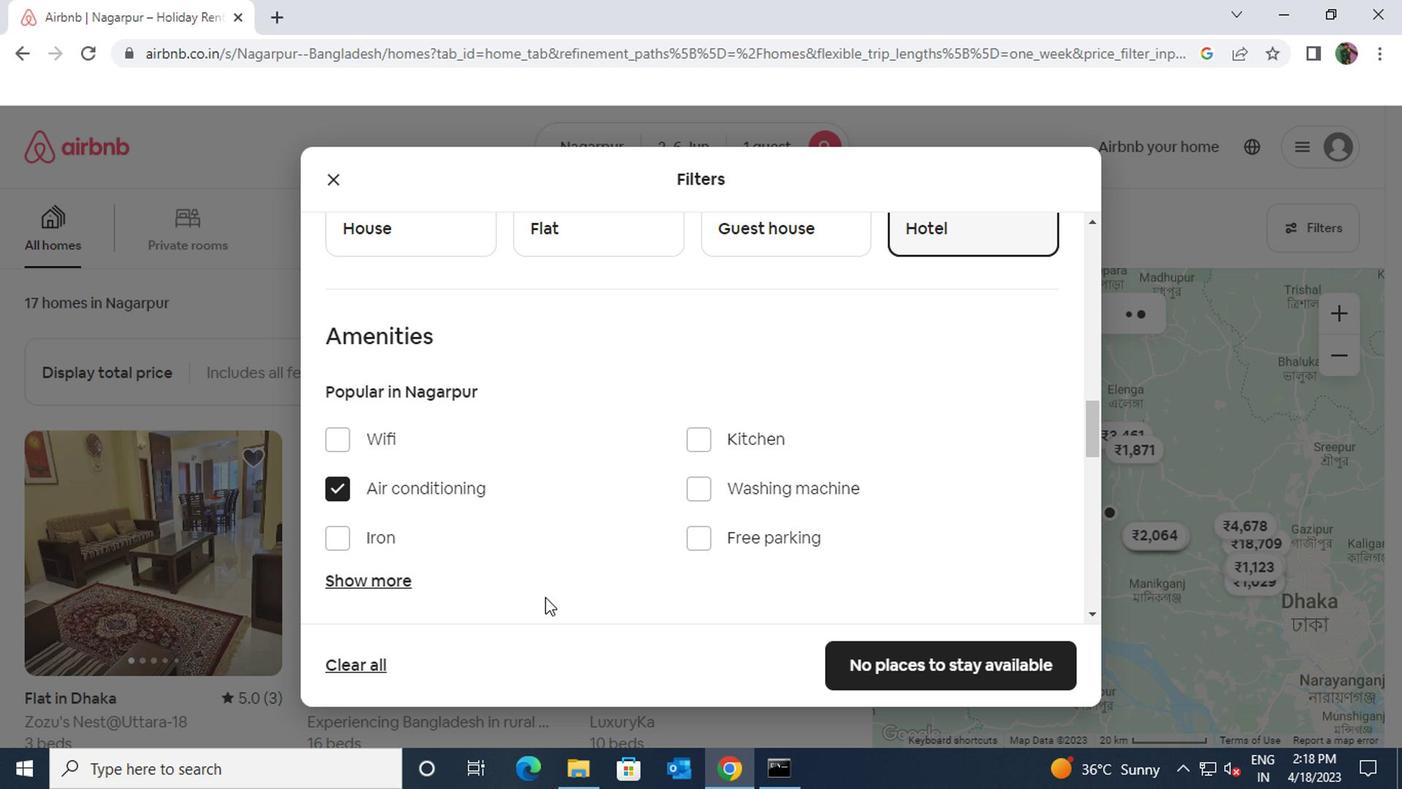 
Action: Mouse scrolled (540, 594) with delta (0, 0)
Screenshot: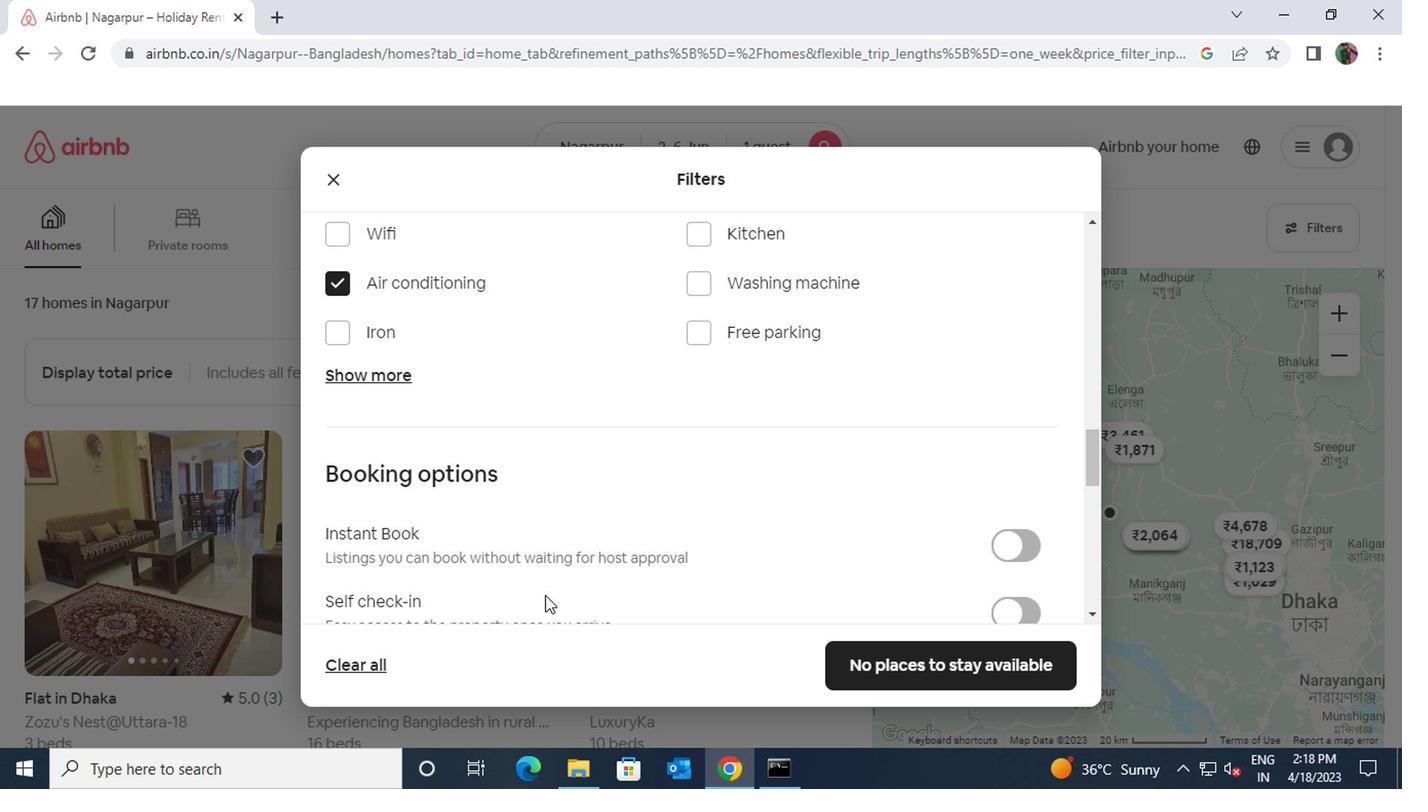
Action: Mouse moved to (995, 516)
Screenshot: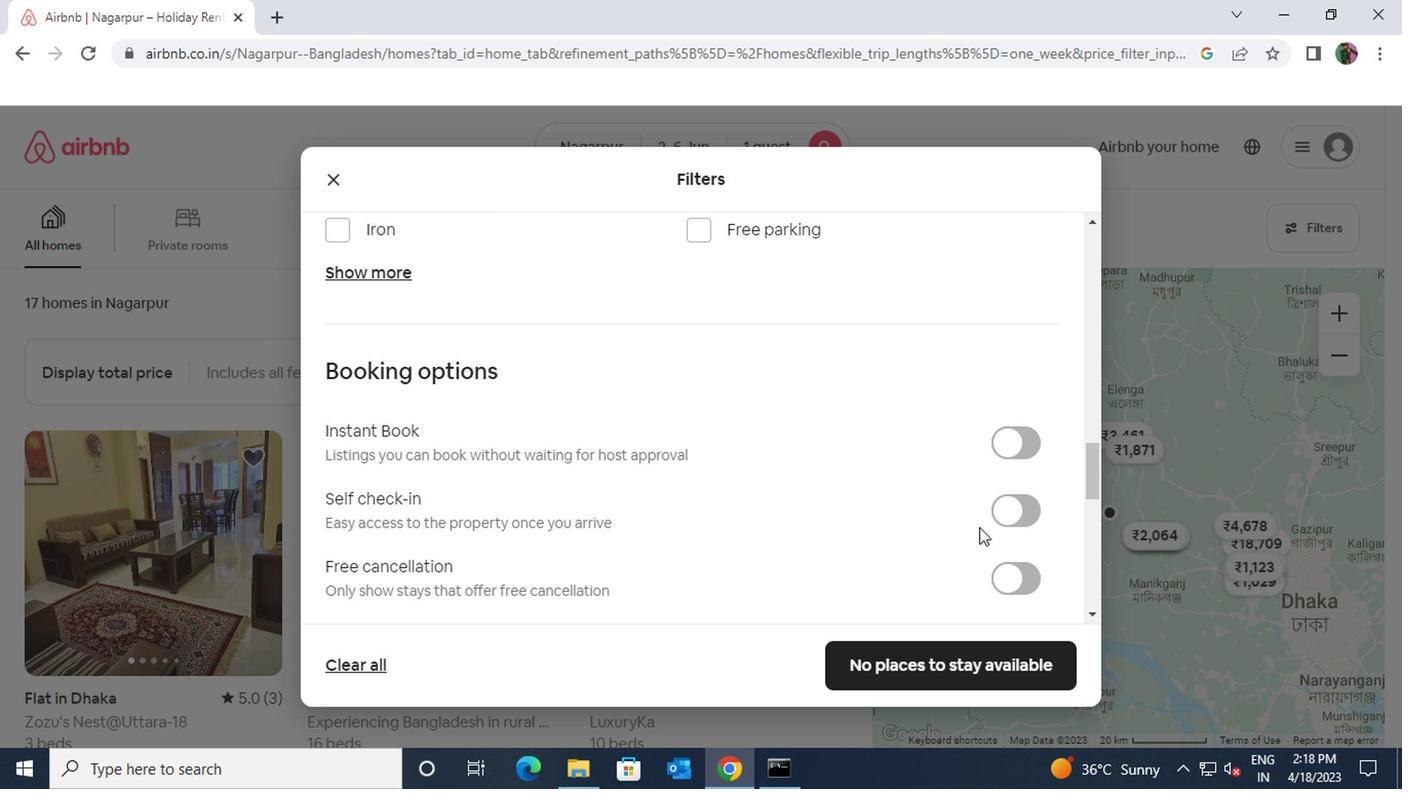 
Action: Mouse pressed left at (995, 516)
Screenshot: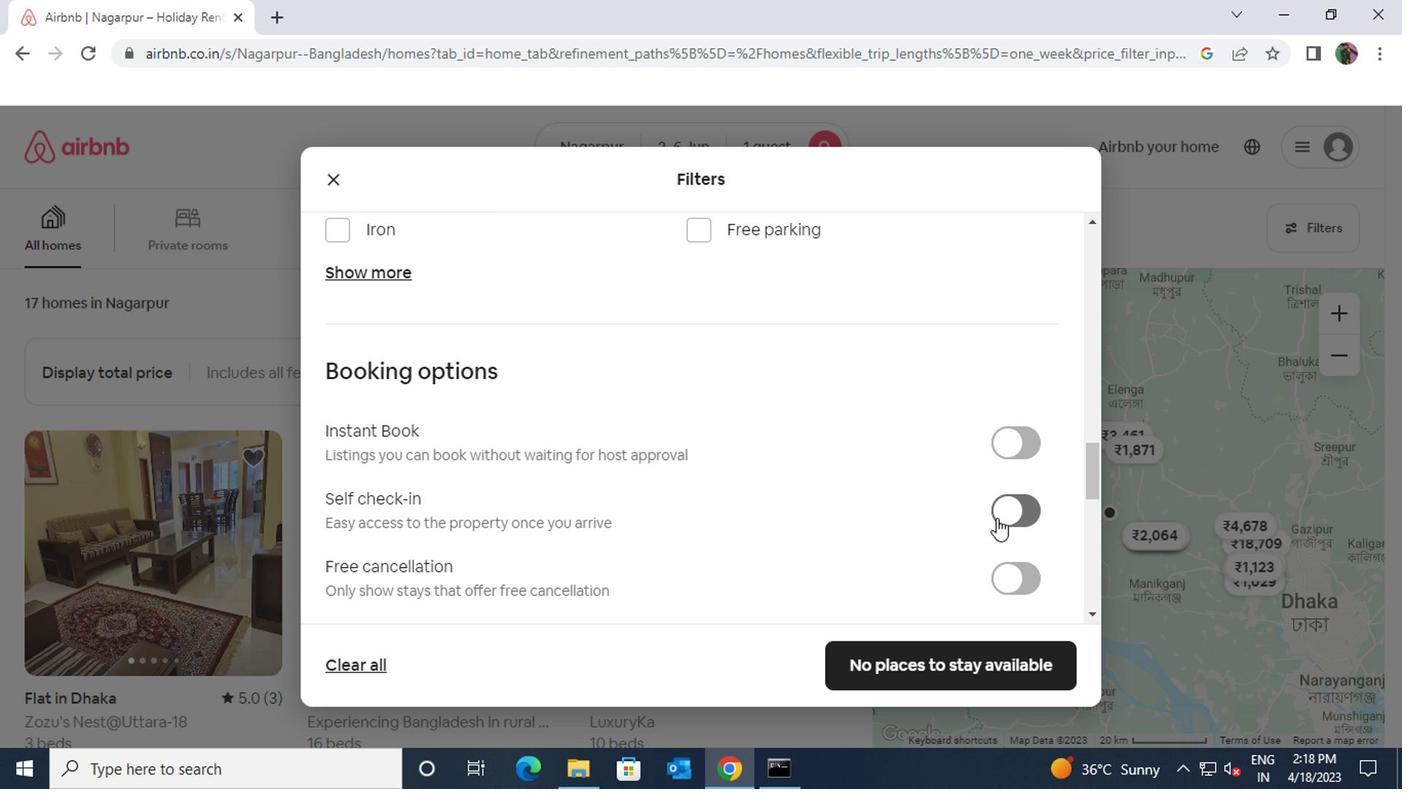 
Action: Mouse moved to (570, 563)
Screenshot: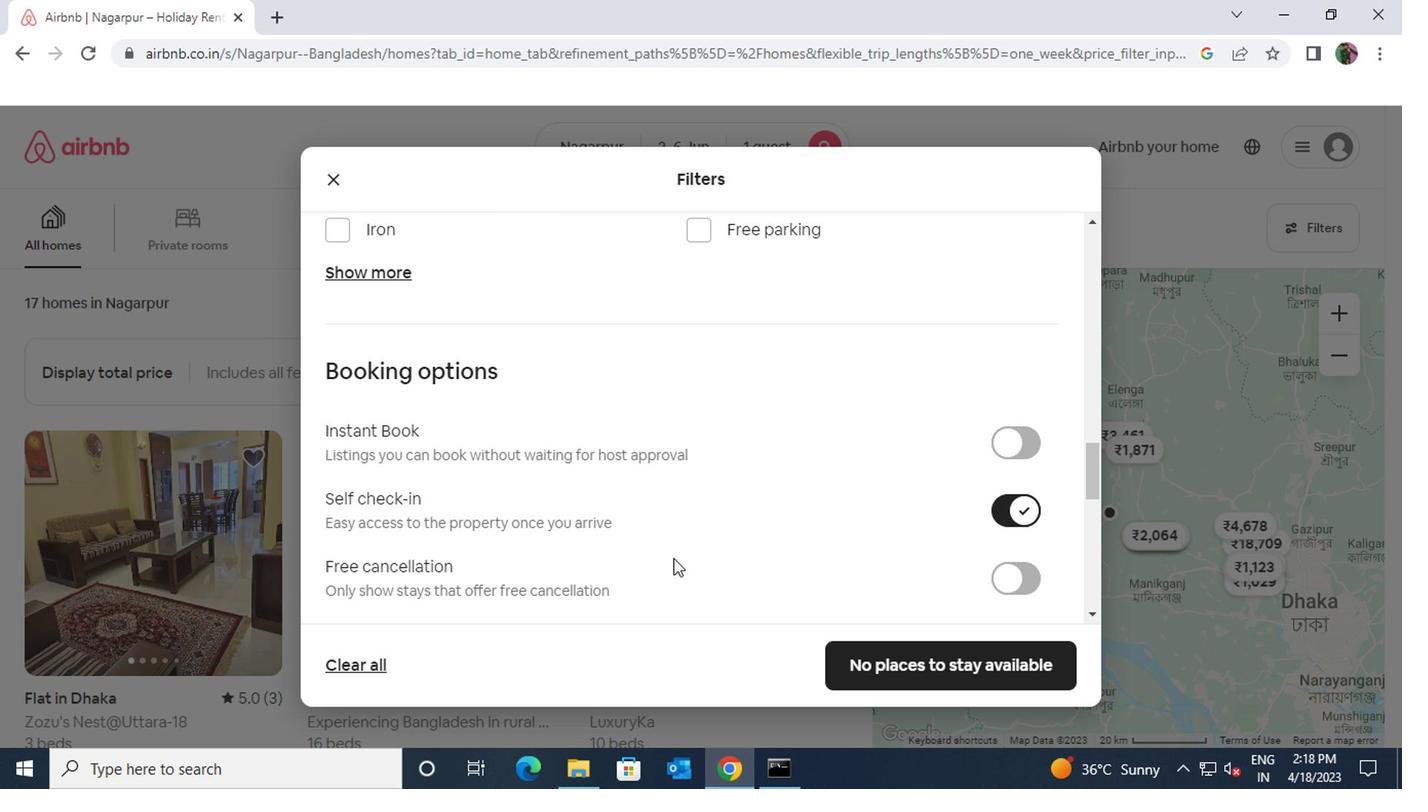 
Action: Mouse scrolled (570, 561) with delta (0, -1)
Screenshot: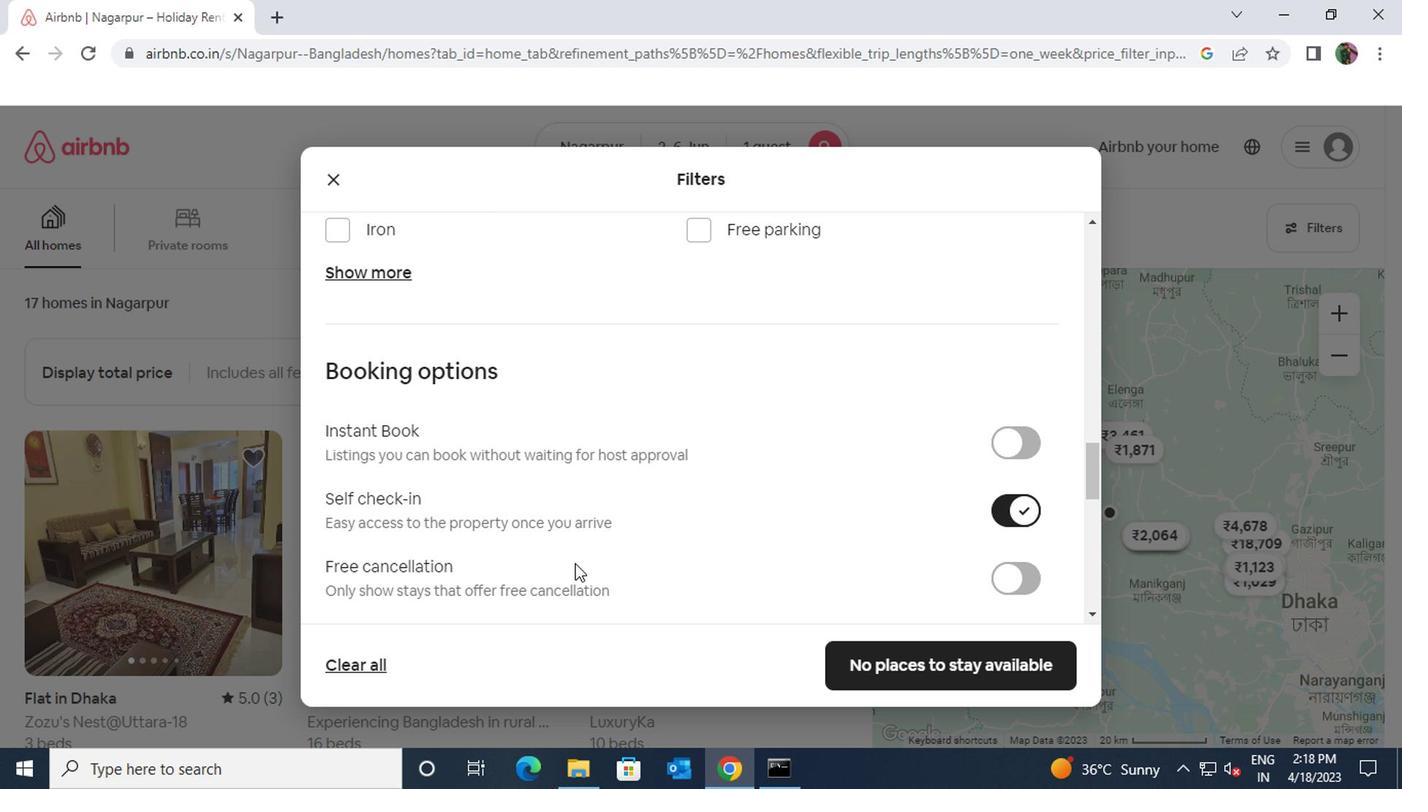
Action: Mouse scrolled (570, 561) with delta (0, -1)
Screenshot: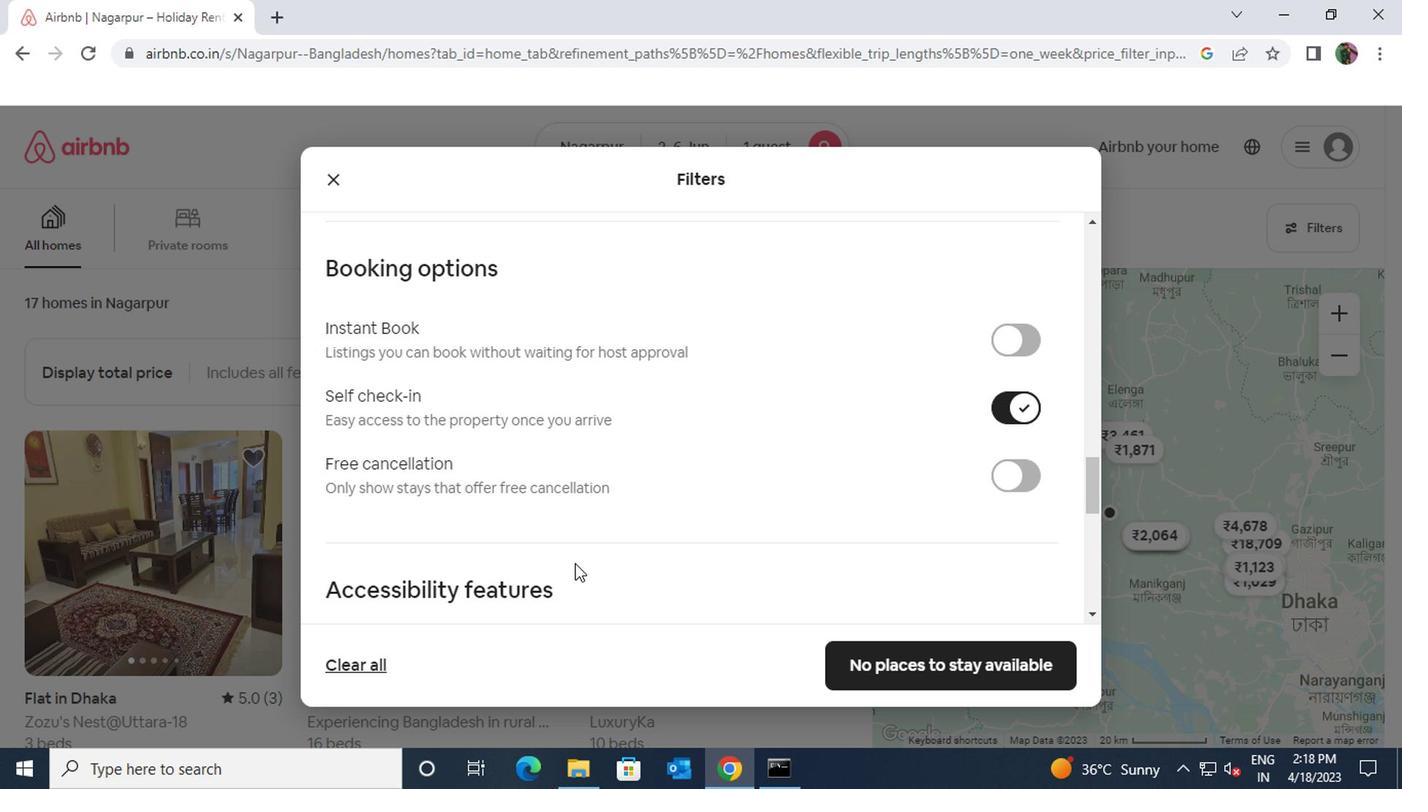 
Action: Mouse scrolled (570, 561) with delta (0, -1)
Screenshot: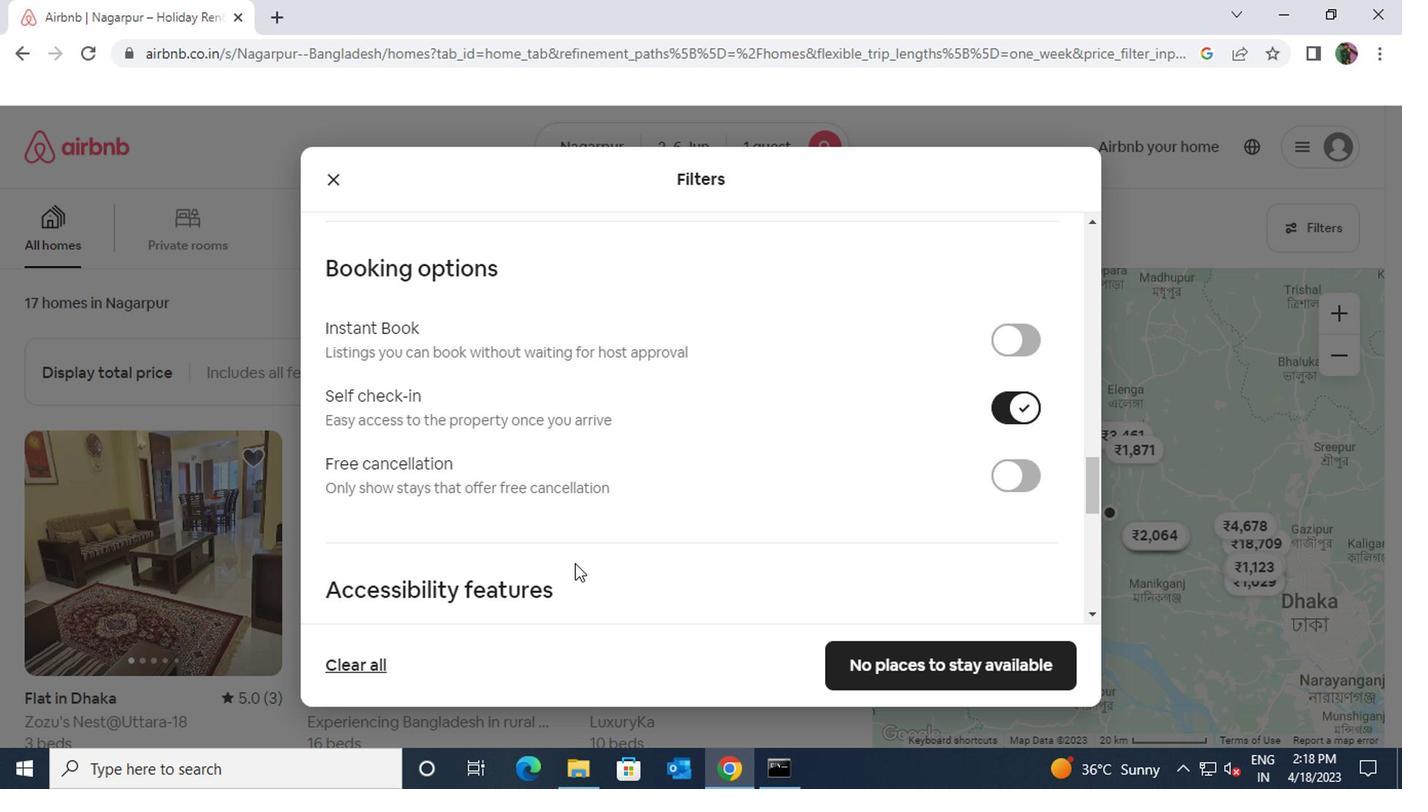 
Action: Mouse scrolled (570, 561) with delta (0, -1)
Screenshot: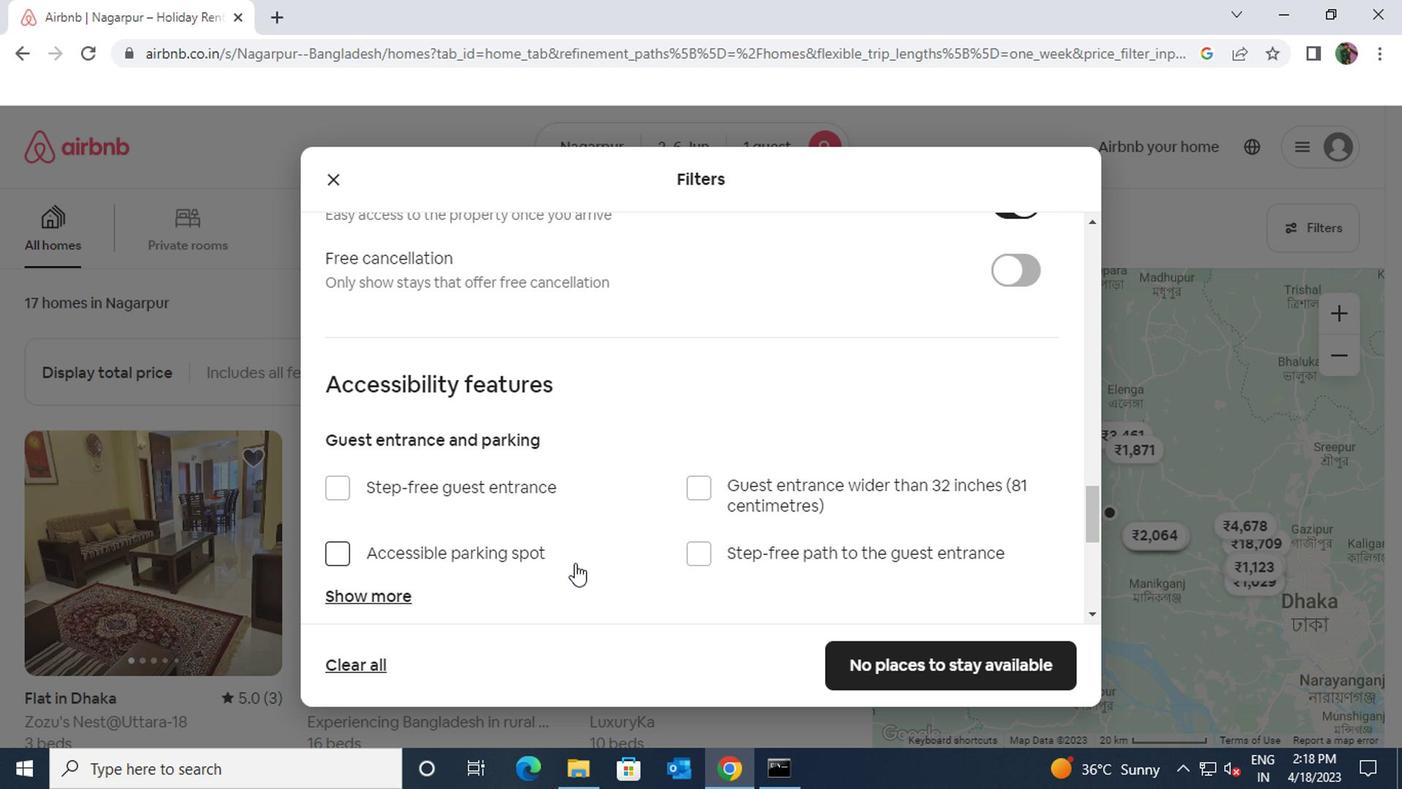 
Action: Mouse scrolled (570, 561) with delta (0, -1)
Screenshot: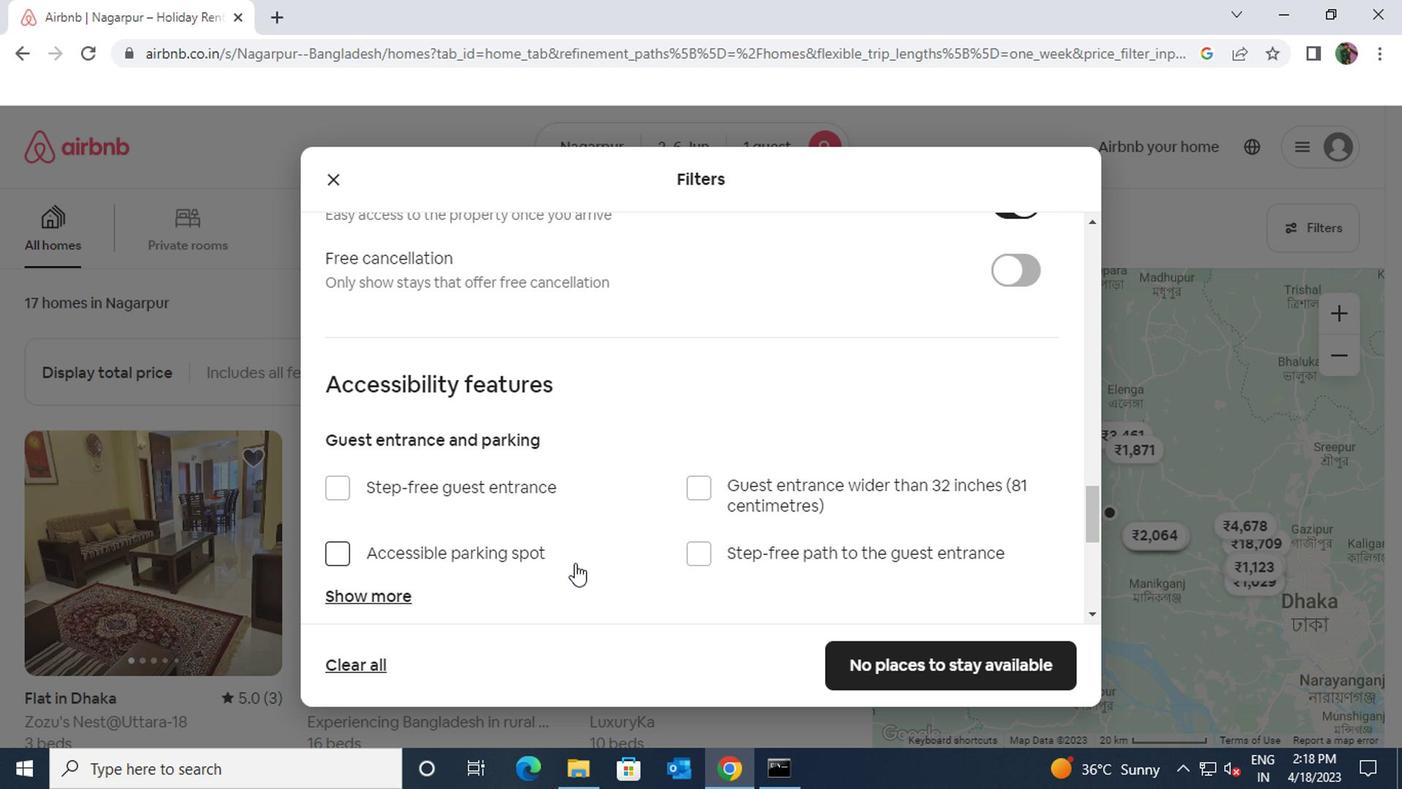 
Action: Mouse scrolled (570, 561) with delta (0, -1)
Screenshot: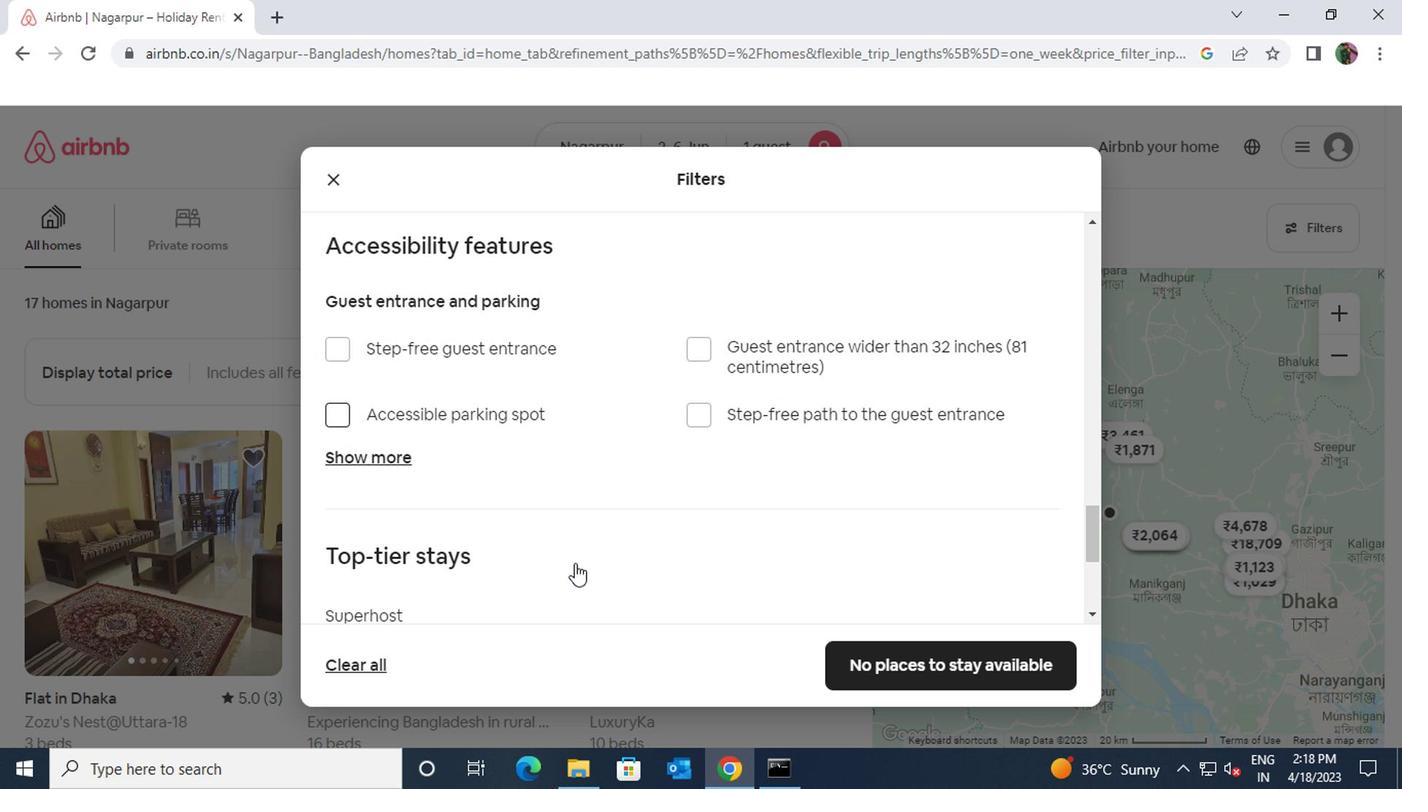 
Action: Mouse scrolled (570, 561) with delta (0, -1)
Screenshot: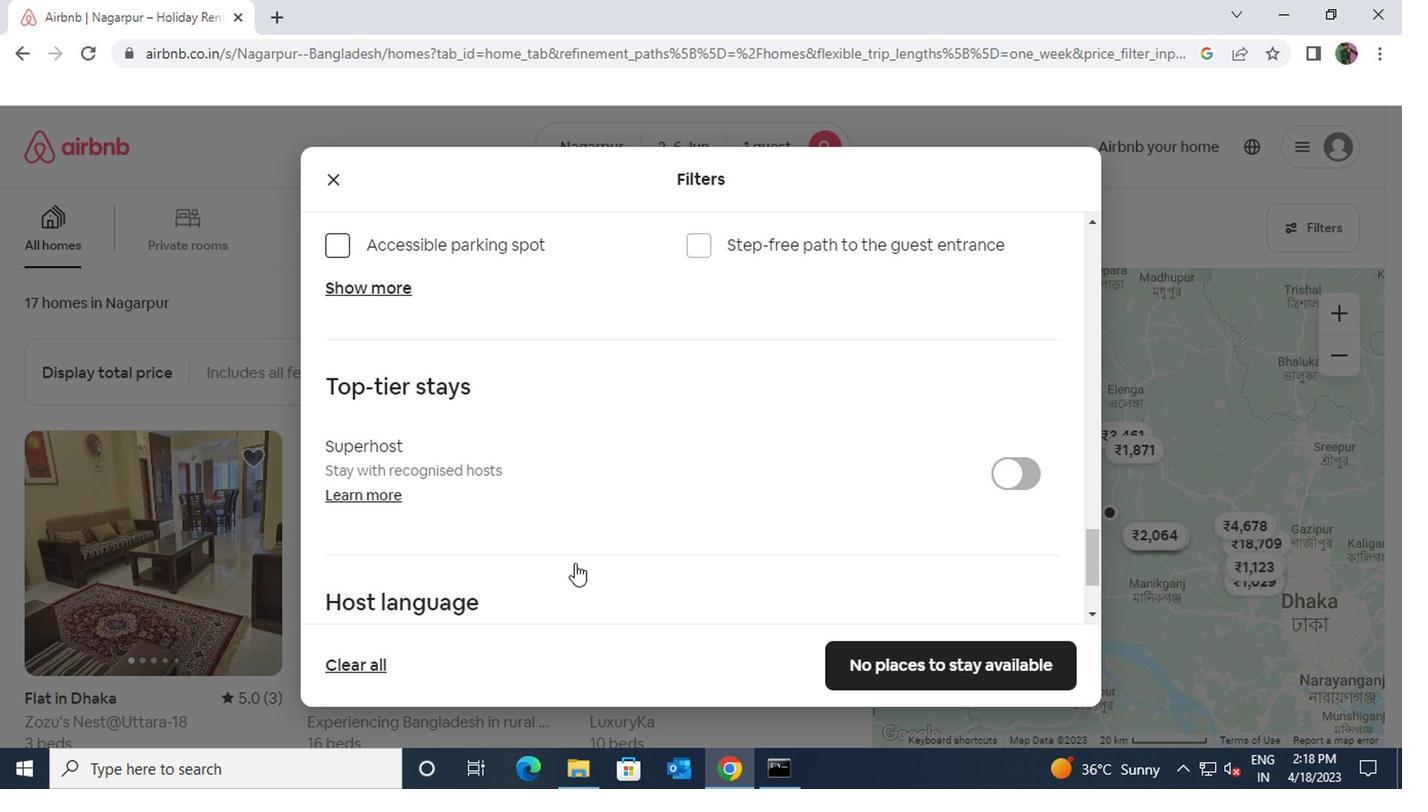 
Action: Mouse scrolled (570, 561) with delta (0, -1)
Screenshot: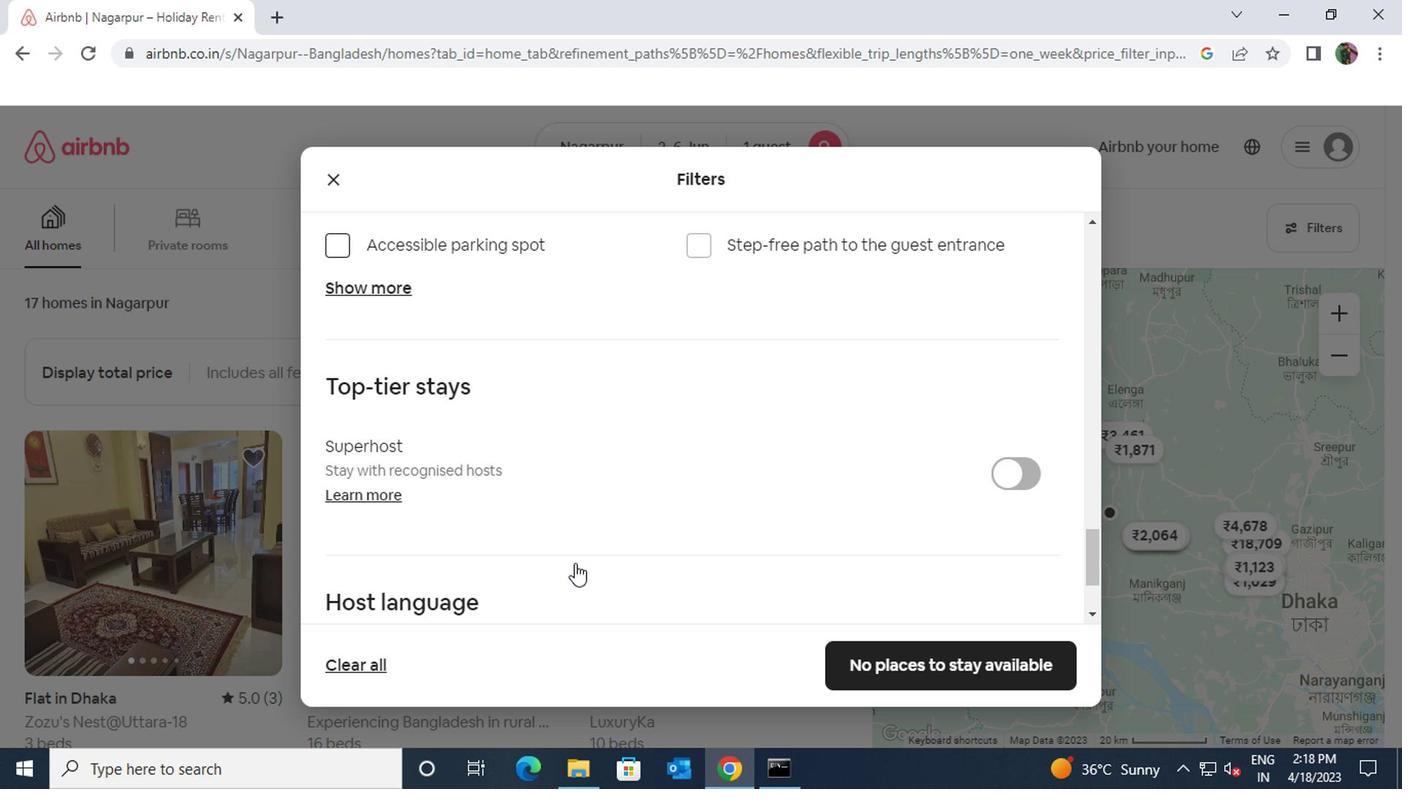 
Action: Mouse moved to (340, 518)
Screenshot: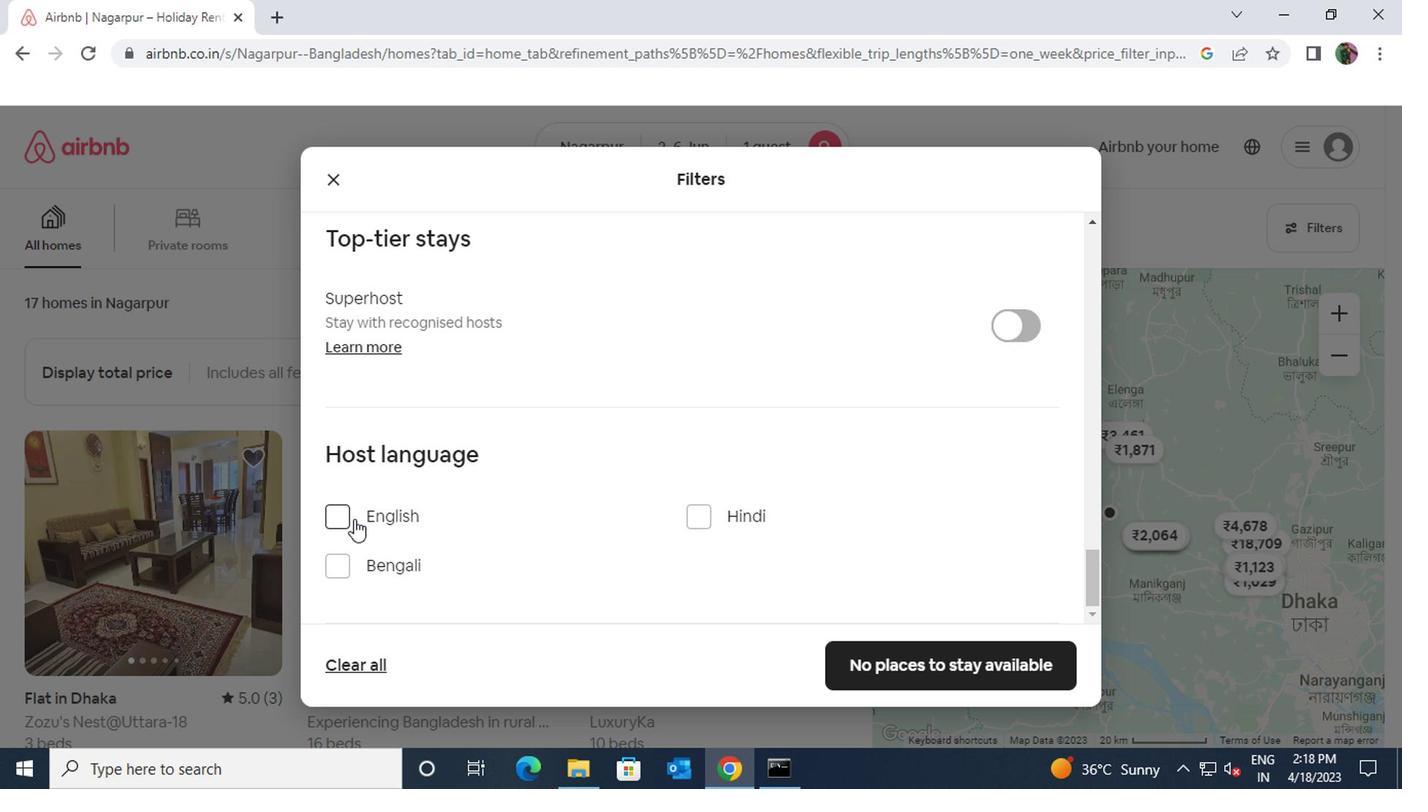 
Action: Mouse pressed left at (340, 518)
Screenshot: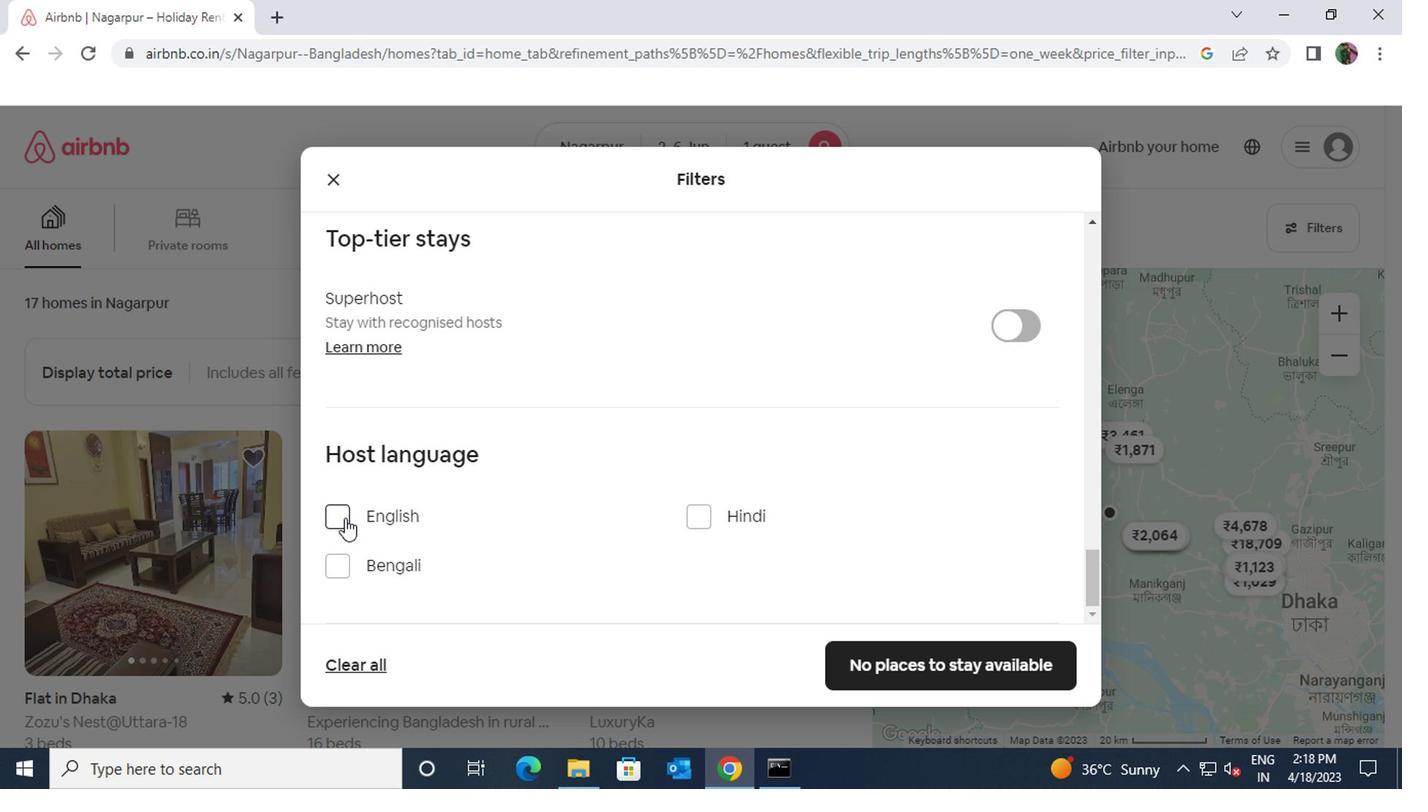 
Action: Mouse moved to (894, 670)
Screenshot: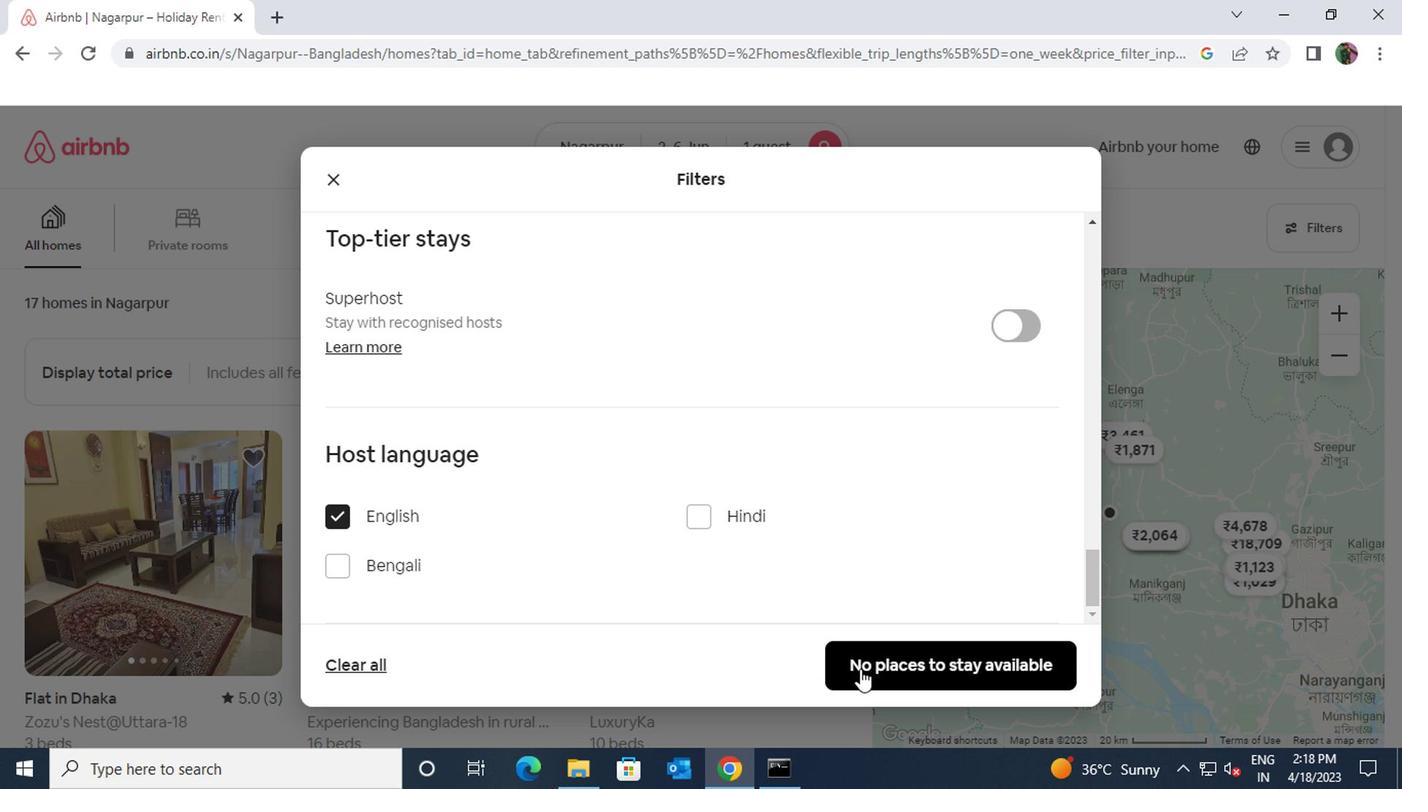 
Action: Mouse pressed left at (894, 670)
Screenshot: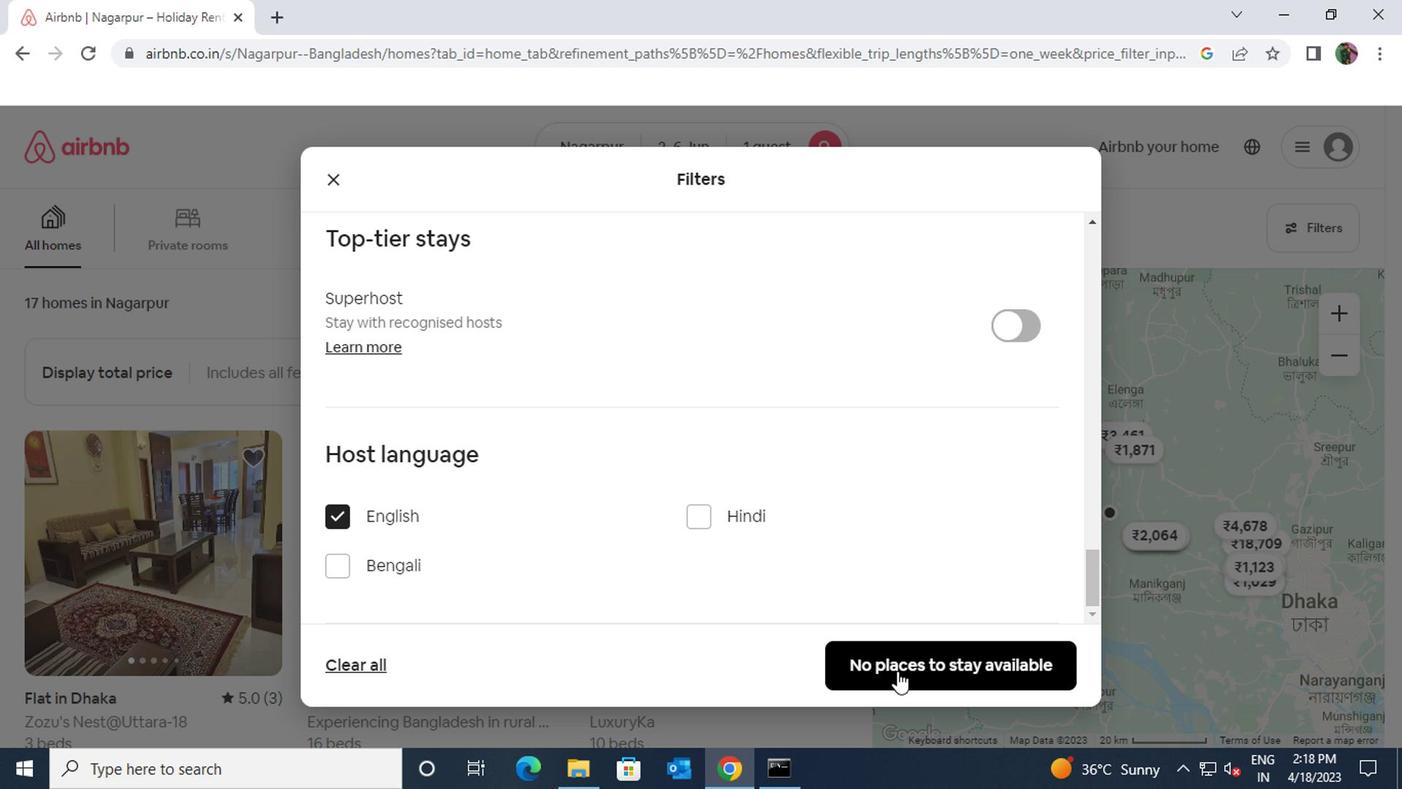 
